 Task: Look for space in Wayne, United States from 10th July, 2023 to 25th July, 2023 for 3 adults, 1 child in price range Rs.15000 to Rs.25000. Place can be shared room with 2 bedrooms having 3 beds and 2 bathrooms. Property type can be house, flat, guest house. Amenities needed are: wifi, TV, free parkinig on premises, gym, breakfast. Booking option can be shelf check-in. Required host language is English.
Action: Mouse moved to (410, 82)
Screenshot: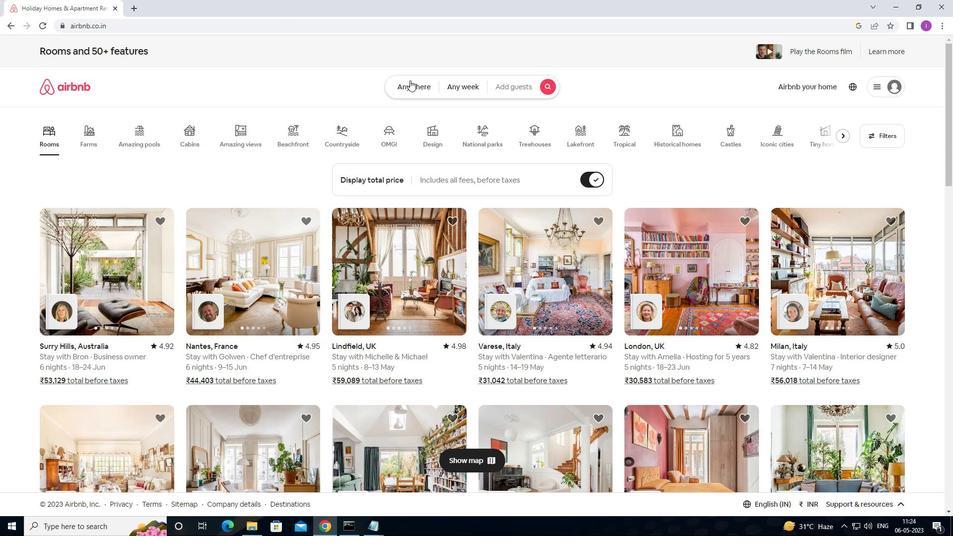 
Action: Mouse pressed left at (410, 82)
Screenshot: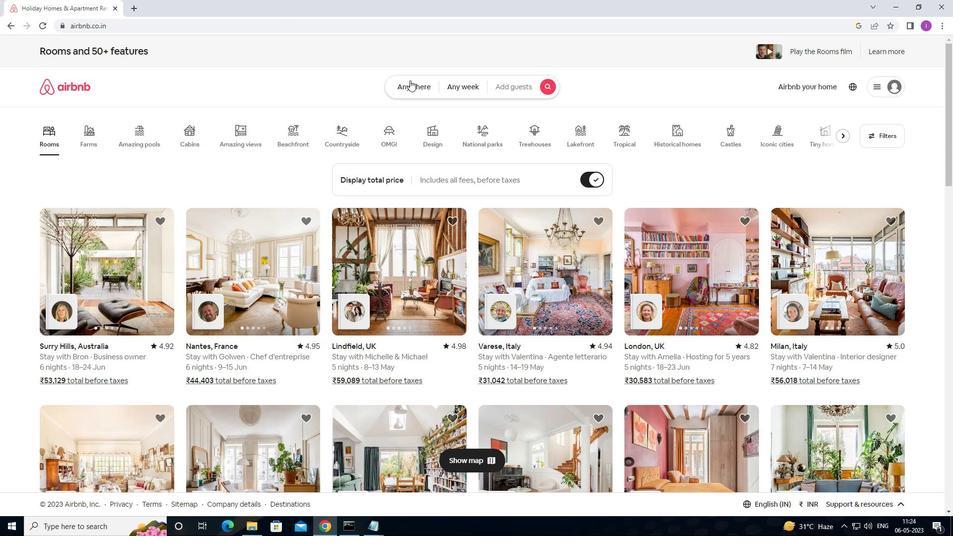 
Action: Mouse moved to (285, 124)
Screenshot: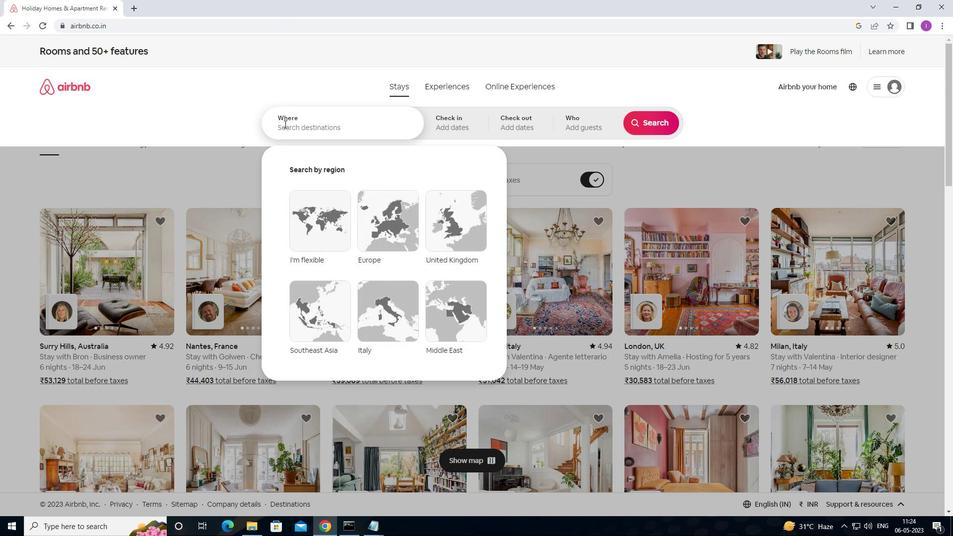 
Action: Mouse pressed left at (285, 124)
Screenshot: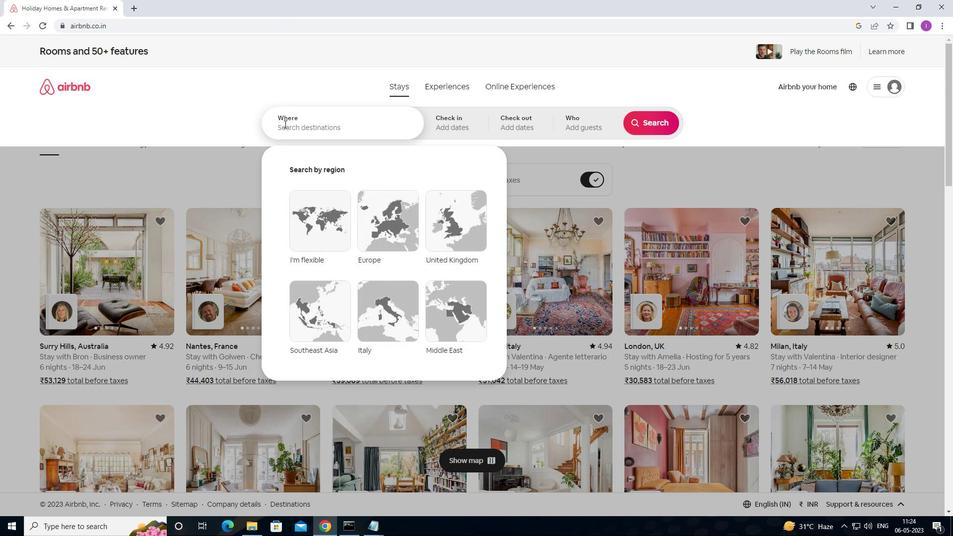 
Action: Mouse moved to (298, 119)
Screenshot: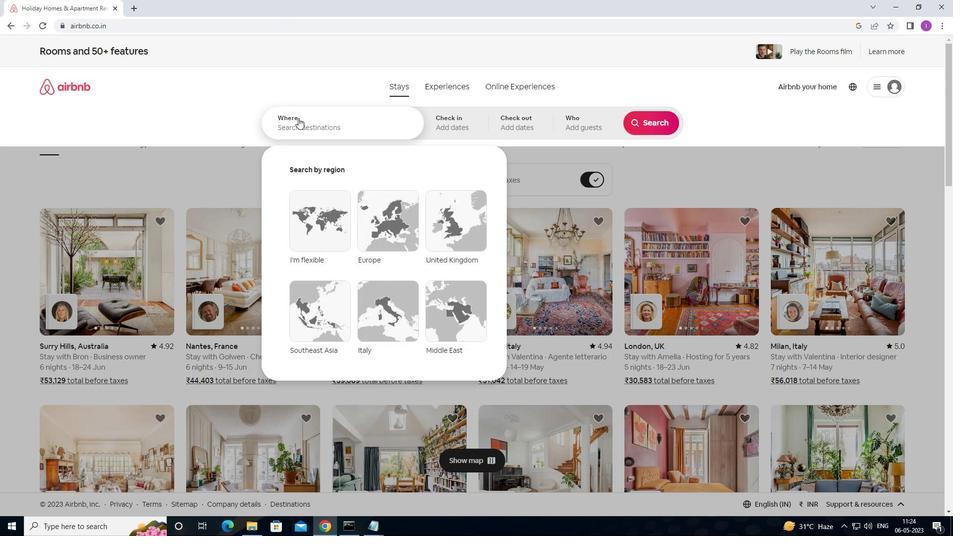 
Action: Key pressed <Key.shift><Key.shift><Key.shift><Key.shift><Key.shift><Key.shift><Key.shift><Key.shift>WAYNE,<Key.shift>UNITERD<Key.space>STATES
Screenshot: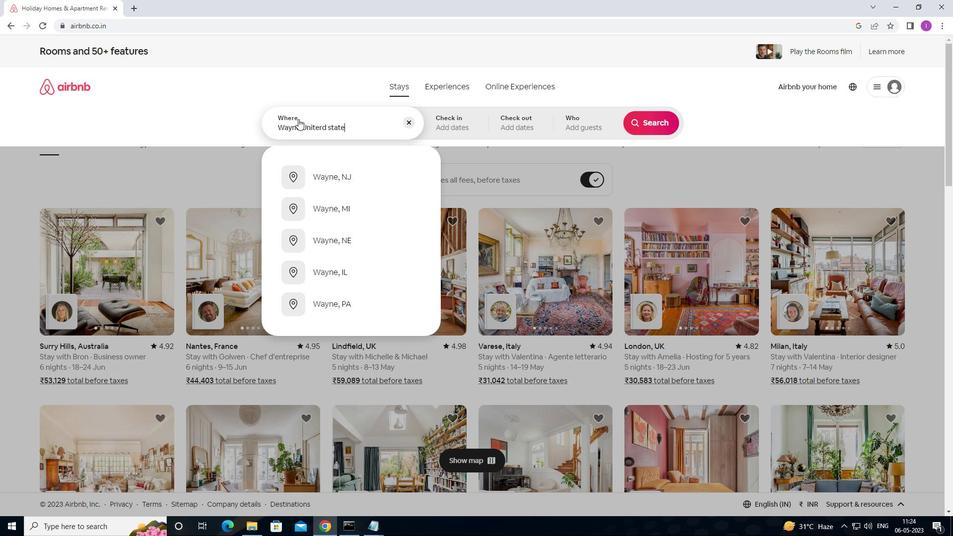 
Action: Mouse moved to (461, 127)
Screenshot: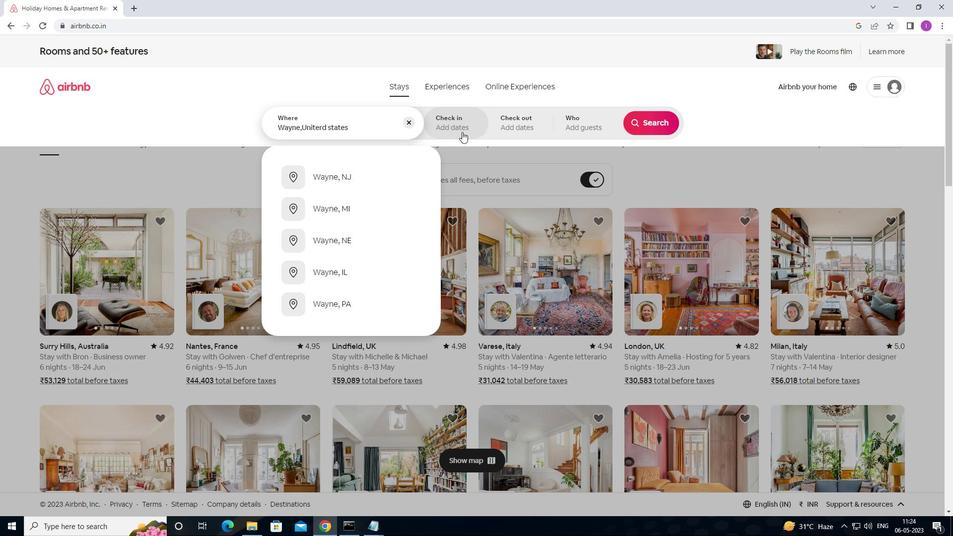 
Action: Mouse pressed left at (461, 127)
Screenshot: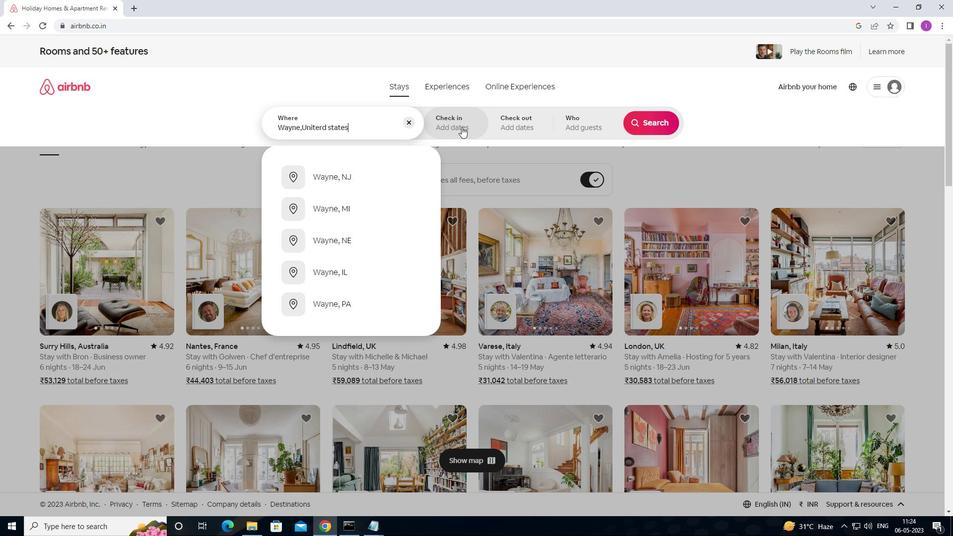 
Action: Mouse moved to (647, 202)
Screenshot: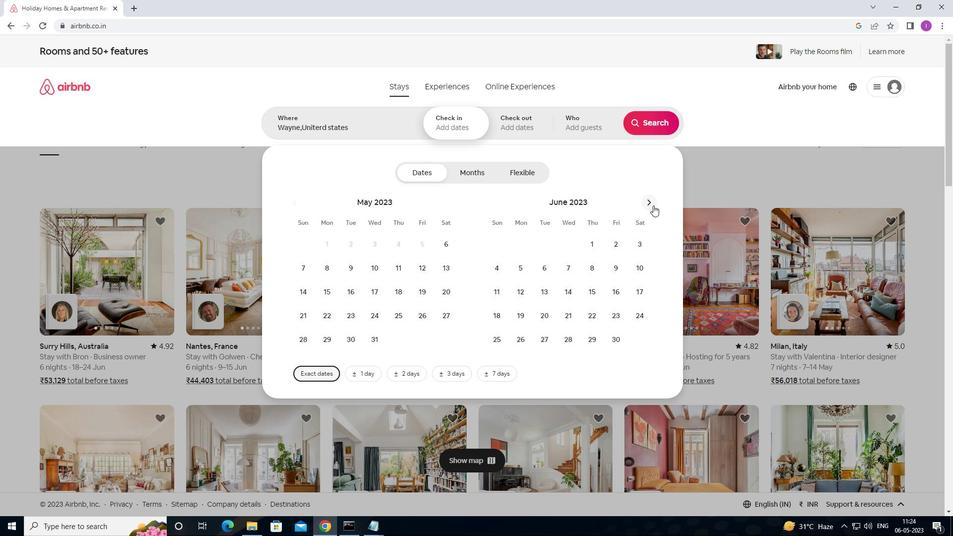 
Action: Mouse pressed left at (647, 202)
Screenshot: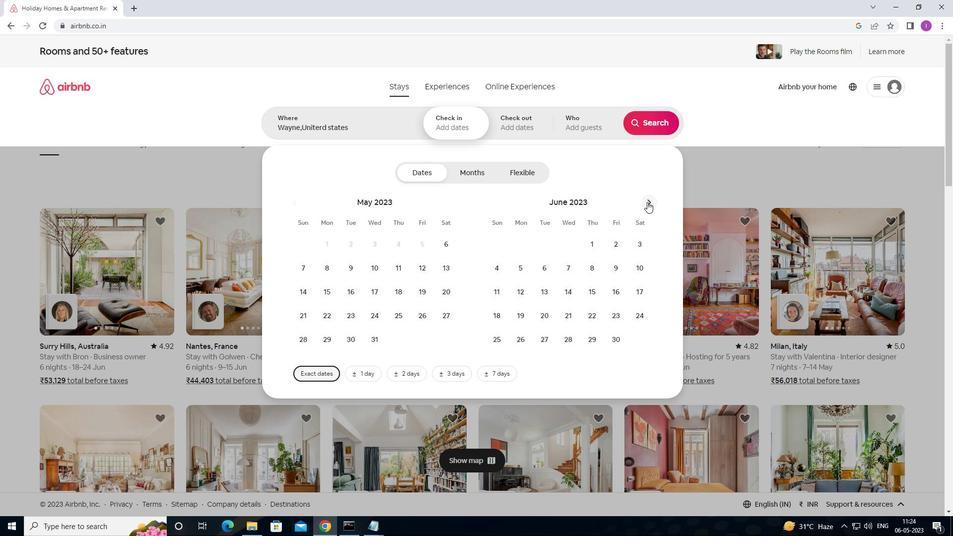 
Action: Mouse moved to (522, 289)
Screenshot: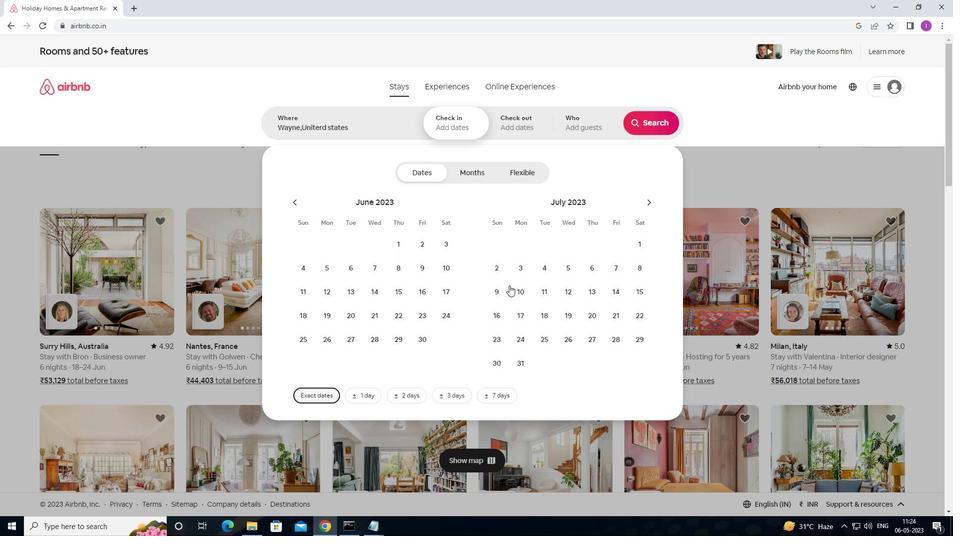 
Action: Mouse pressed left at (522, 289)
Screenshot: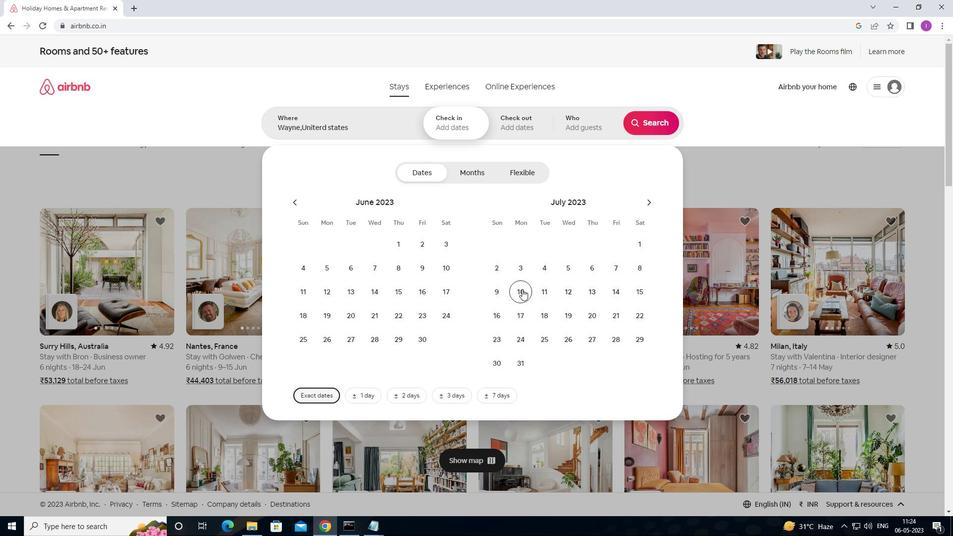
Action: Mouse moved to (548, 341)
Screenshot: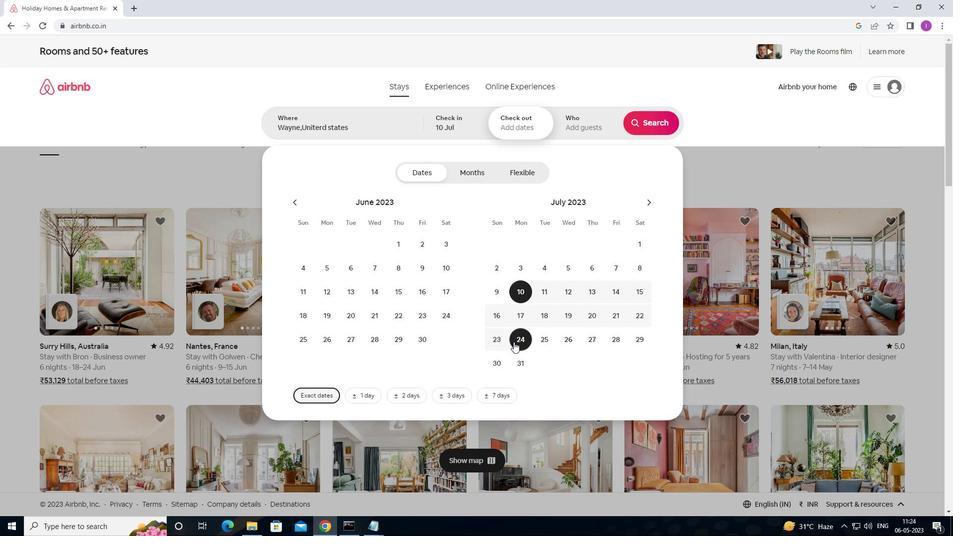 
Action: Mouse pressed left at (548, 341)
Screenshot: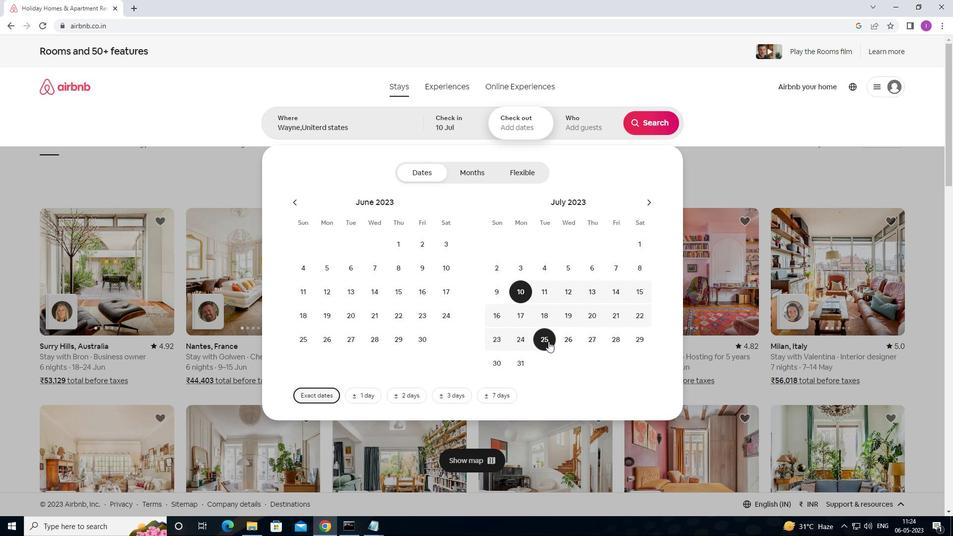 
Action: Mouse moved to (589, 128)
Screenshot: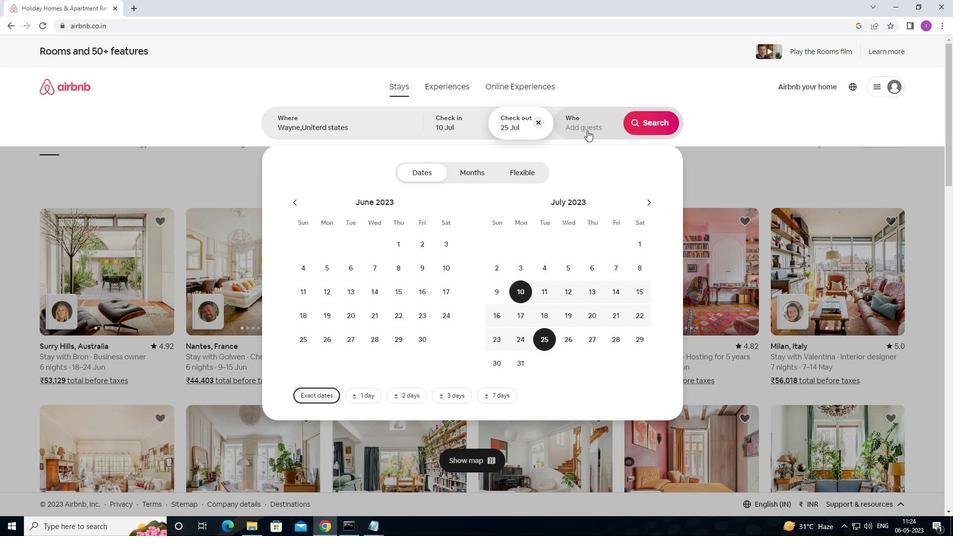 
Action: Mouse pressed left at (589, 128)
Screenshot: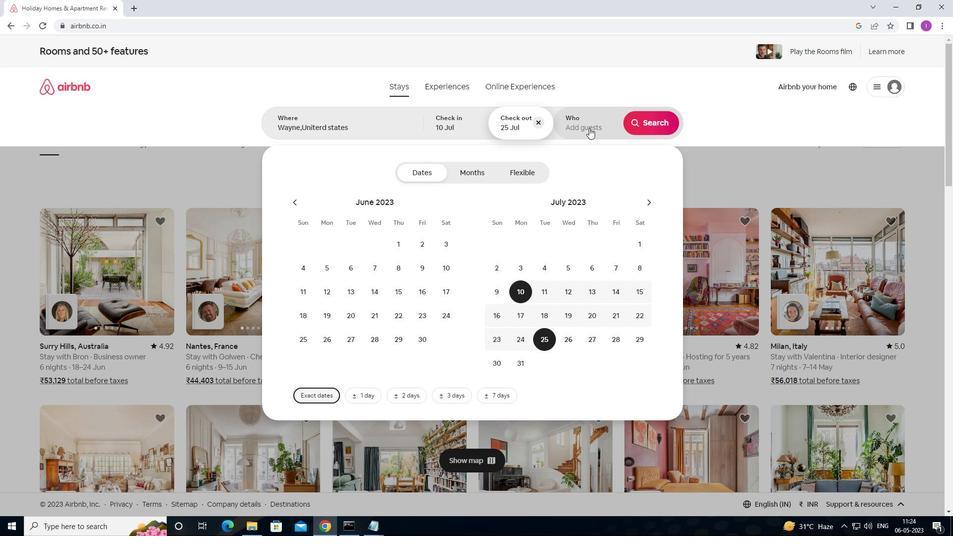 
Action: Mouse moved to (655, 178)
Screenshot: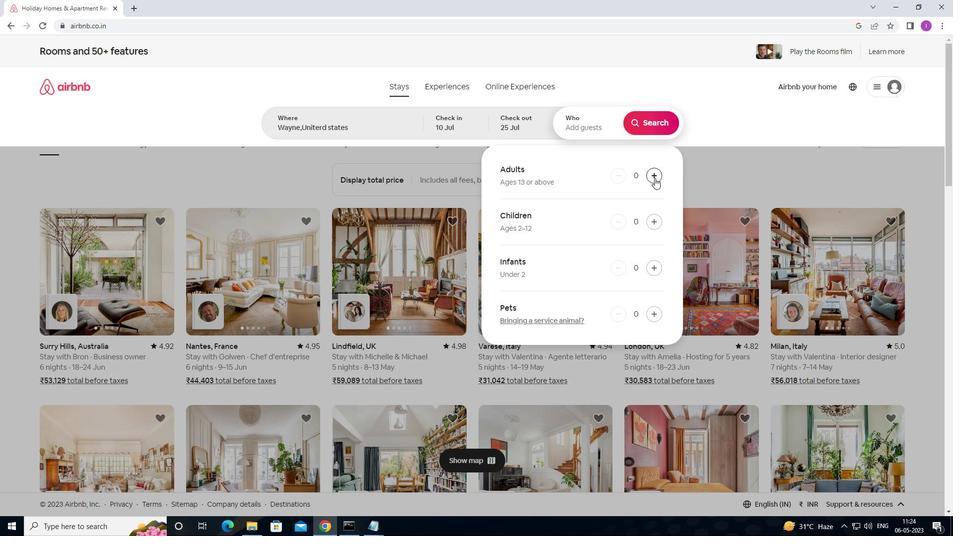 
Action: Mouse pressed left at (655, 178)
Screenshot: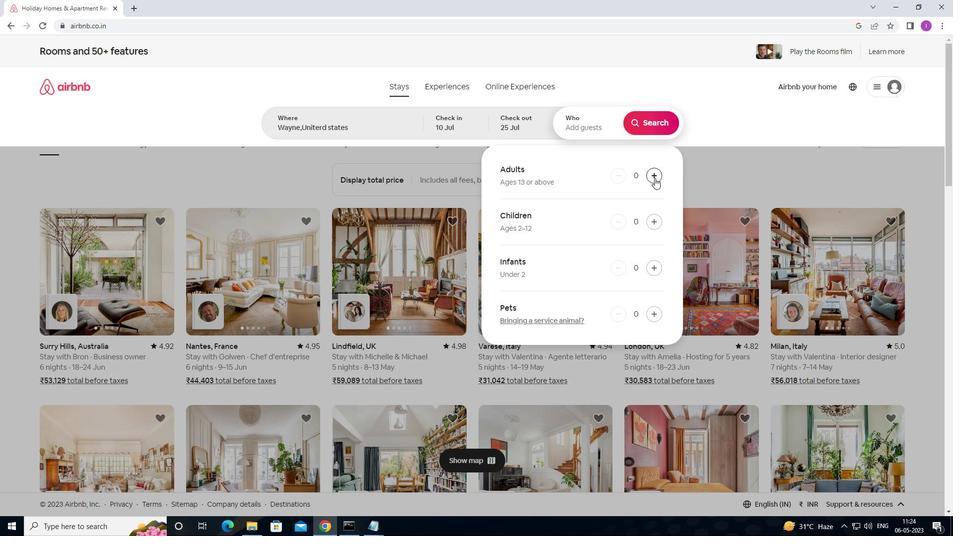 
Action: Mouse pressed left at (655, 178)
Screenshot: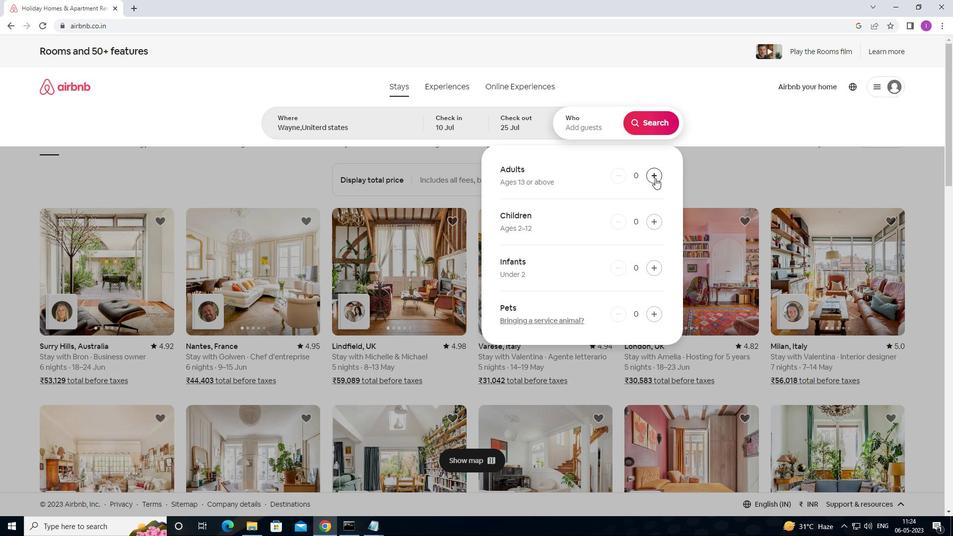 
Action: Mouse moved to (656, 178)
Screenshot: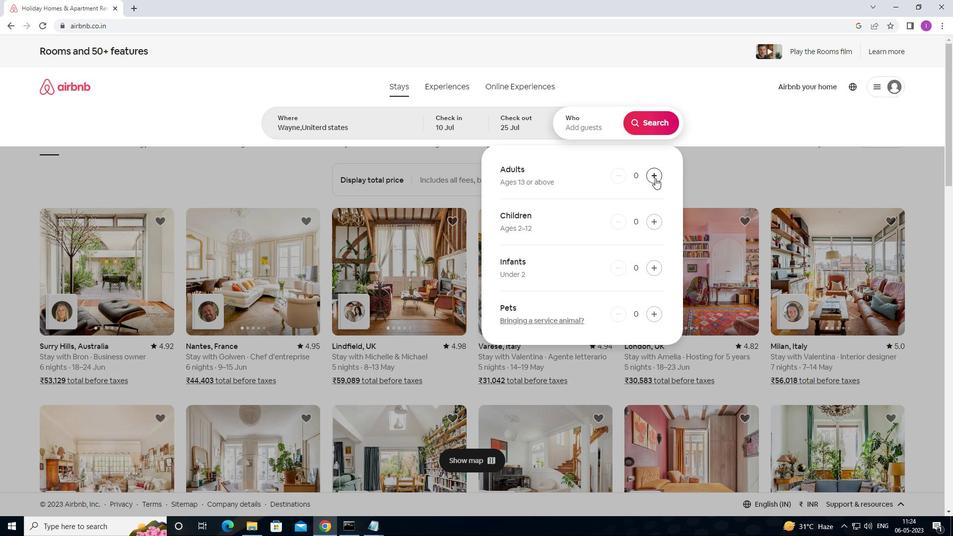 
Action: Mouse pressed left at (656, 178)
Screenshot: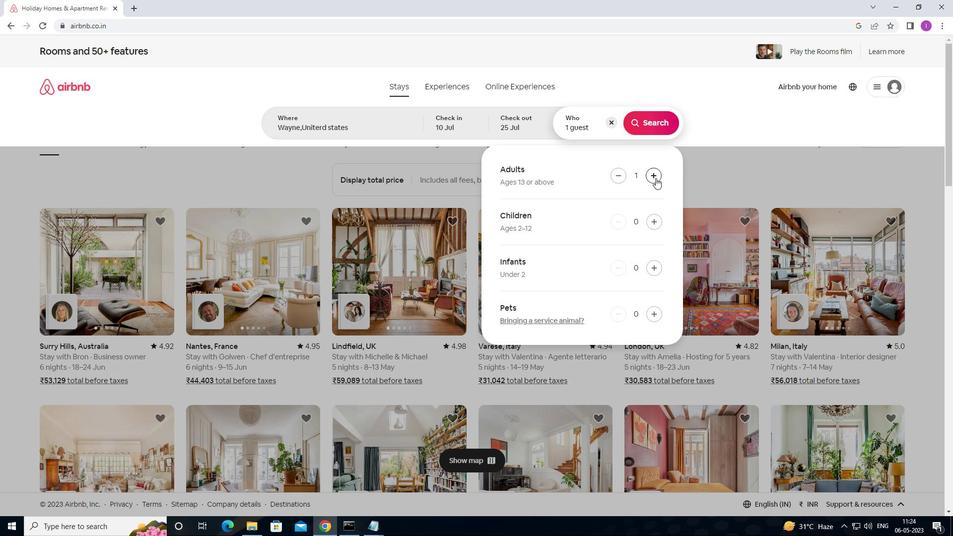
Action: Mouse moved to (656, 178)
Screenshot: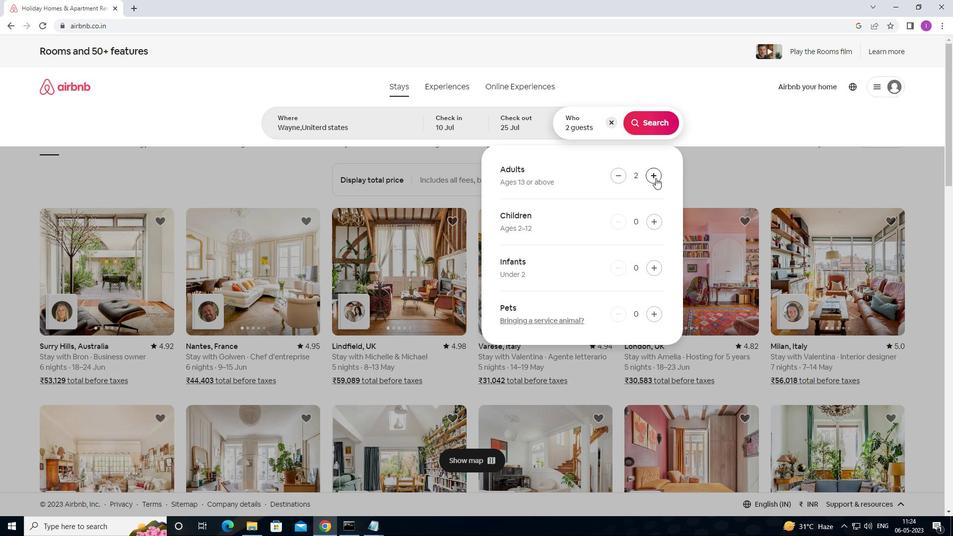 
Action: Mouse pressed left at (656, 178)
Screenshot: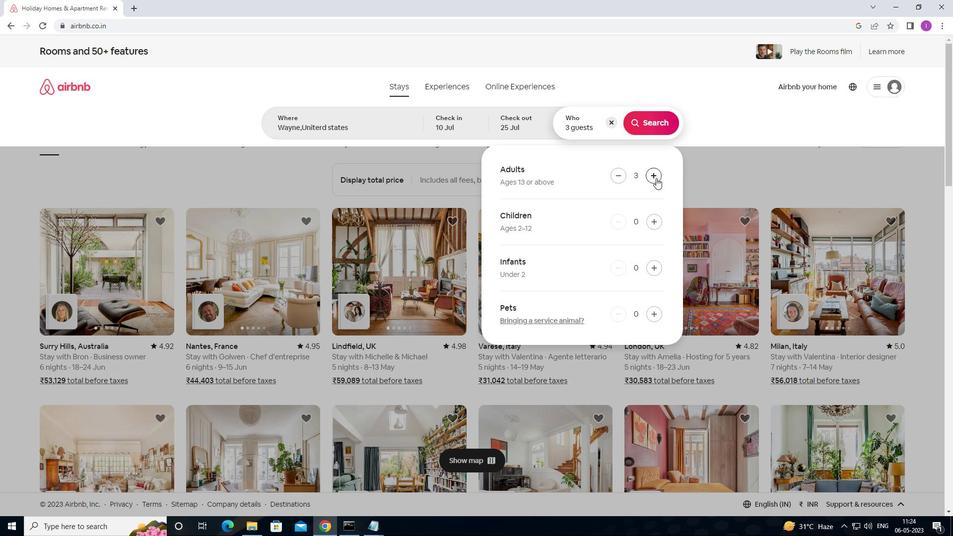 
Action: Mouse moved to (611, 176)
Screenshot: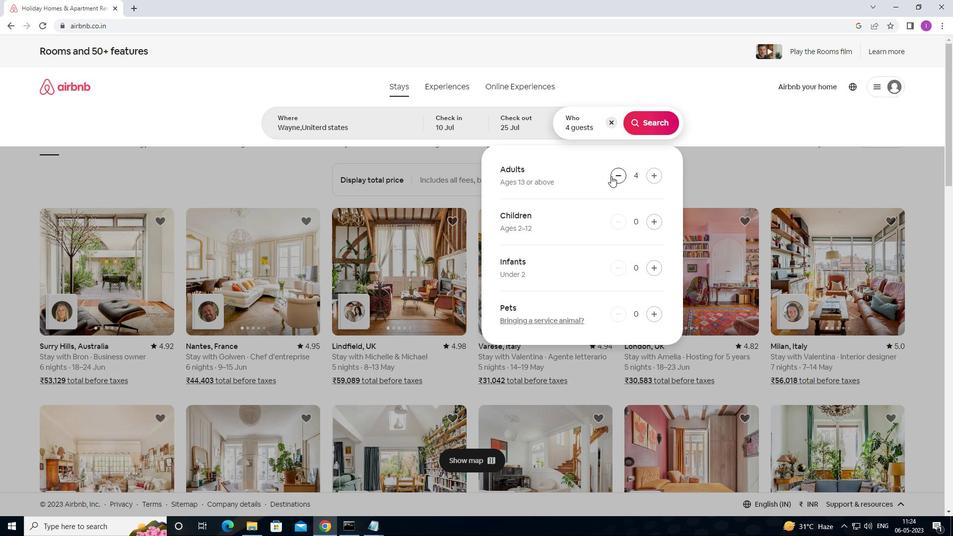 
Action: Mouse pressed left at (611, 176)
Screenshot: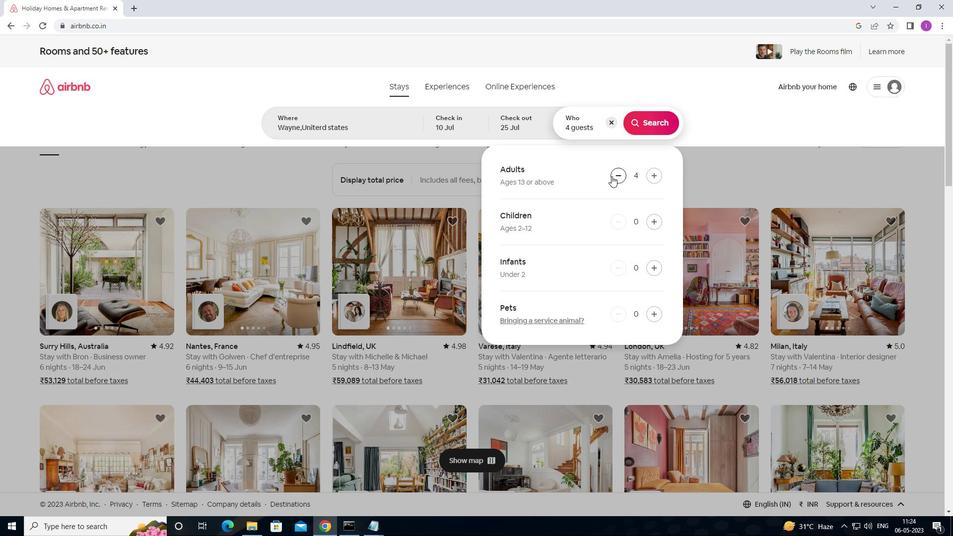 
Action: Mouse moved to (657, 222)
Screenshot: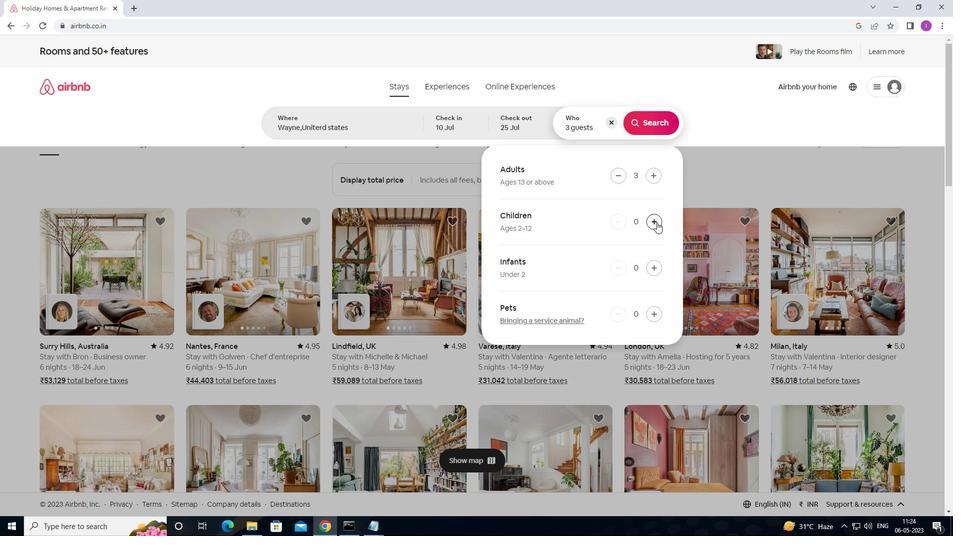 
Action: Mouse pressed left at (657, 222)
Screenshot: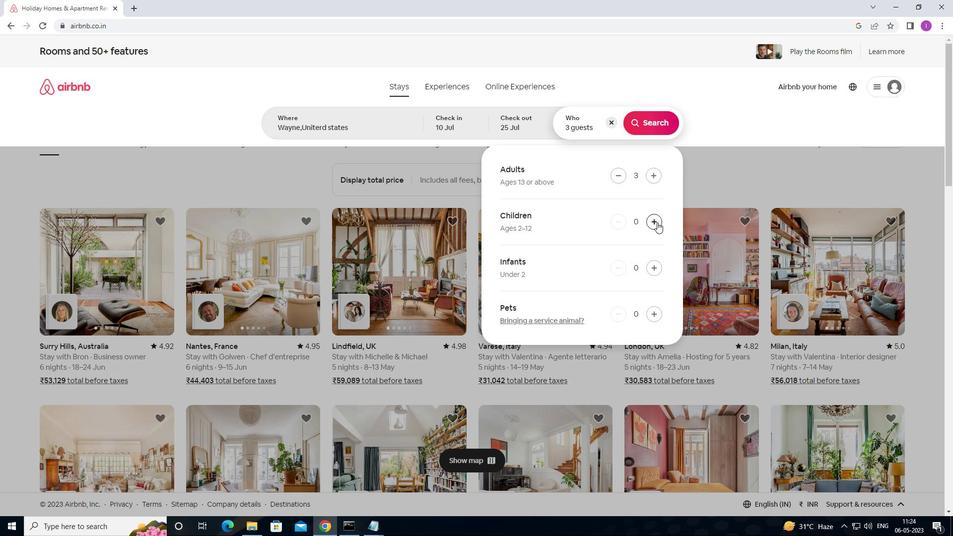 
Action: Mouse moved to (641, 123)
Screenshot: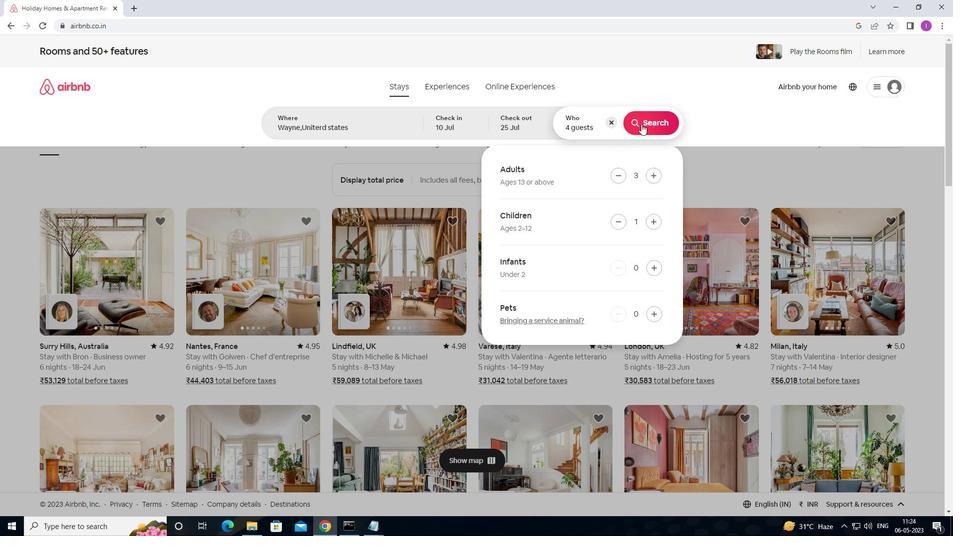 
Action: Mouse pressed left at (641, 123)
Screenshot: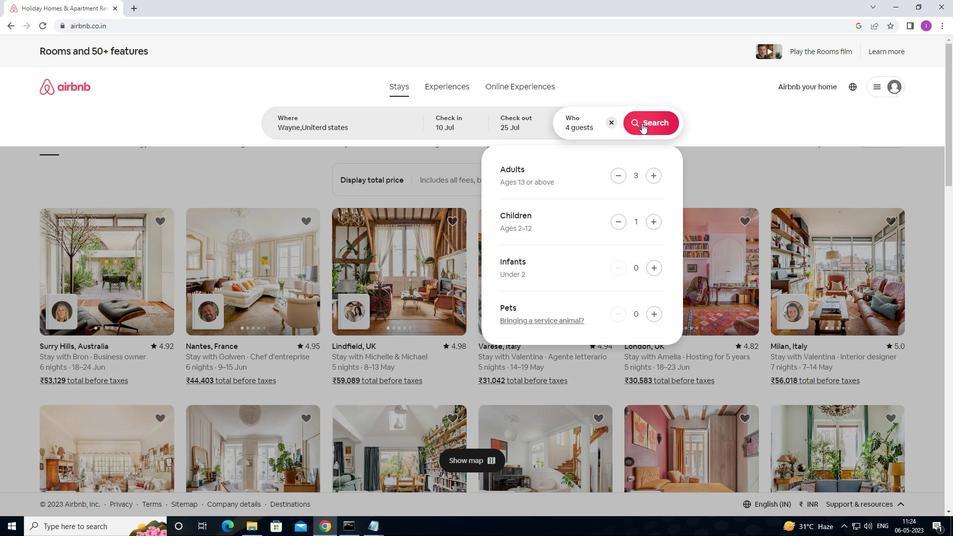 
Action: Mouse moved to (914, 92)
Screenshot: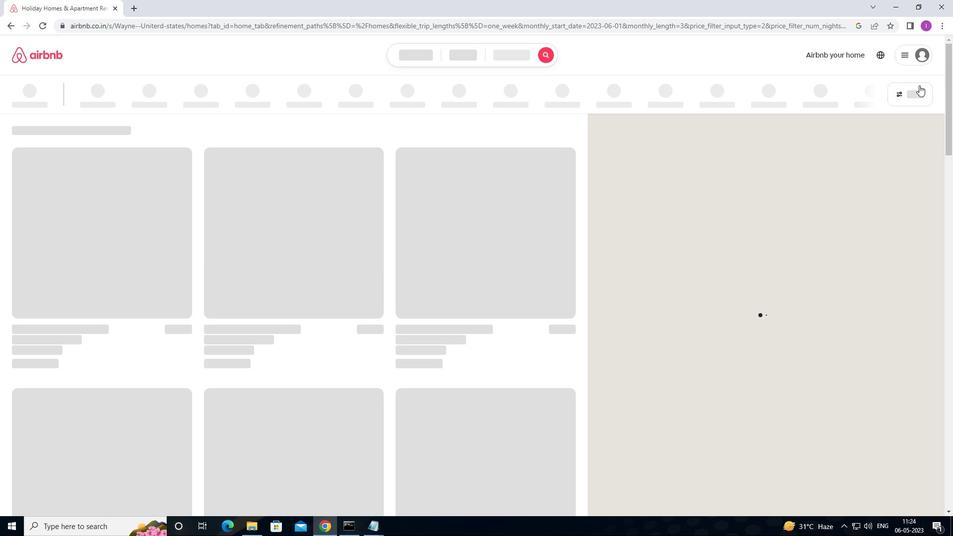 
Action: Mouse pressed left at (914, 92)
Screenshot: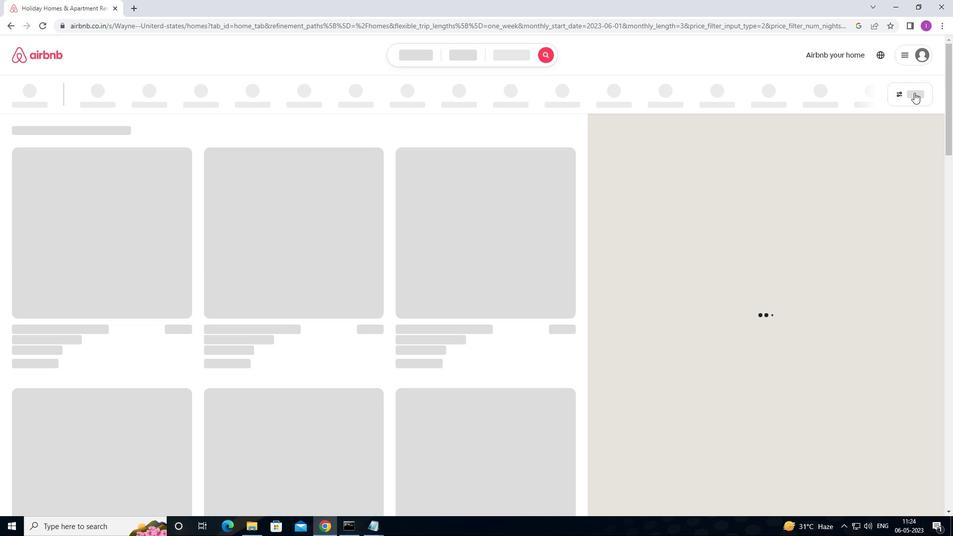 
Action: Mouse moved to (921, 92)
Screenshot: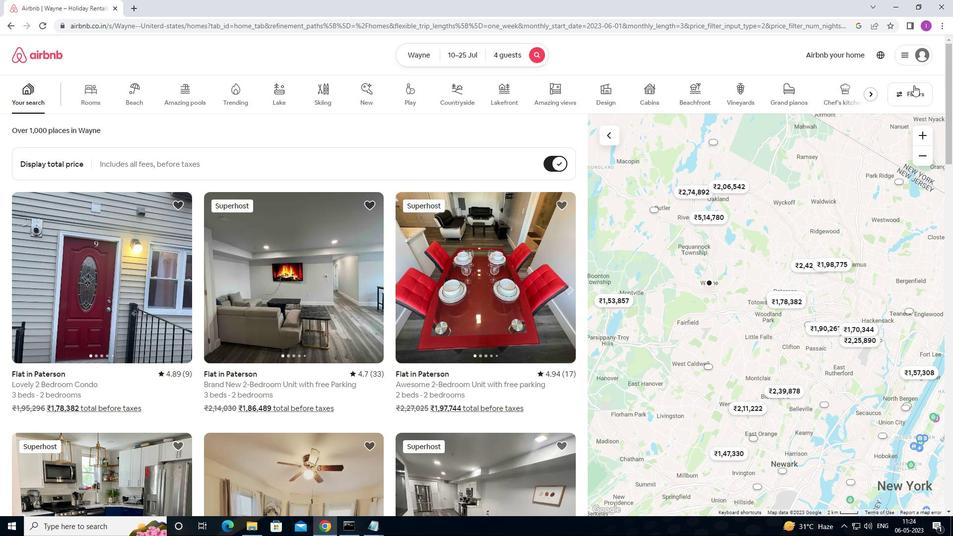 
Action: Mouse pressed left at (921, 92)
Screenshot: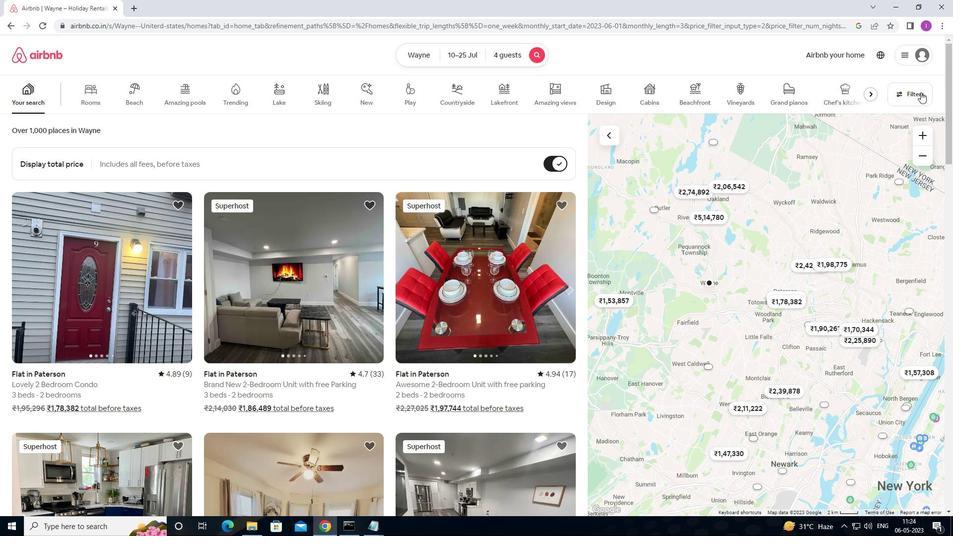 
Action: Mouse moved to (355, 338)
Screenshot: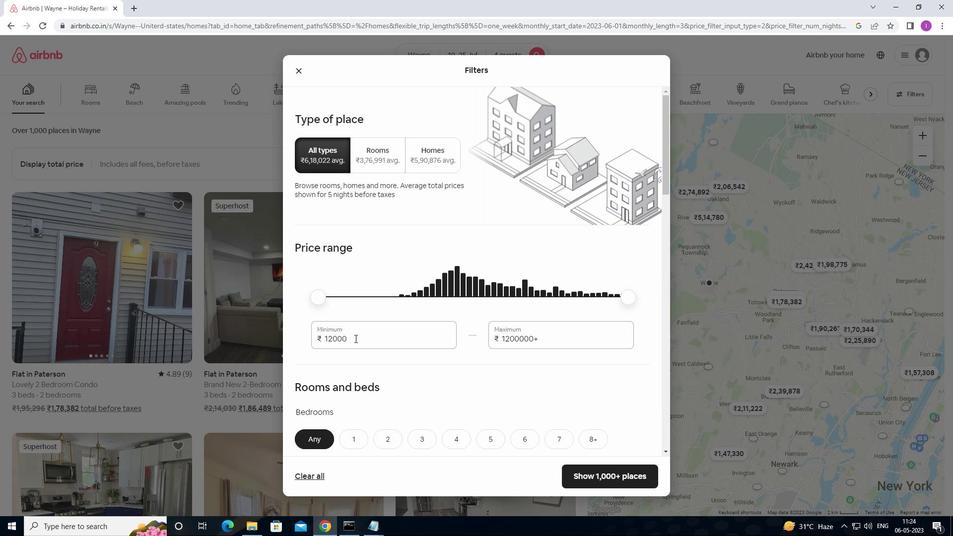 
Action: Mouse pressed left at (355, 338)
Screenshot: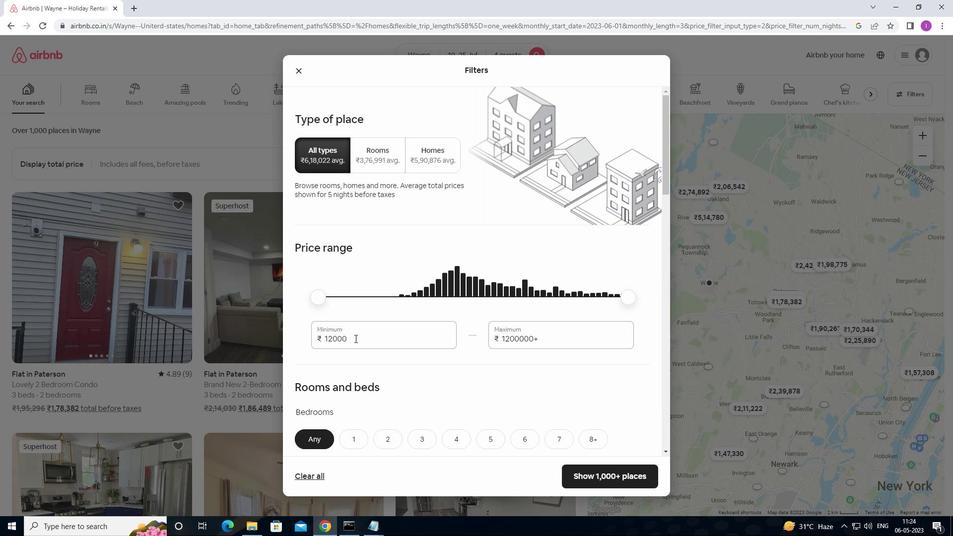 
Action: Mouse moved to (320, 342)
Screenshot: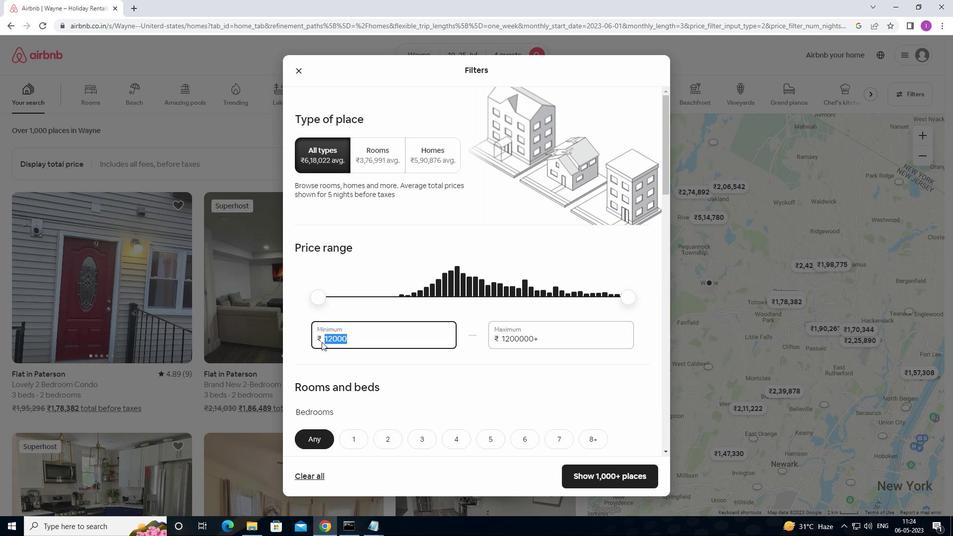 
Action: Key pressed 15000
Screenshot: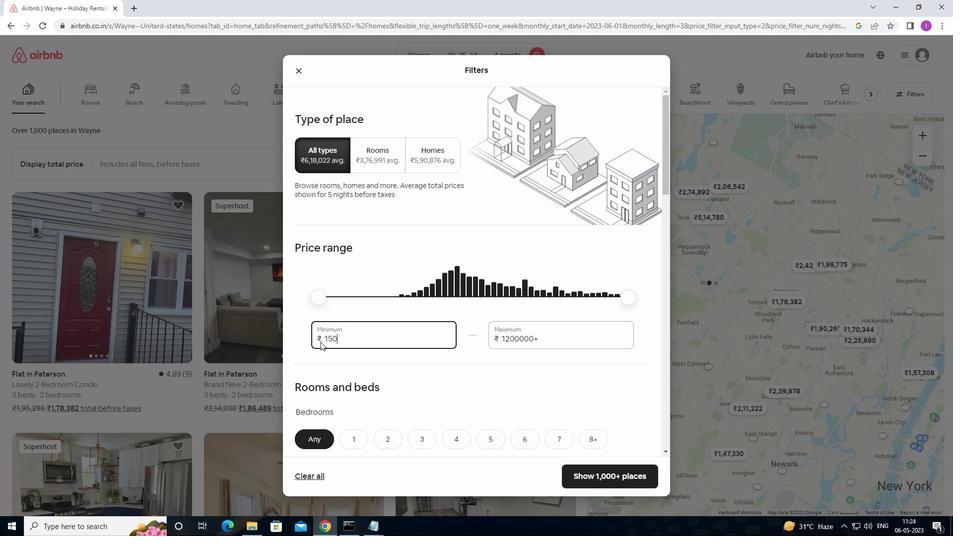
Action: Mouse moved to (538, 339)
Screenshot: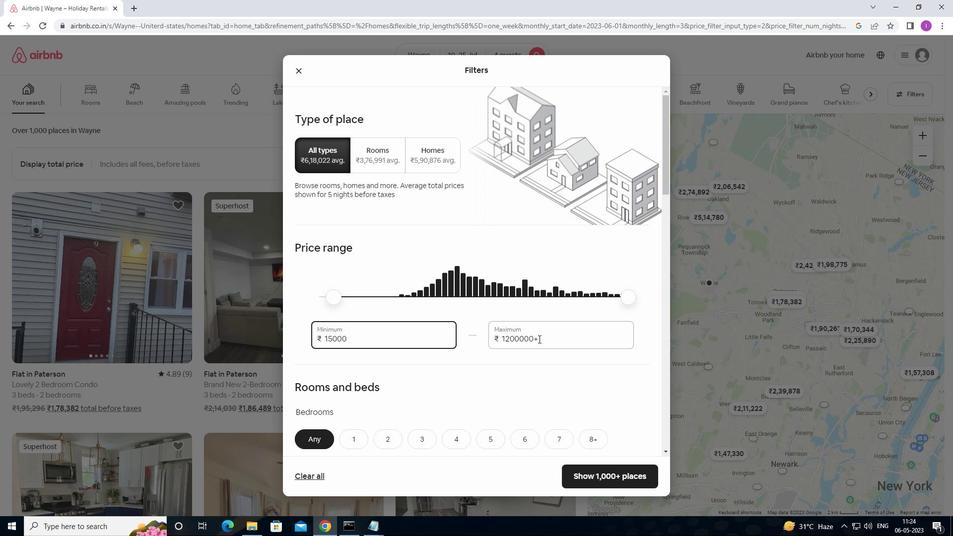 
Action: Mouse pressed left at (538, 339)
Screenshot: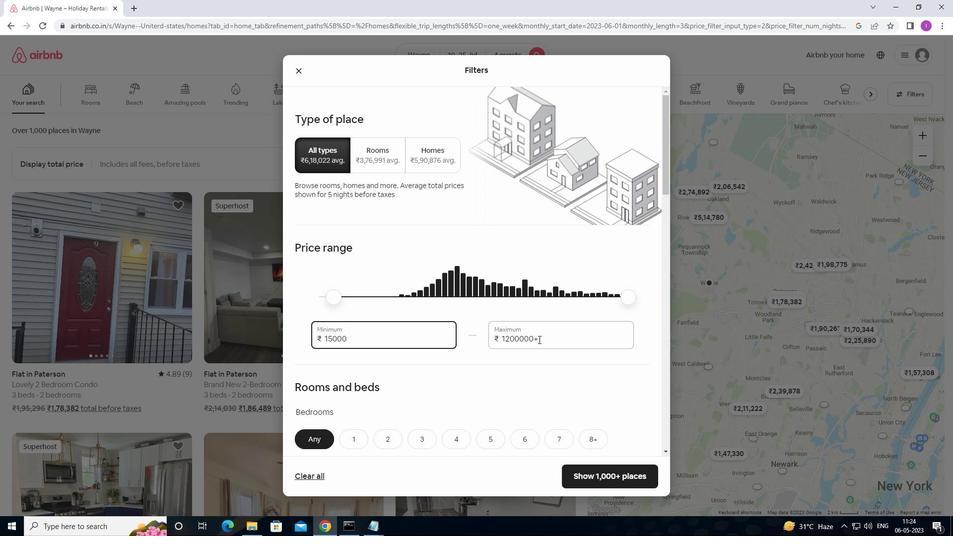 
Action: Mouse moved to (484, 333)
Screenshot: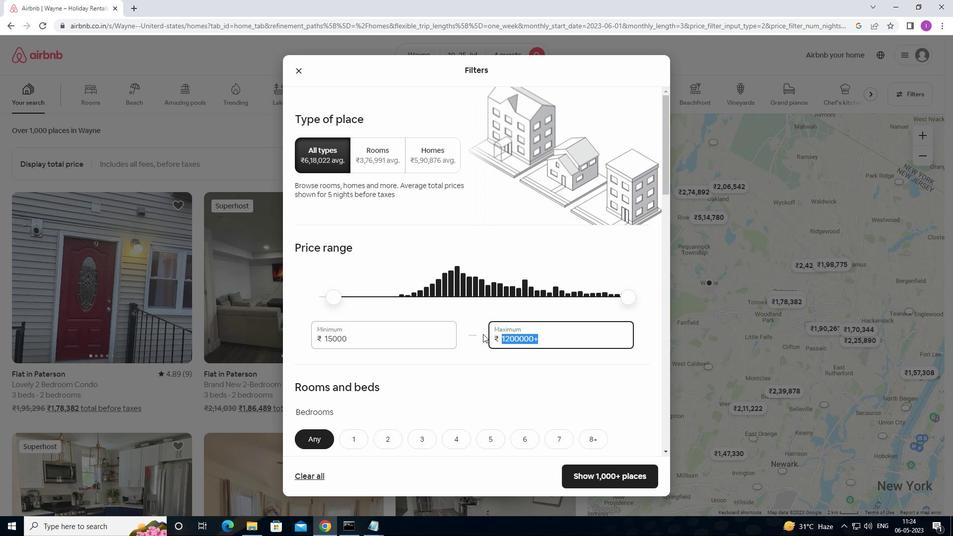 
Action: Key pressed 2500
Screenshot: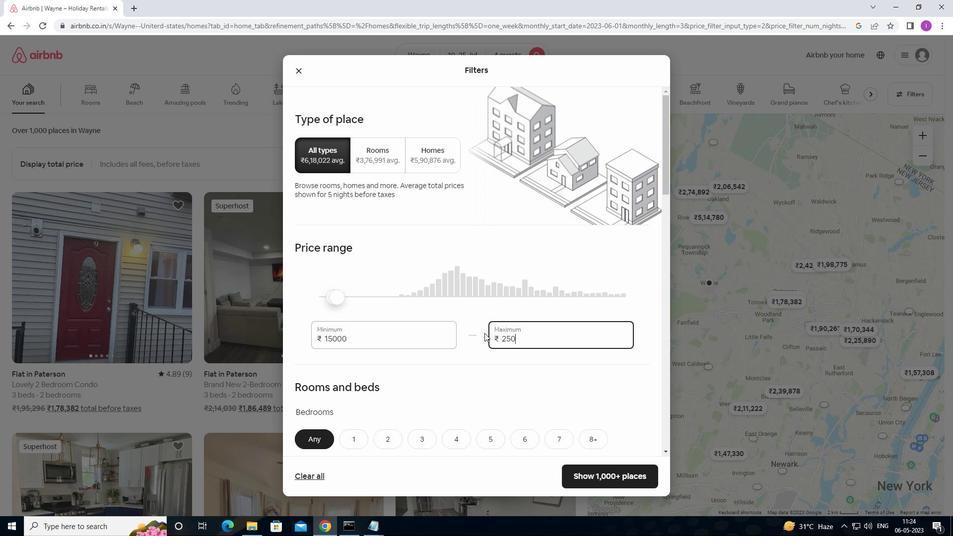 
Action: Mouse moved to (486, 332)
Screenshot: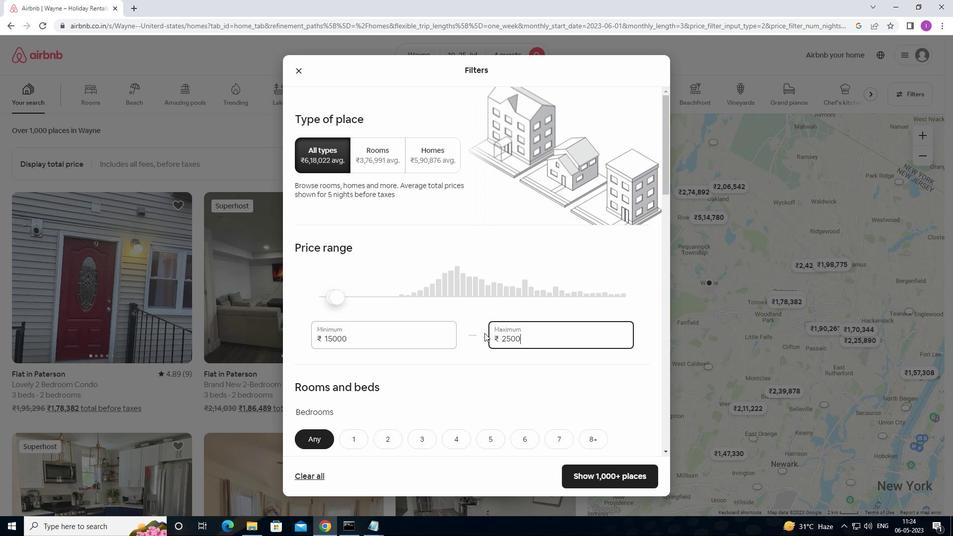 
Action: Key pressed 0
Screenshot: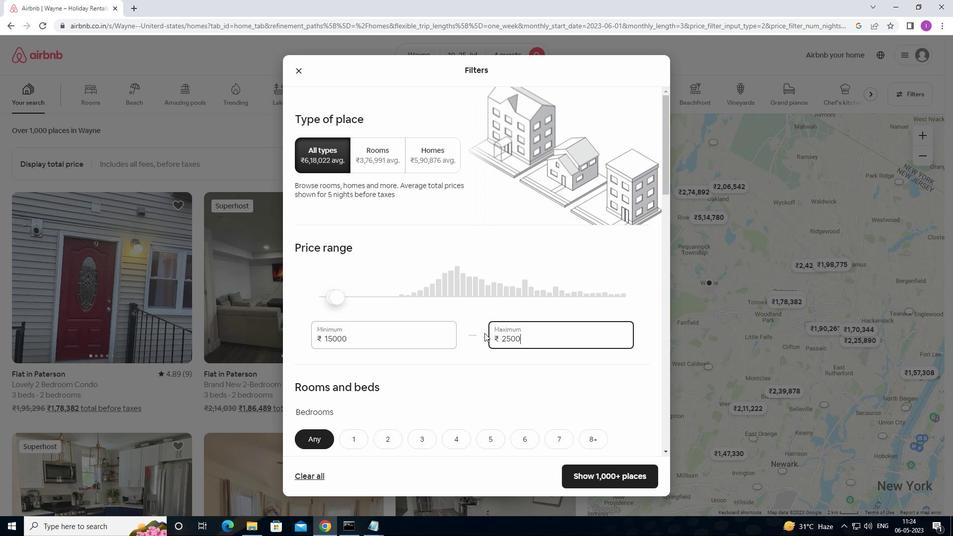 
Action: Mouse moved to (554, 339)
Screenshot: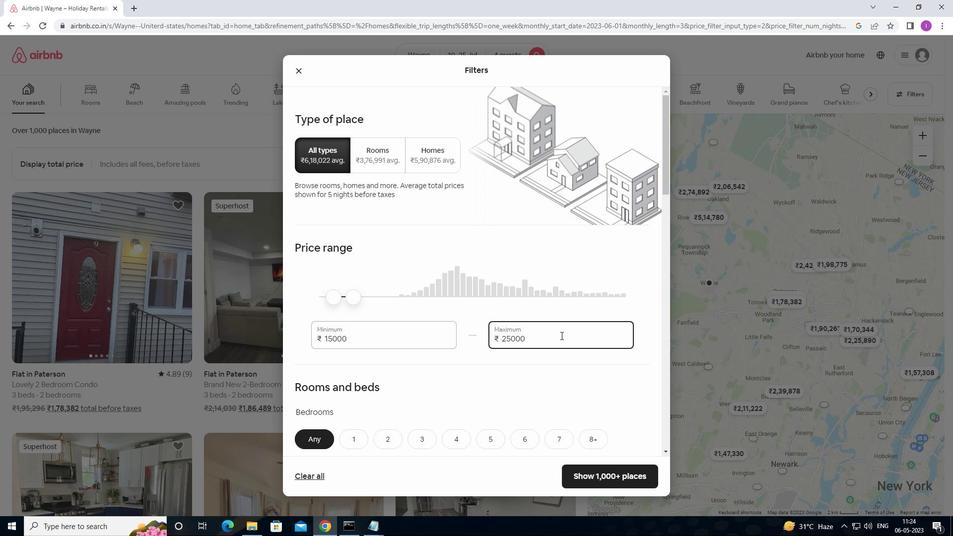 
Action: Mouse scrolled (554, 338) with delta (0, 0)
Screenshot: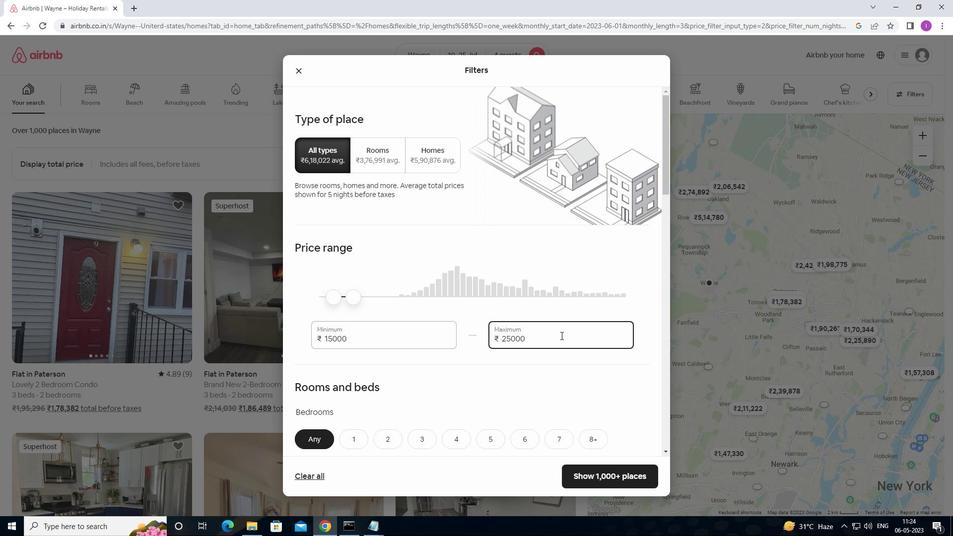 
Action: Mouse scrolled (554, 338) with delta (0, 0)
Screenshot: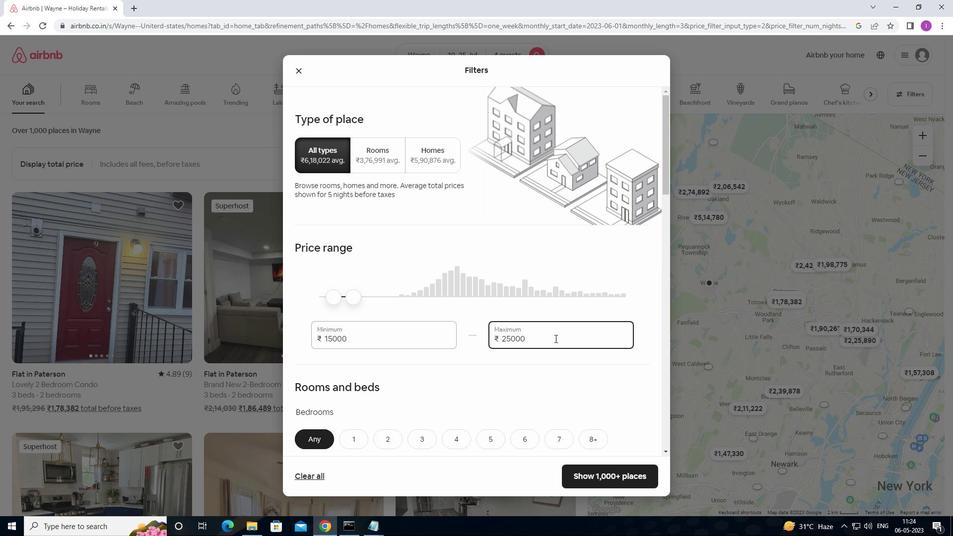
Action: Mouse moved to (553, 337)
Screenshot: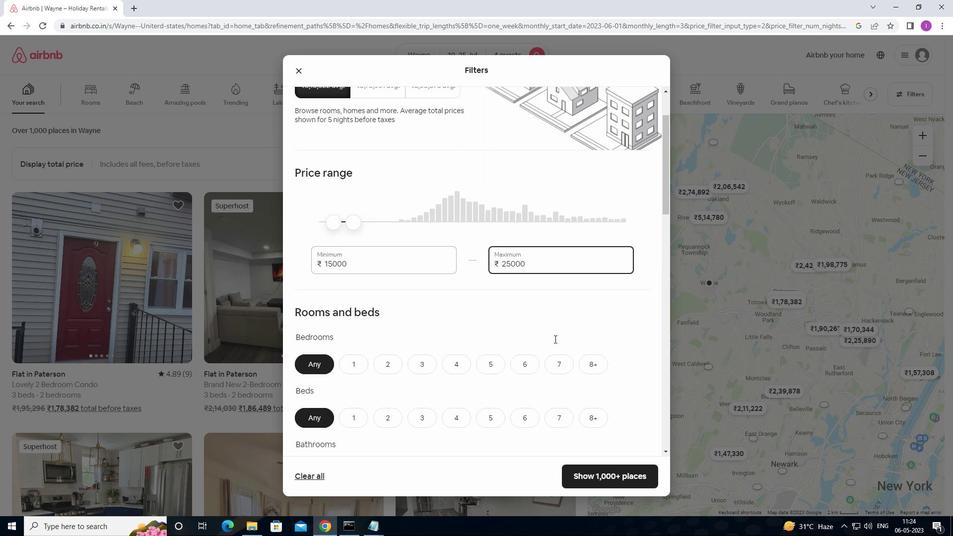 
Action: Mouse scrolled (553, 336) with delta (0, 0)
Screenshot: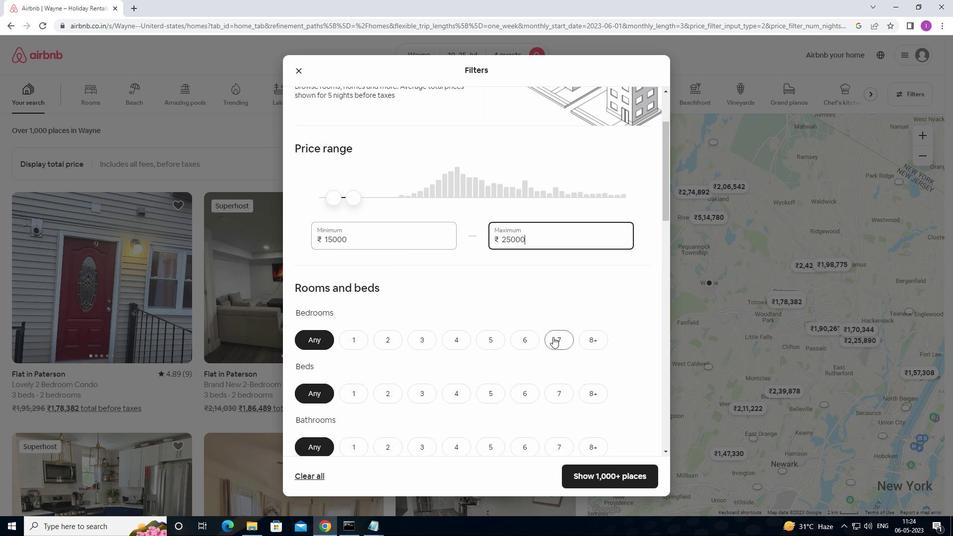 
Action: Mouse moved to (553, 337)
Screenshot: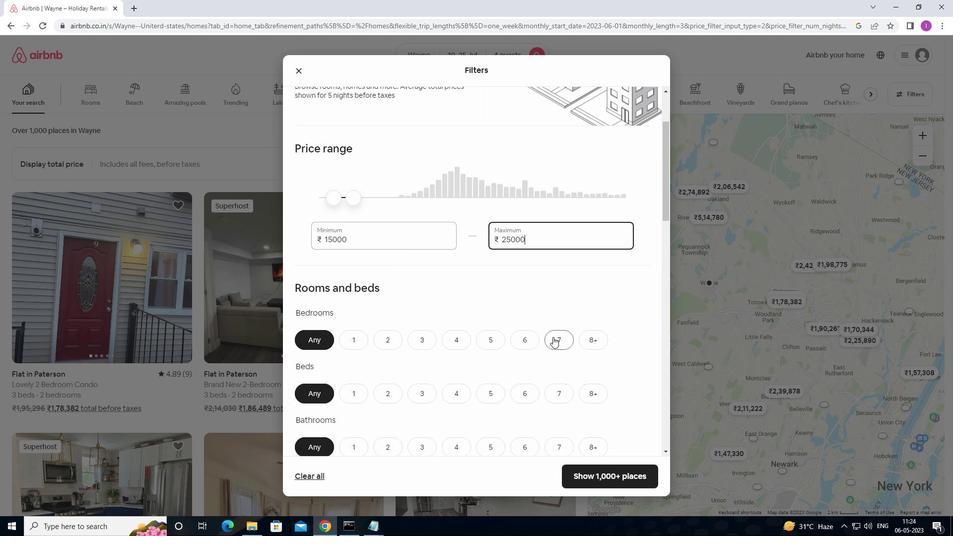 
Action: Mouse scrolled (553, 336) with delta (0, 0)
Screenshot: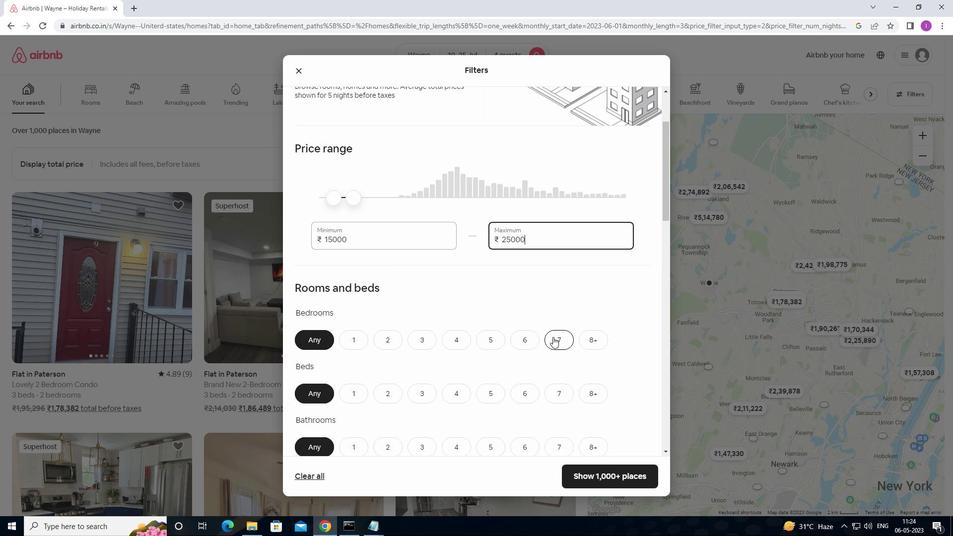 
Action: Mouse moved to (391, 247)
Screenshot: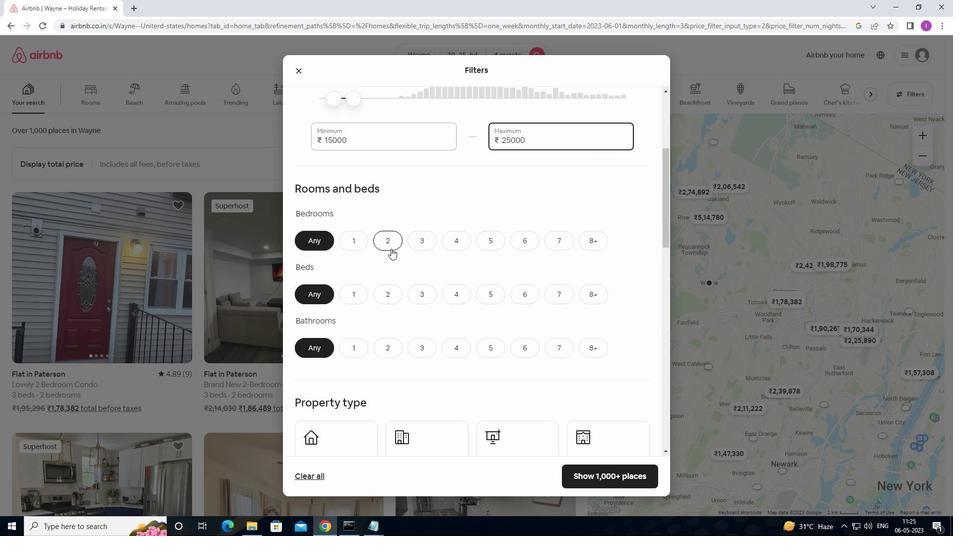 
Action: Mouse pressed left at (391, 247)
Screenshot: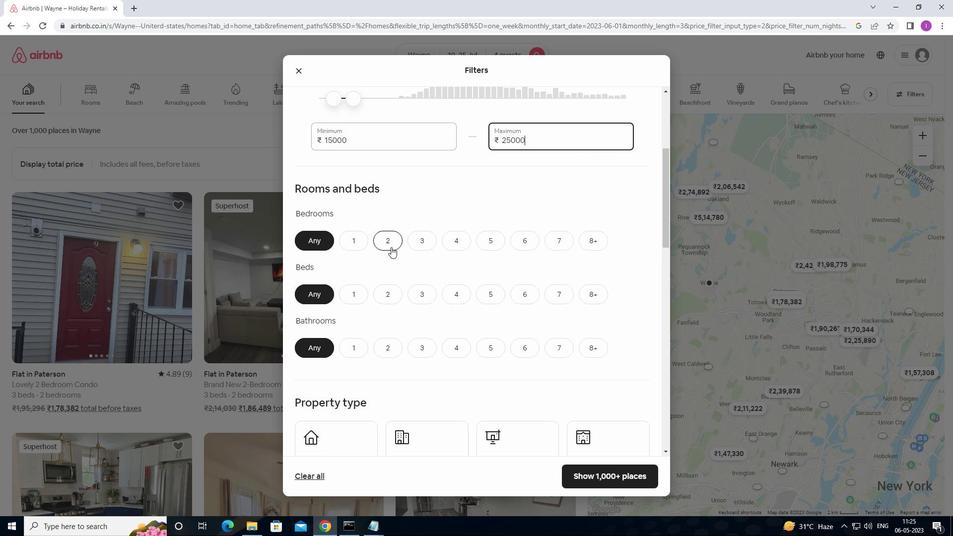 
Action: Mouse moved to (428, 296)
Screenshot: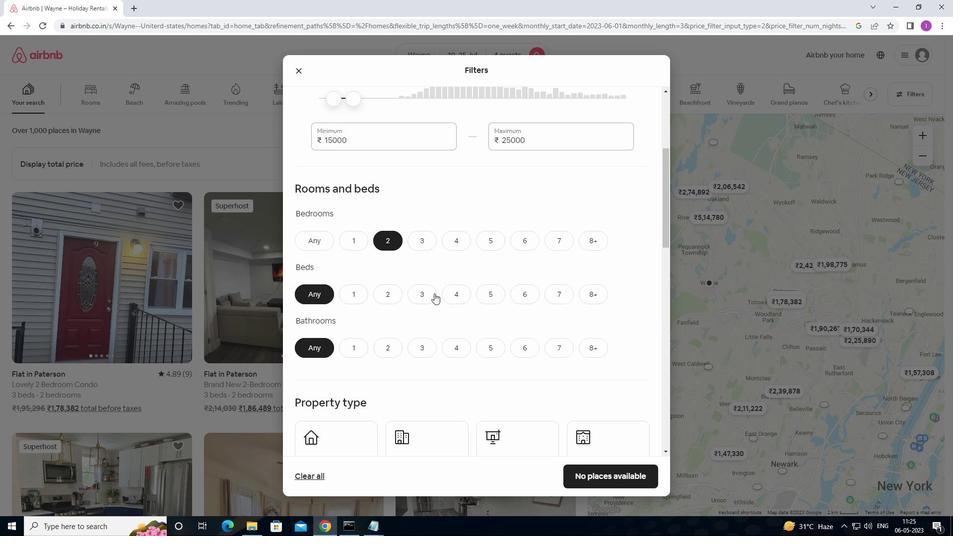 
Action: Mouse pressed left at (428, 296)
Screenshot: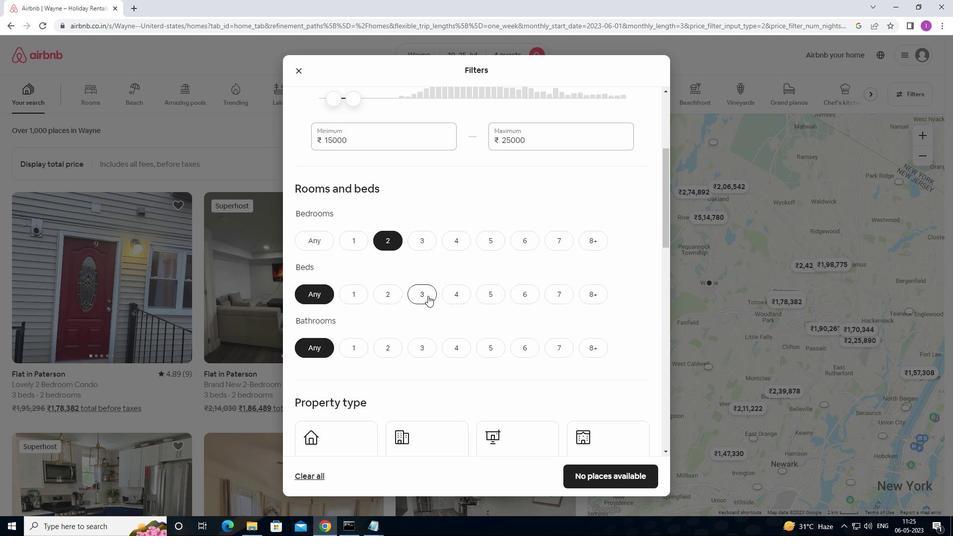 
Action: Mouse moved to (388, 348)
Screenshot: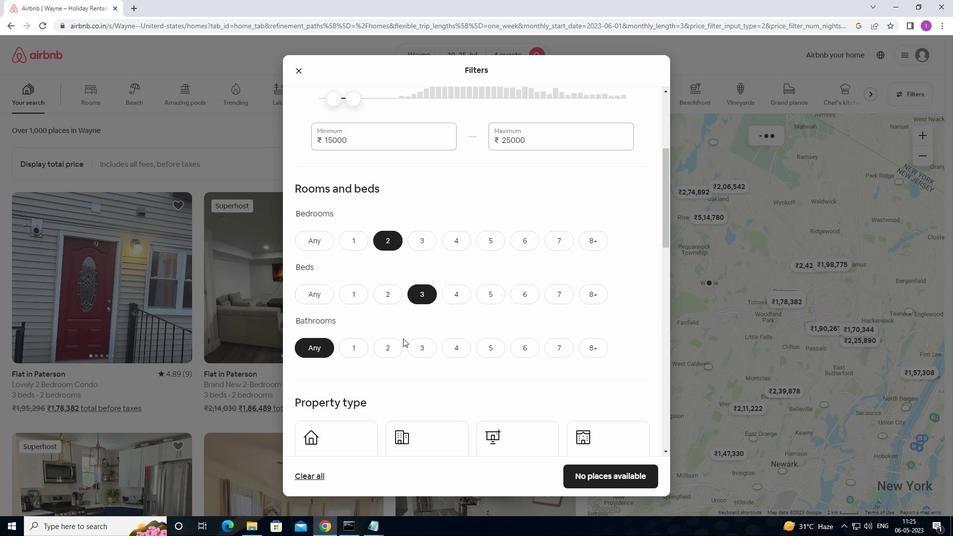 
Action: Mouse pressed left at (388, 348)
Screenshot: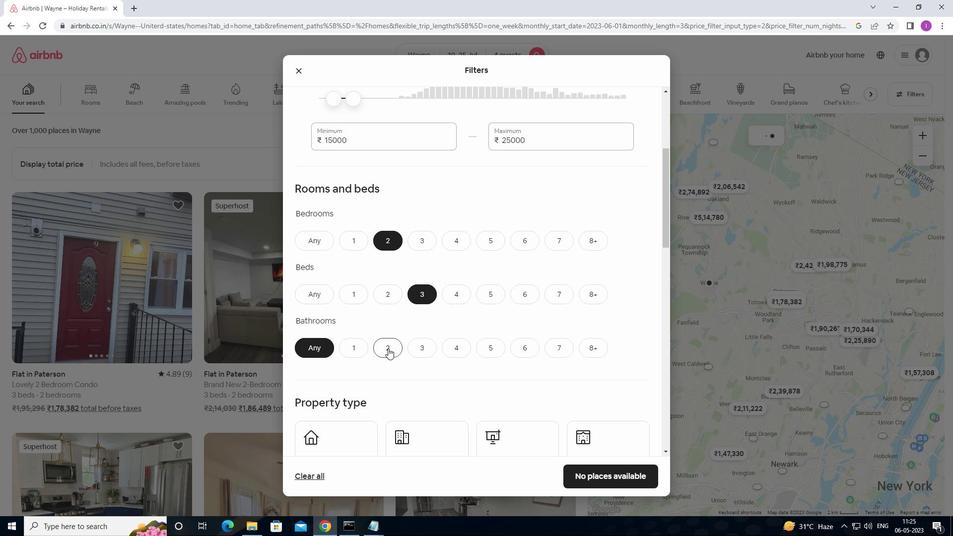 
Action: Mouse moved to (405, 329)
Screenshot: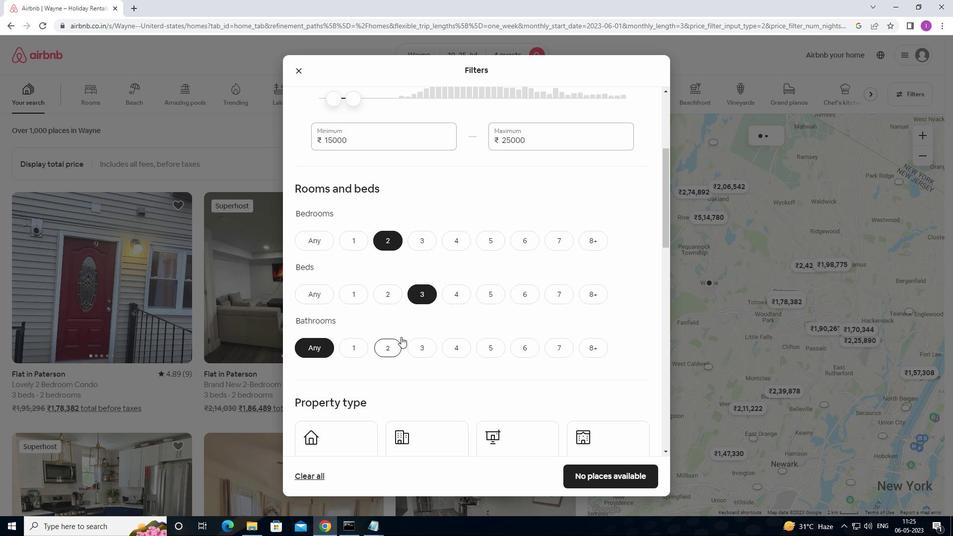
Action: Mouse scrolled (405, 328) with delta (0, 0)
Screenshot: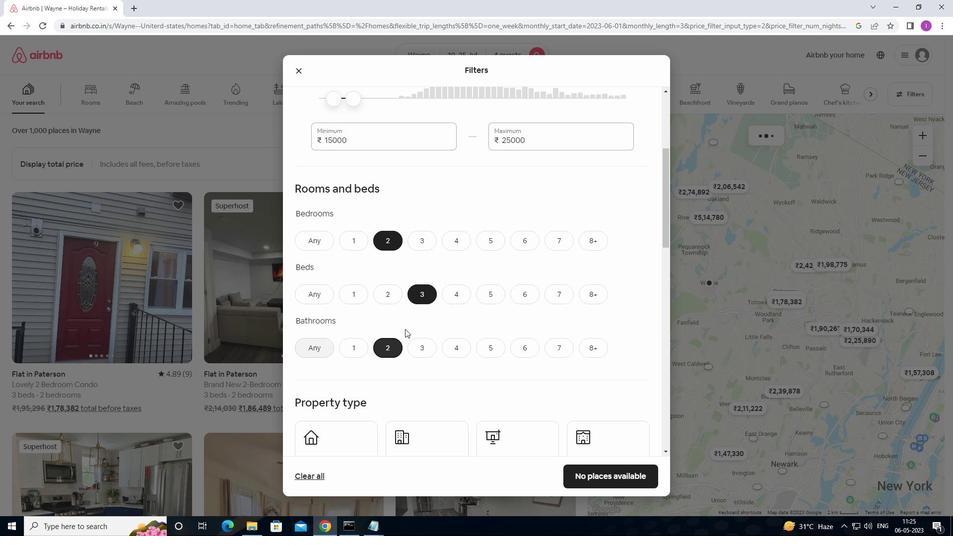 
Action: Mouse moved to (405, 328)
Screenshot: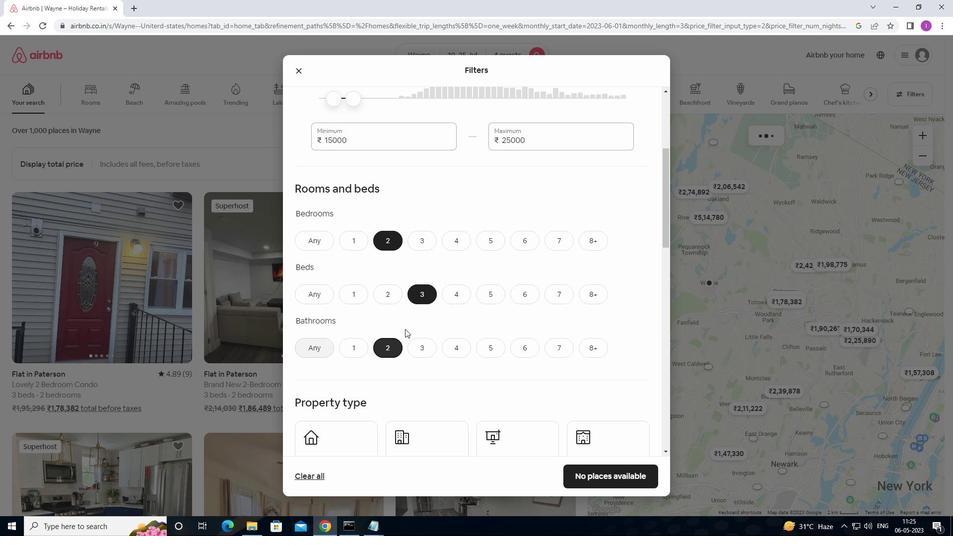 
Action: Mouse scrolled (405, 328) with delta (0, 0)
Screenshot: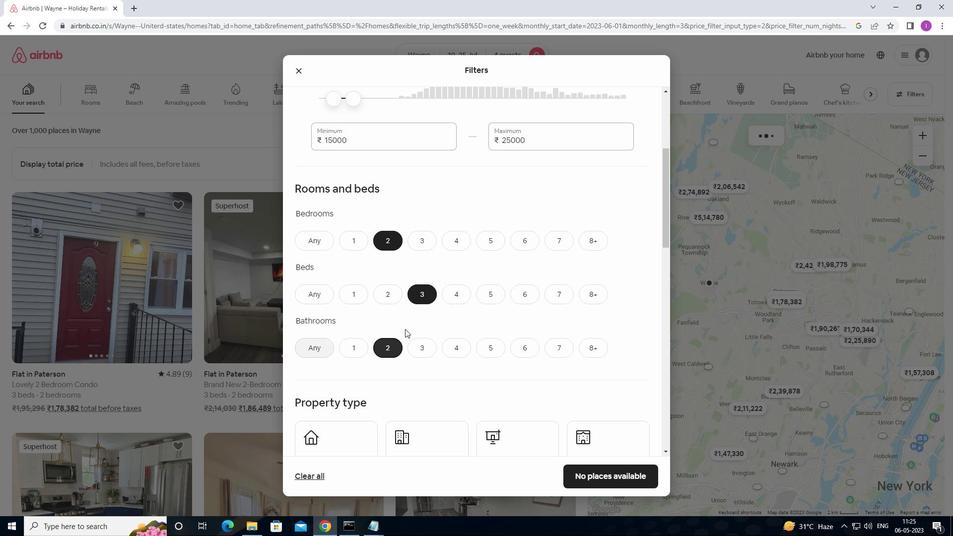 
Action: Mouse scrolled (405, 328) with delta (0, 0)
Screenshot: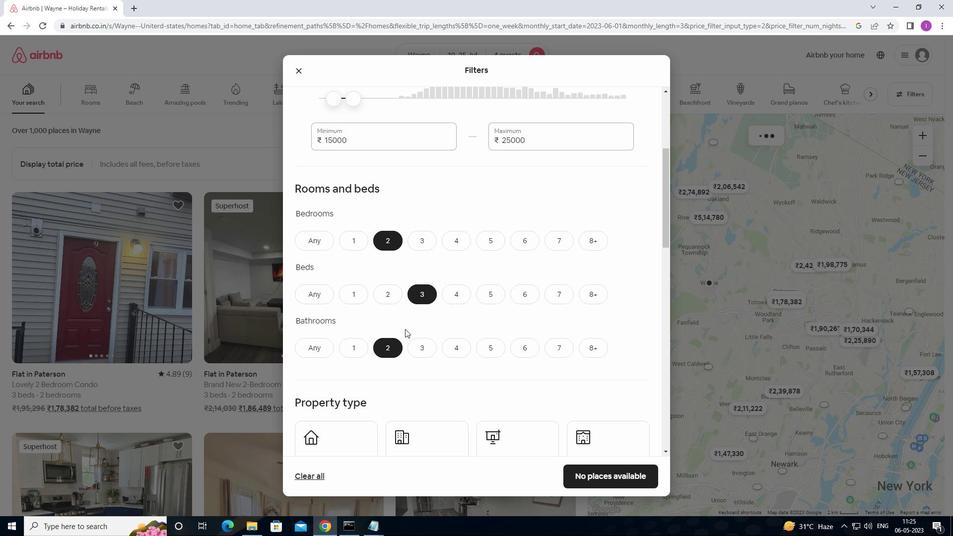 
Action: Mouse moved to (348, 324)
Screenshot: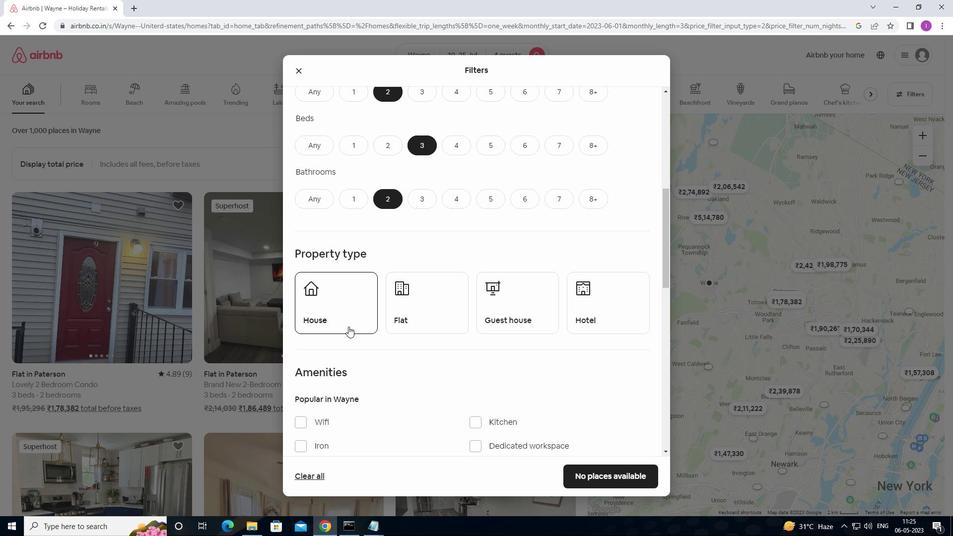 
Action: Mouse pressed left at (348, 324)
Screenshot: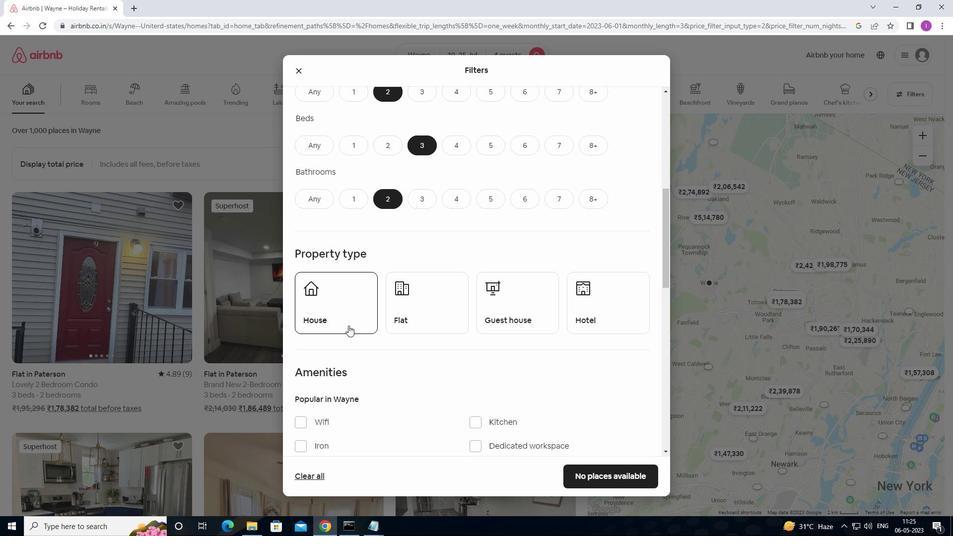 
Action: Mouse moved to (427, 323)
Screenshot: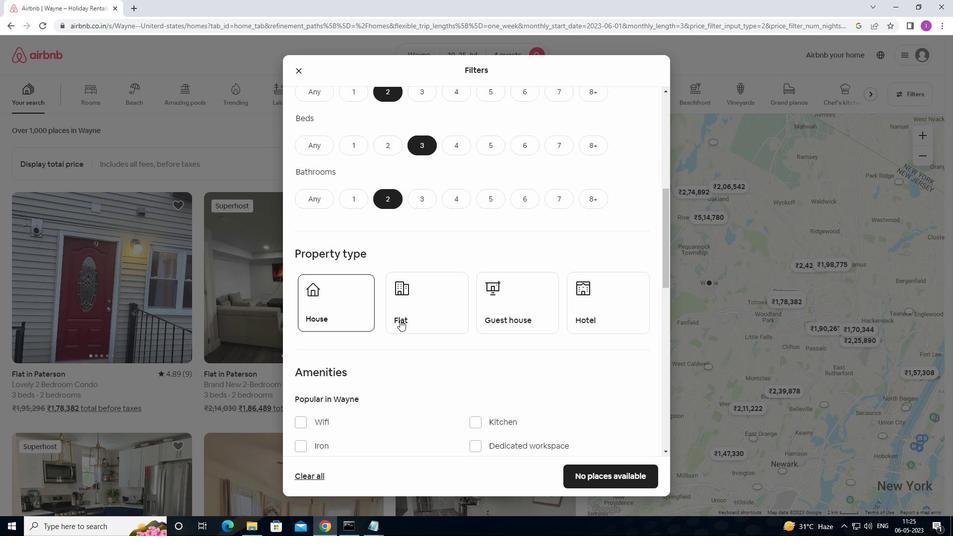
Action: Mouse pressed left at (427, 323)
Screenshot: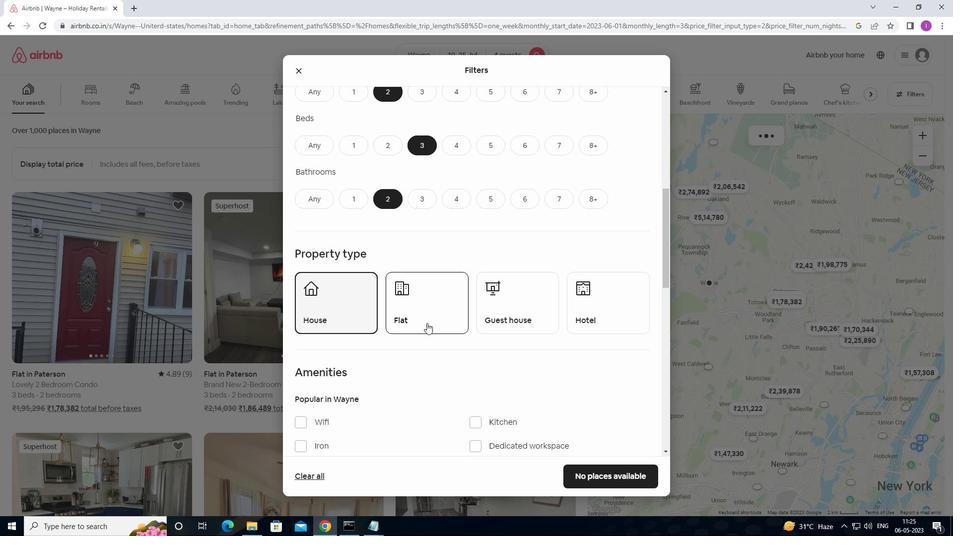 
Action: Mouse moved to (511, 318)
Screenshot: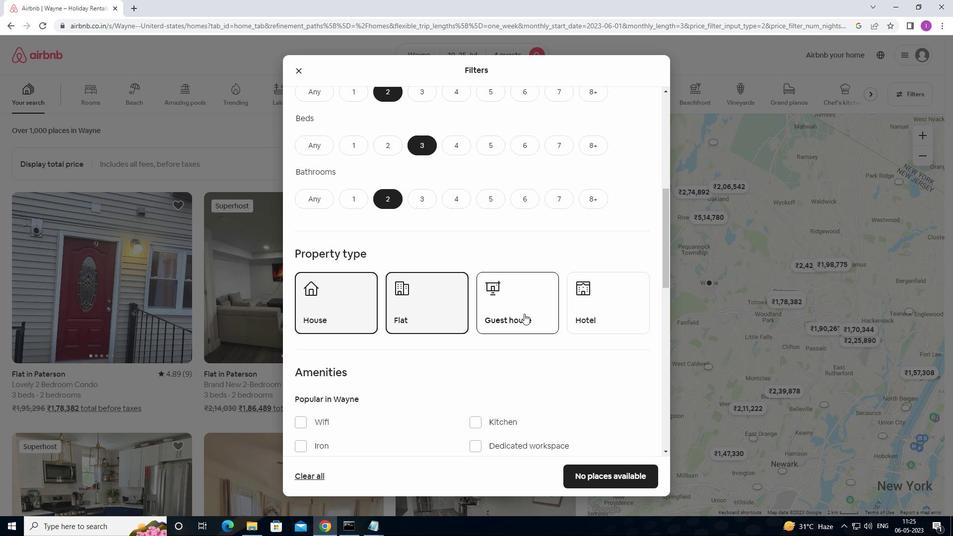 
Action: Mouse pressed left at (511, 318)
Screenshot: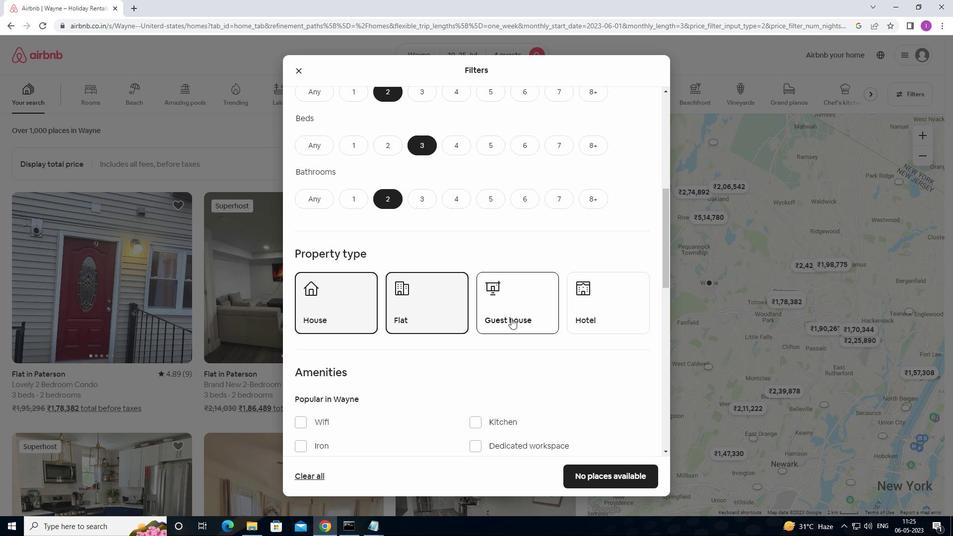
Action: Mouse moved to (521, 313)
Screenshot: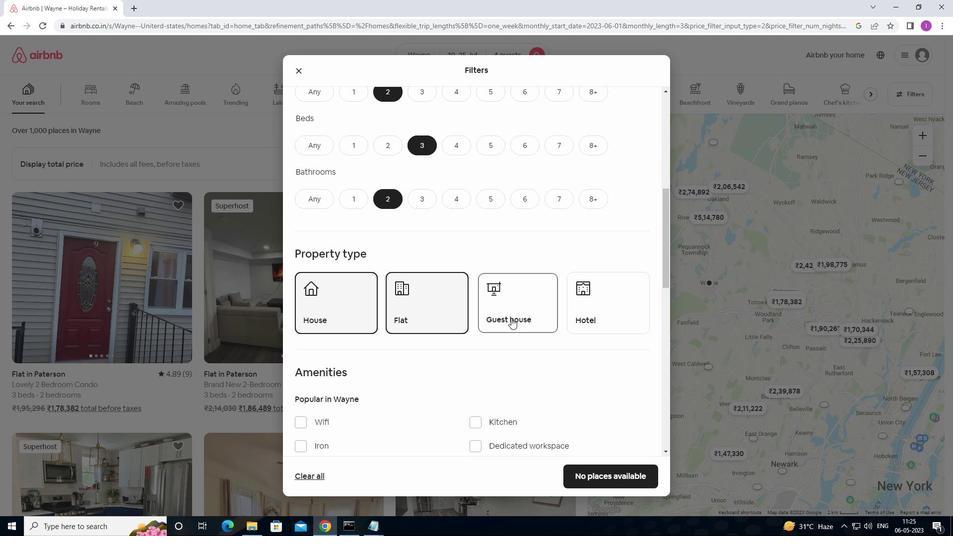 
Action: Mouse scrolled (521, 312) with delta (0, 0)
Screenshot: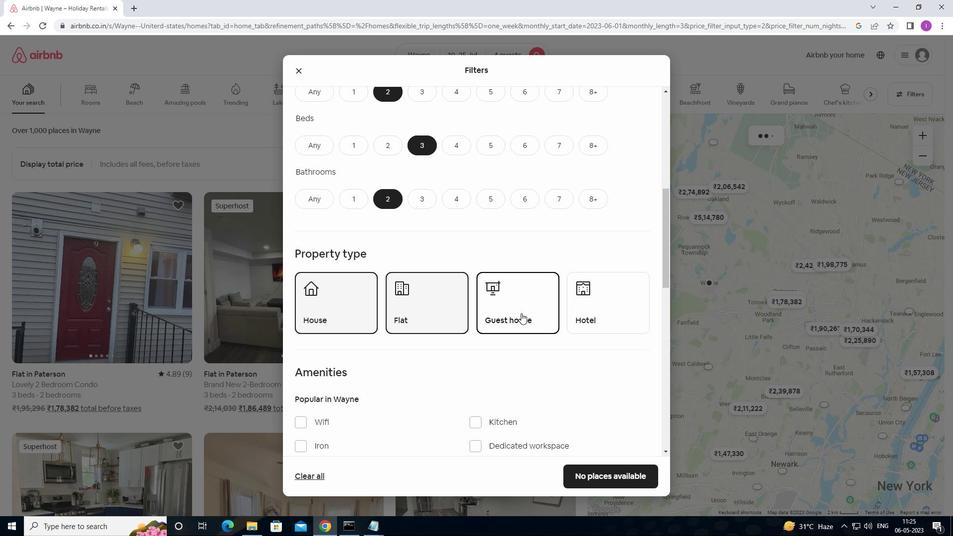 
Action: Mouse scrolled (521, 312) with delta (0, 0)
Screenshot: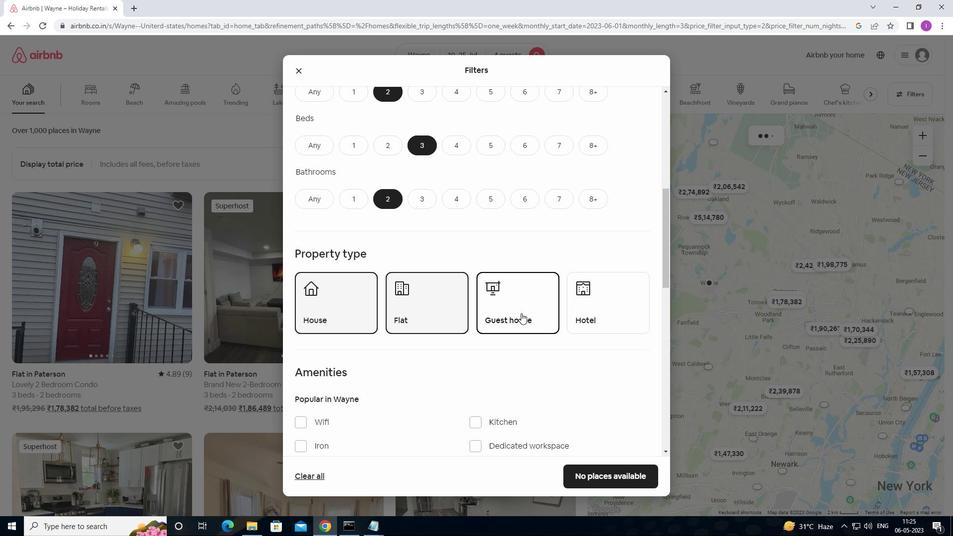
Action: Mouse moved to (522, 313)
Screenshot: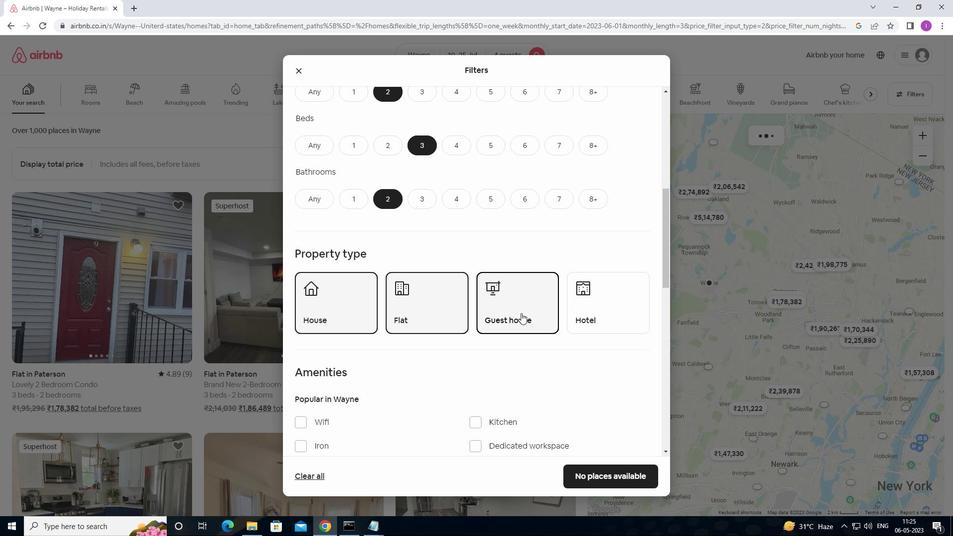 
Action: Mouse scrolled (522, 313) with delta (0, 0)
Screenshot: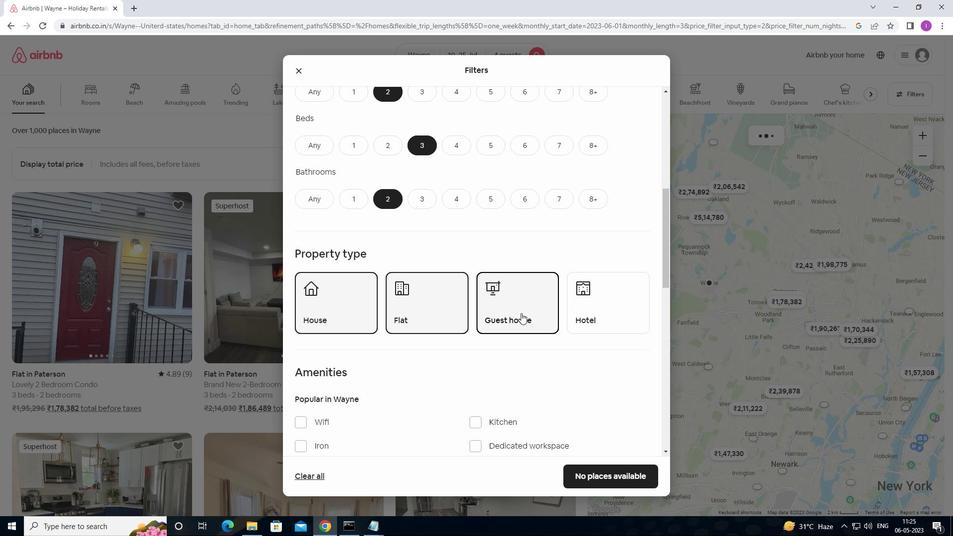 
Action: Mouse moved to (301, 272)
Screenshot: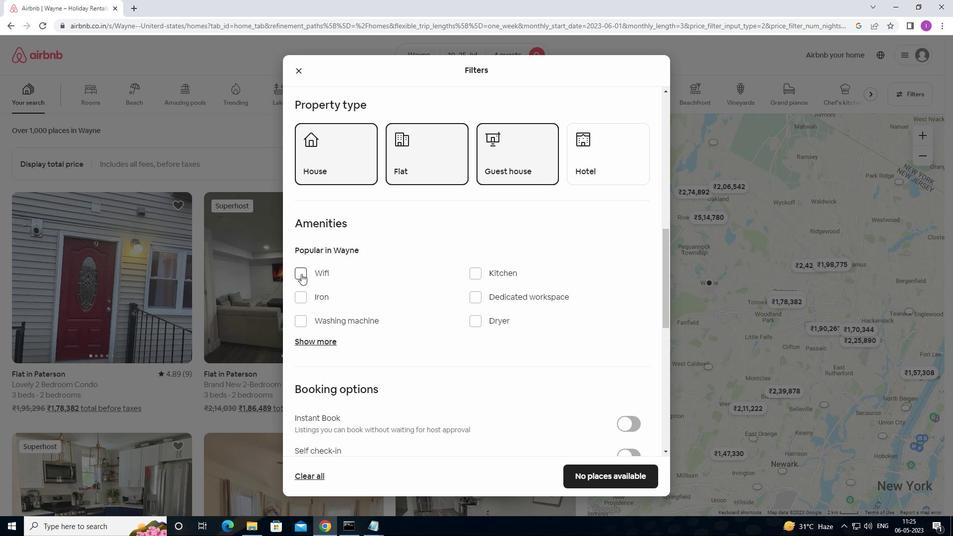 
Action: Mouse pressed left at (301, 272)
Screenshot: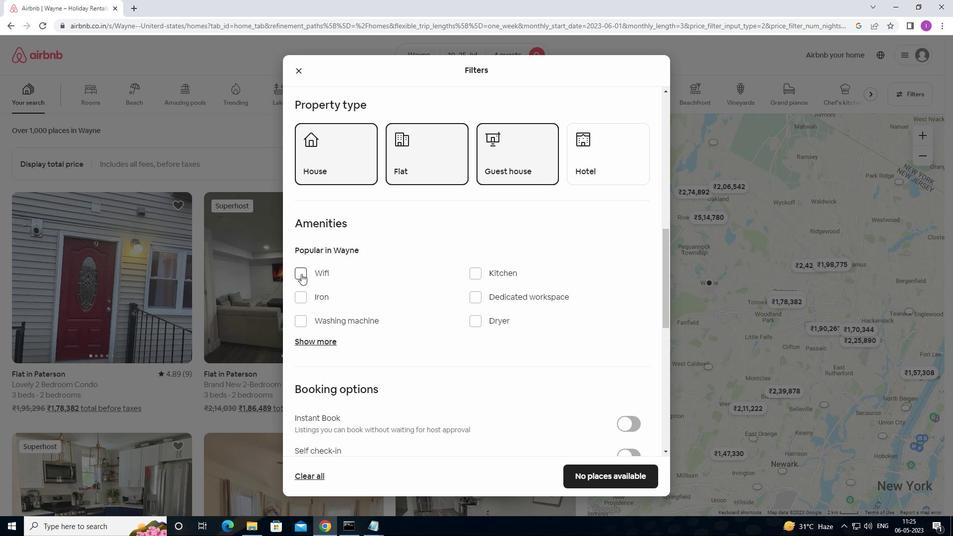 
Action: Mouse moved to (320, 341)
Screenshot: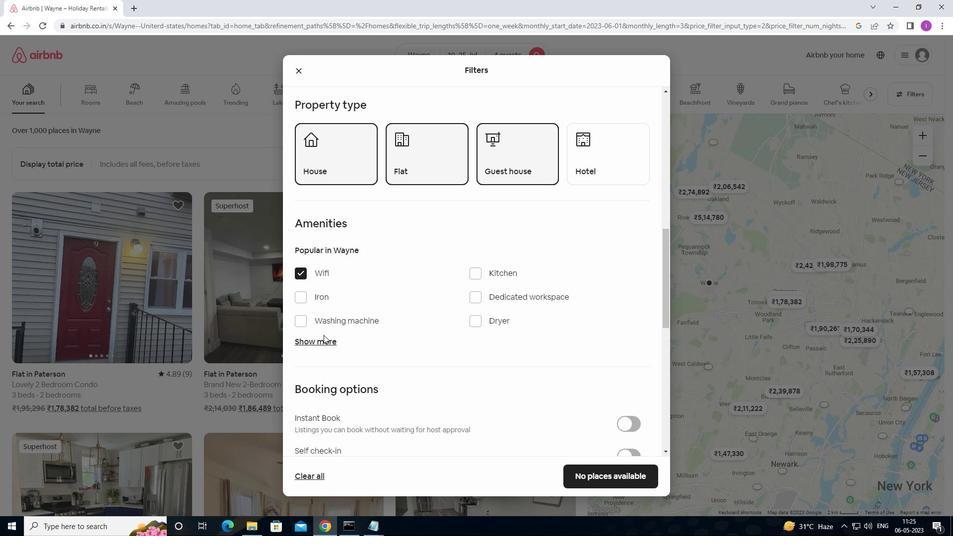 
Action: Mouse pressed left at (320, 341)
Screenshot: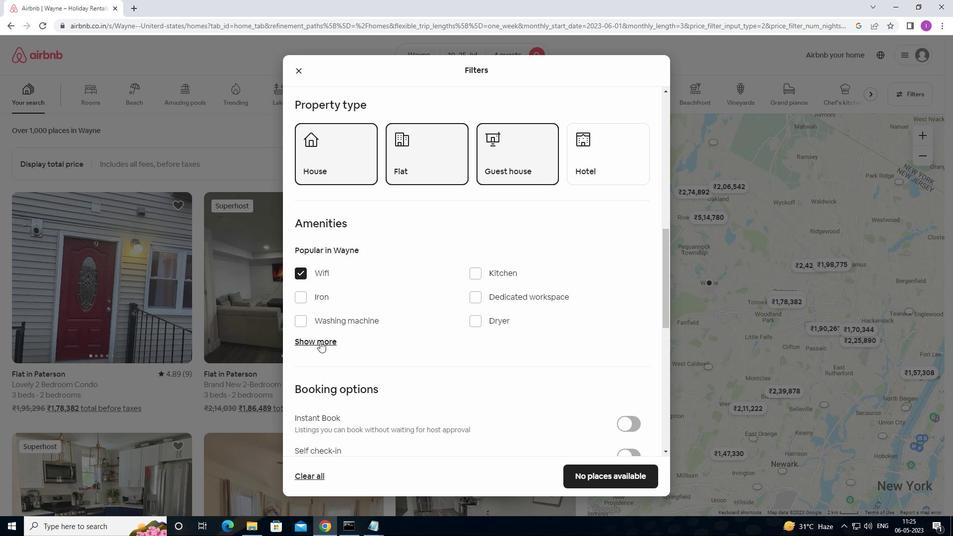 
Action: Mouse moved to (418, 331)
Screenshot: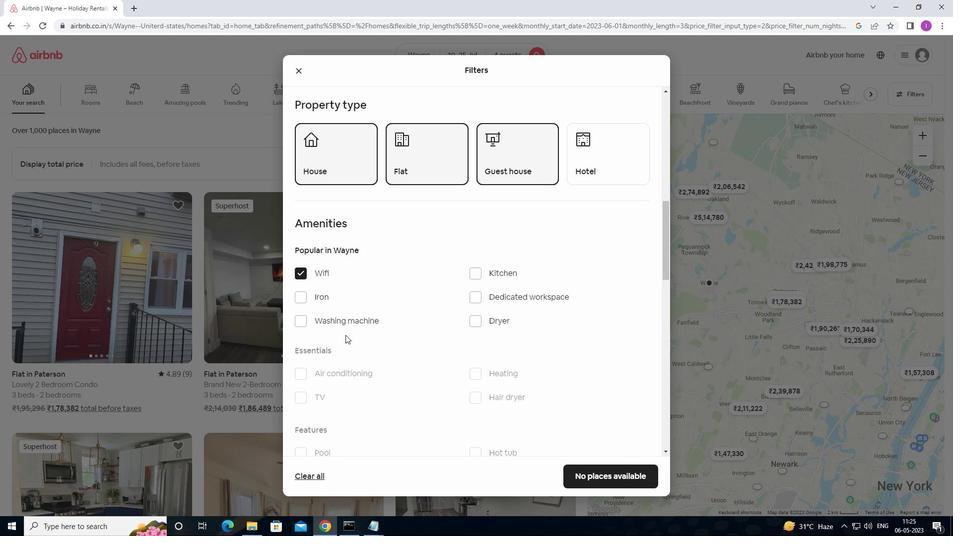 
Action: Mouse scrolled (418, 330) with delta (0, 0)
Screenshot: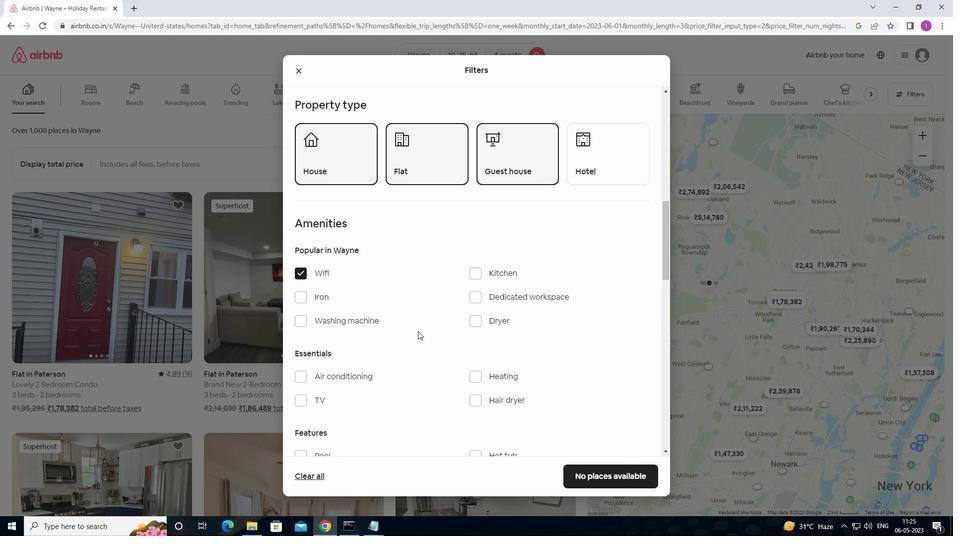 
Action: Mouse scrolled (418, 330) with delta (0, 0)
Screenshot: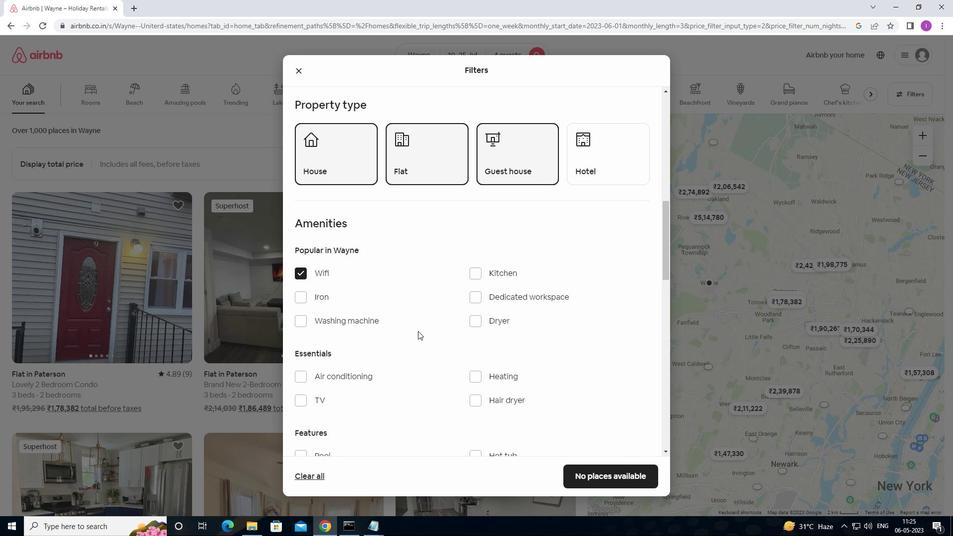 
Action: Mouse moved to (426, 319)
Screenshot: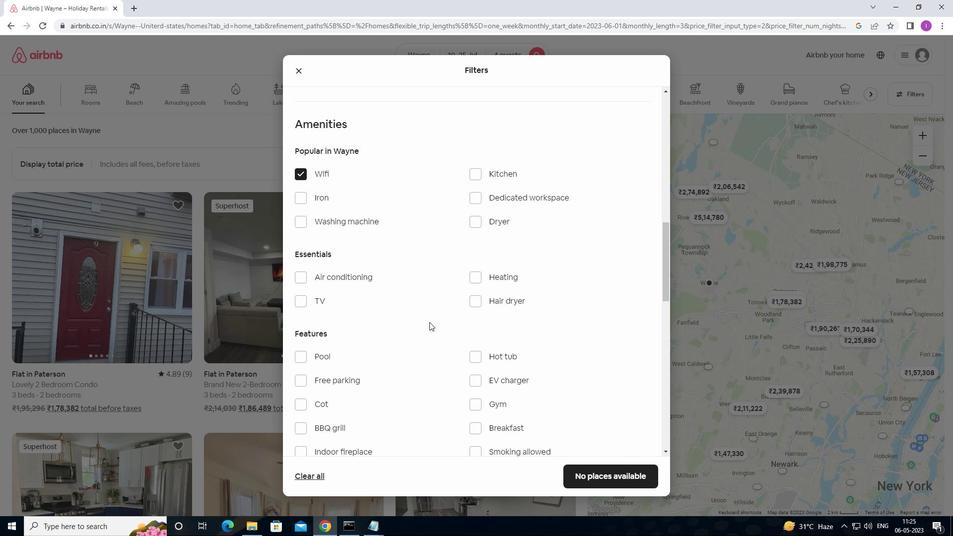 
Action: Mouse scrolled (426, 319) with delta (0, 0)
Screenshot: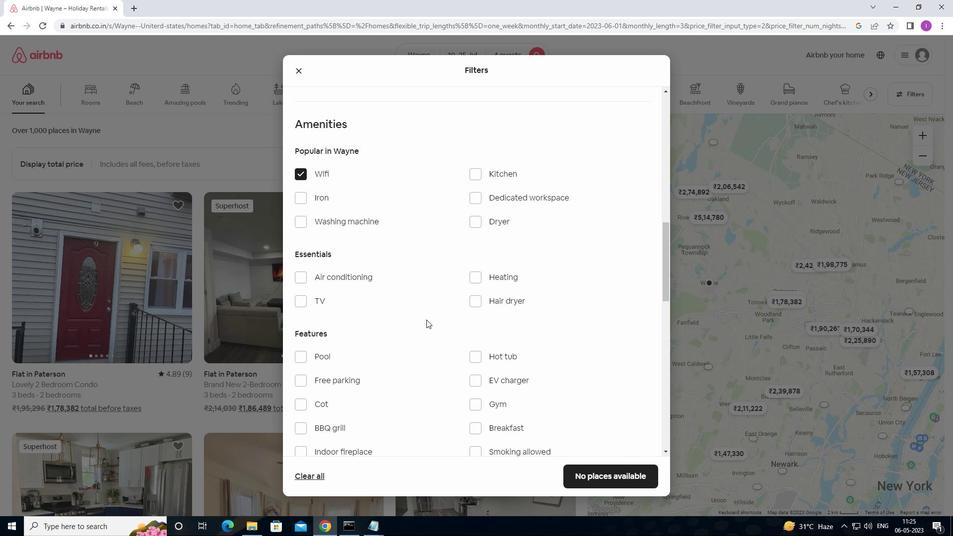 
Action: Mouse scrolled (426, 319) with delta (0, 0)
Screenshot: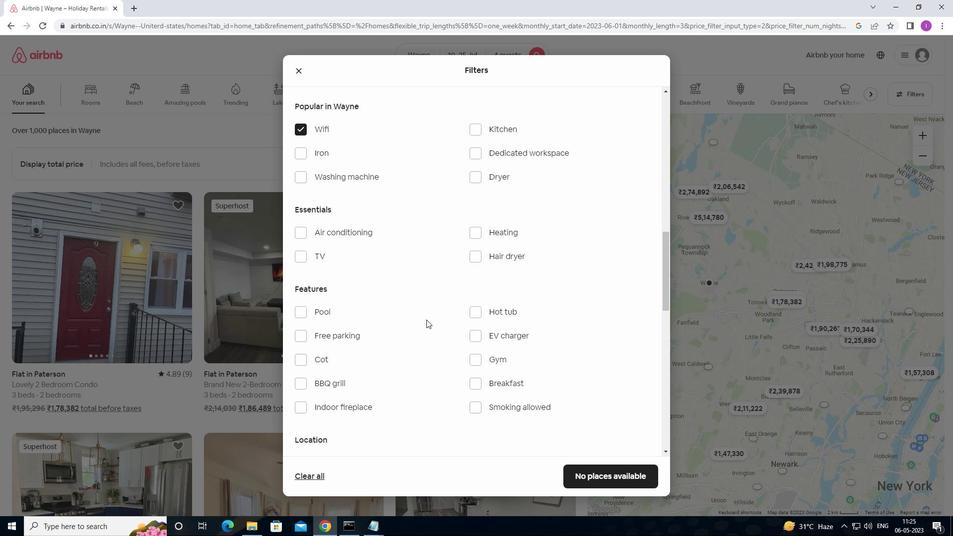 
Action: Mouse moved to (426, 319)
Screenshot: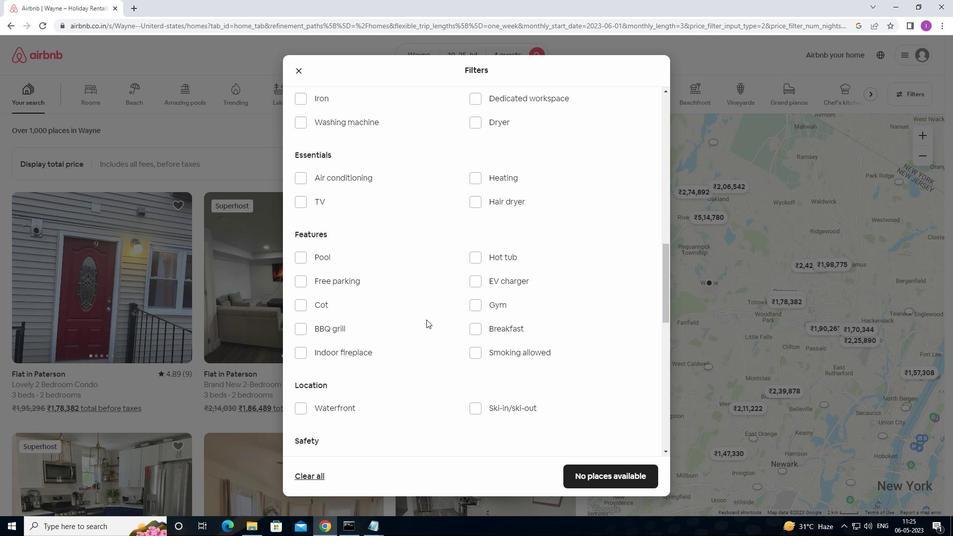 
Action: Mouse scrolled (426, 319) with delta (0, 0)
Screenshot: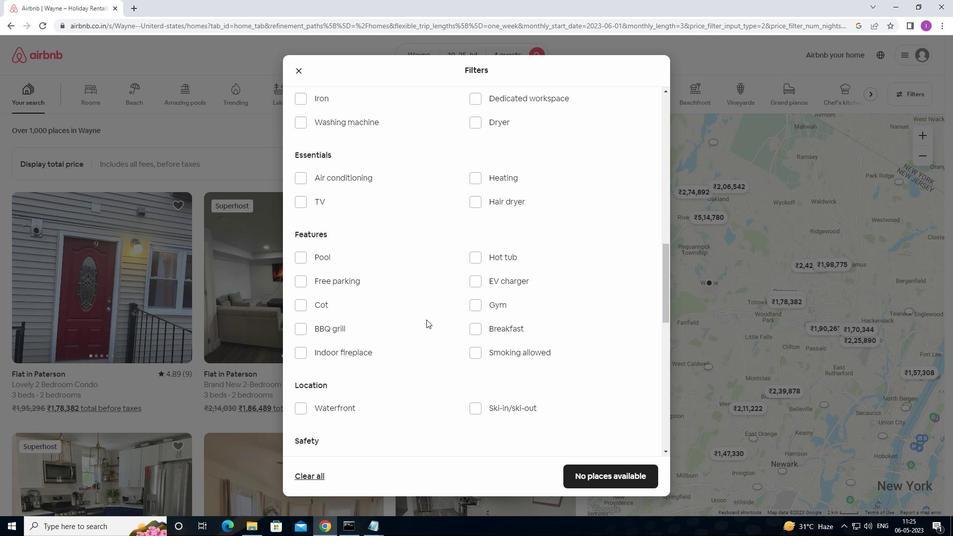
Action: Mouse scrolled (426, 319) with delta (0, 0)
Screenshot: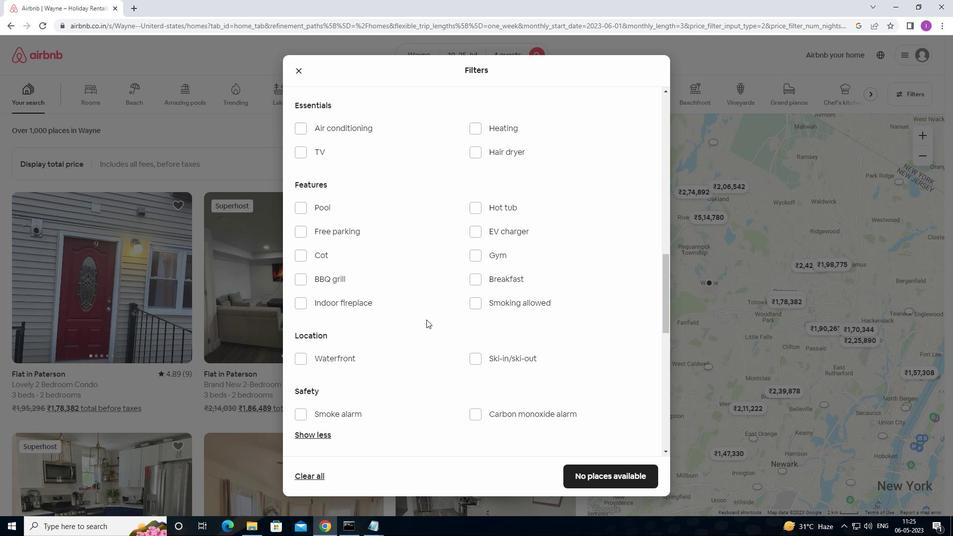
Action: Mouse moved to (427, 319)
Screenshot: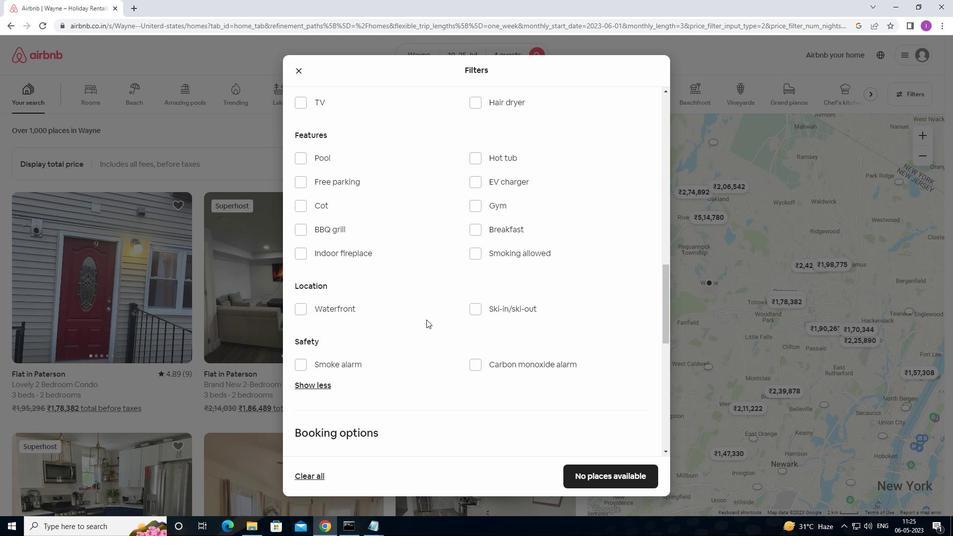 
Action: Mouse scrolled (427, 320) with delta (0, 0)
Screenshot: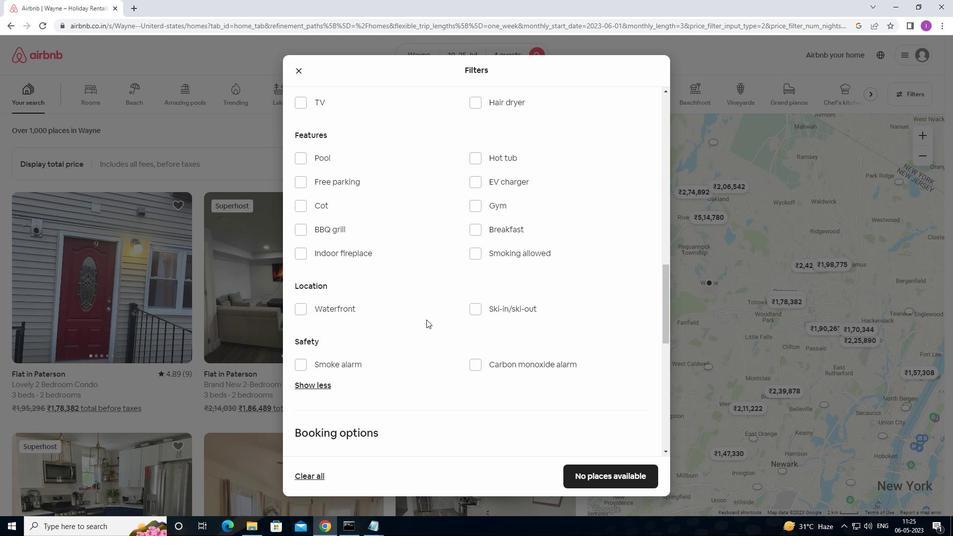 
Action: Mouse moved to (479, 256)
Screenshot: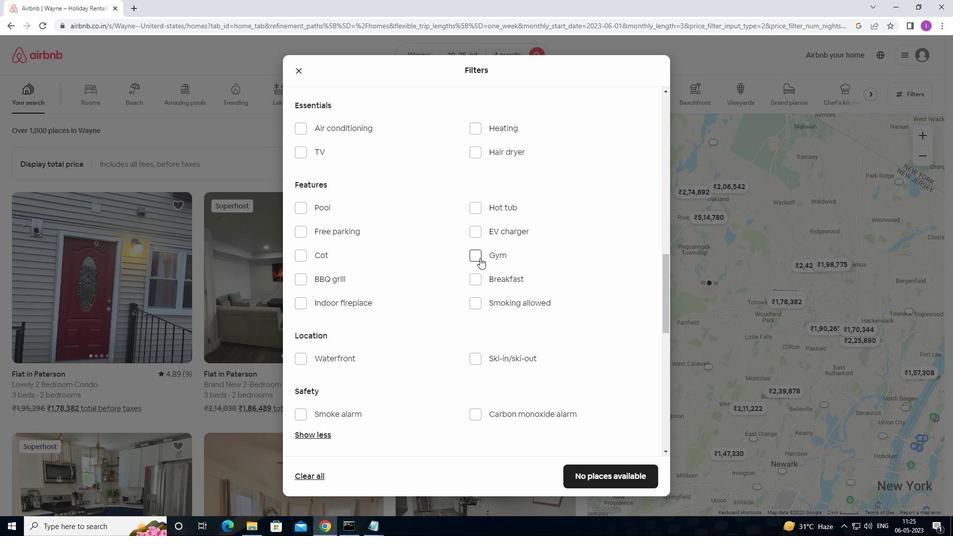 
Action: Mouse pressed left at (479, 256)
Screenshot: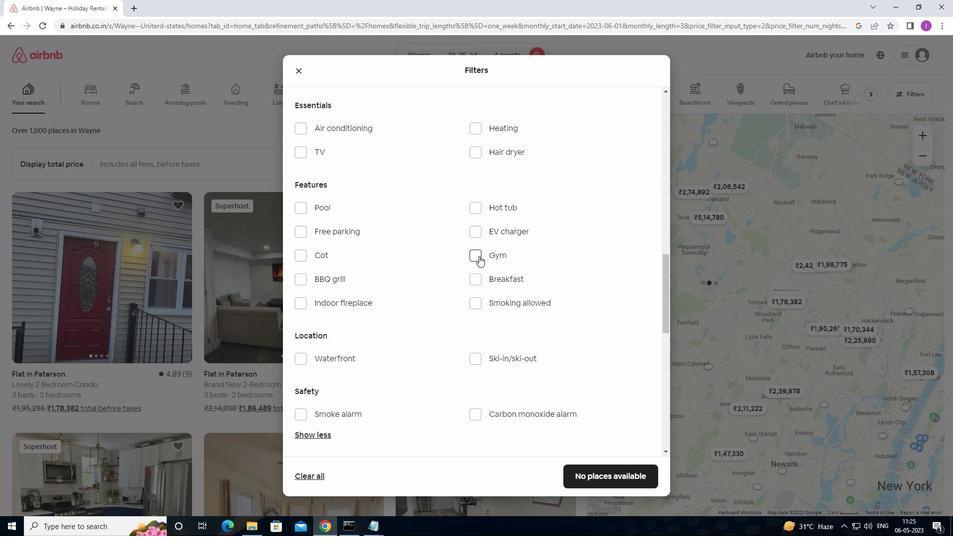 
Action: Mouse moved to (478, 280)
Screenshot: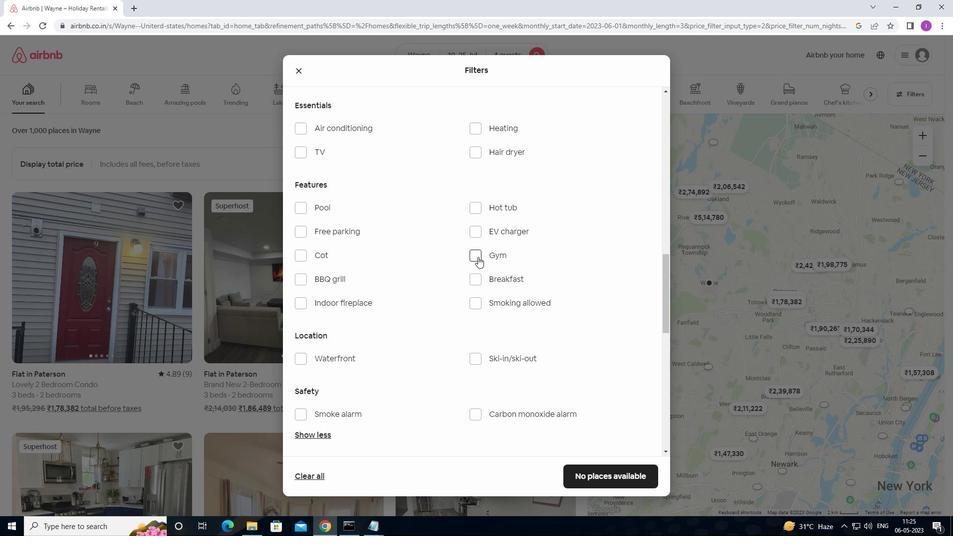 
Action: Mouse pressed left at (478, 280)
Screenshot: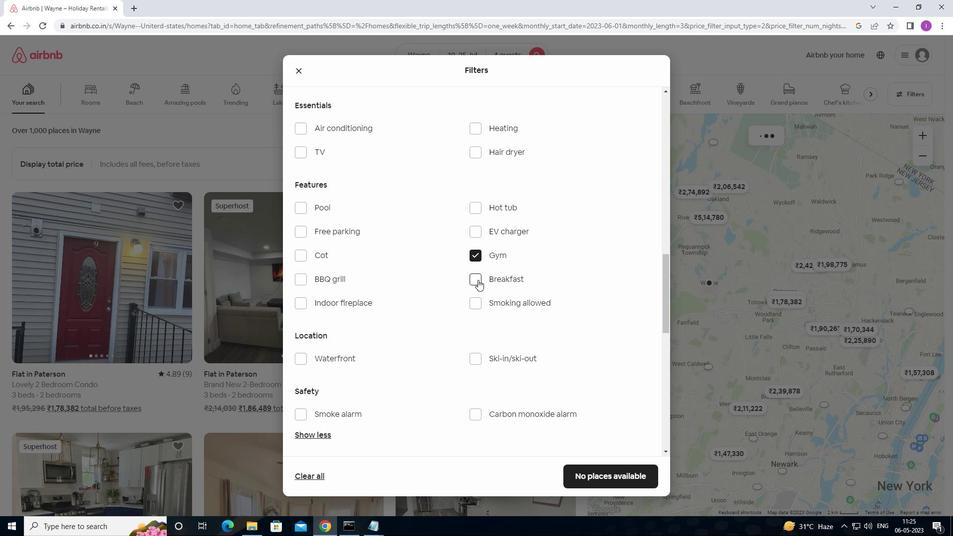 
Action: Mouse moved to (436, 248)
Screenshot: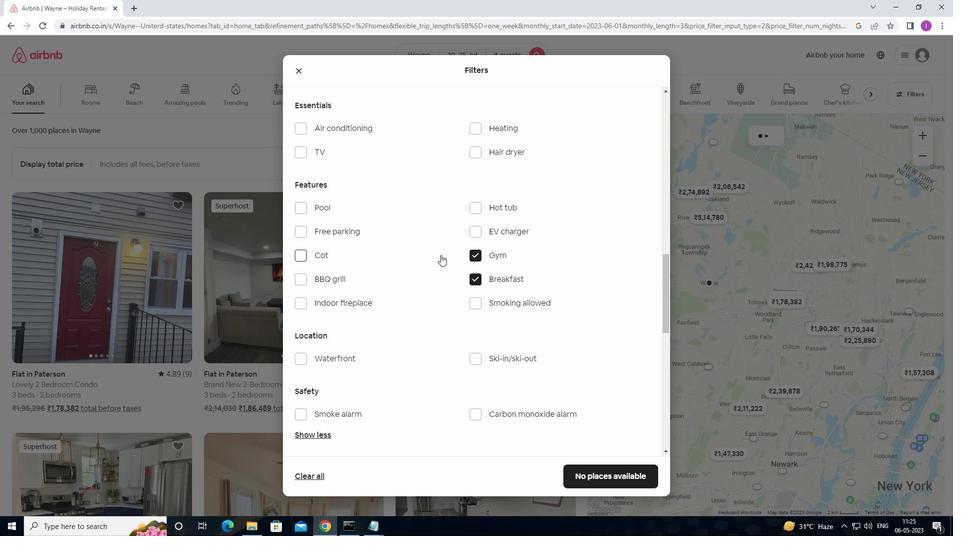 
Action: Mouse scrolled (436, 248) with delta (0, 0)
Screenshot: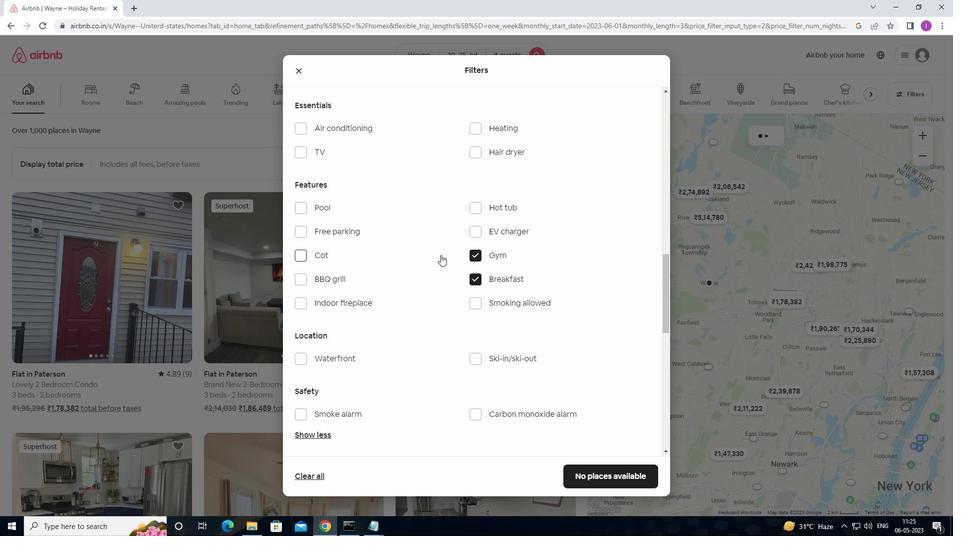 
Action: Mouse moved to (426, 234)
Screenshot: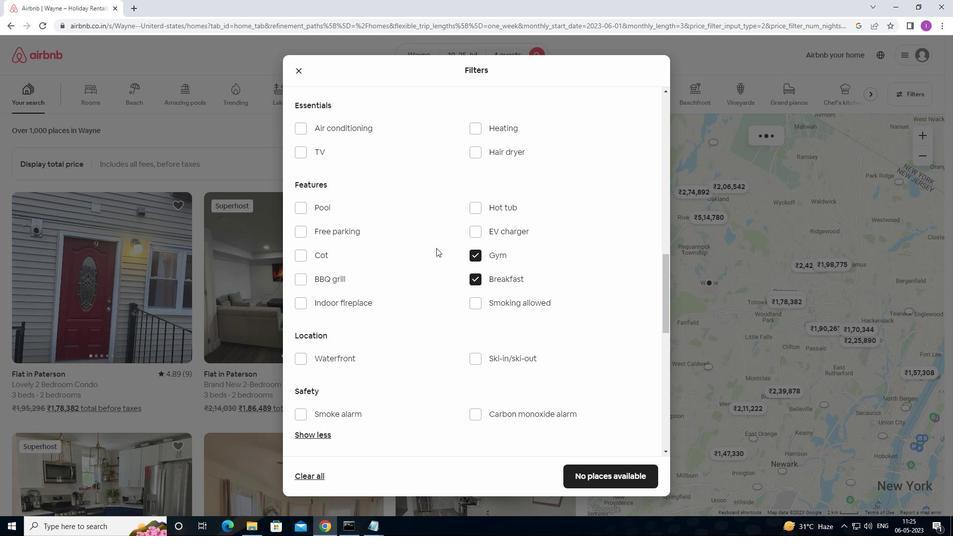 
Action: Mouse scrolled (426, 234) with delta (0, 0)
Screenshot: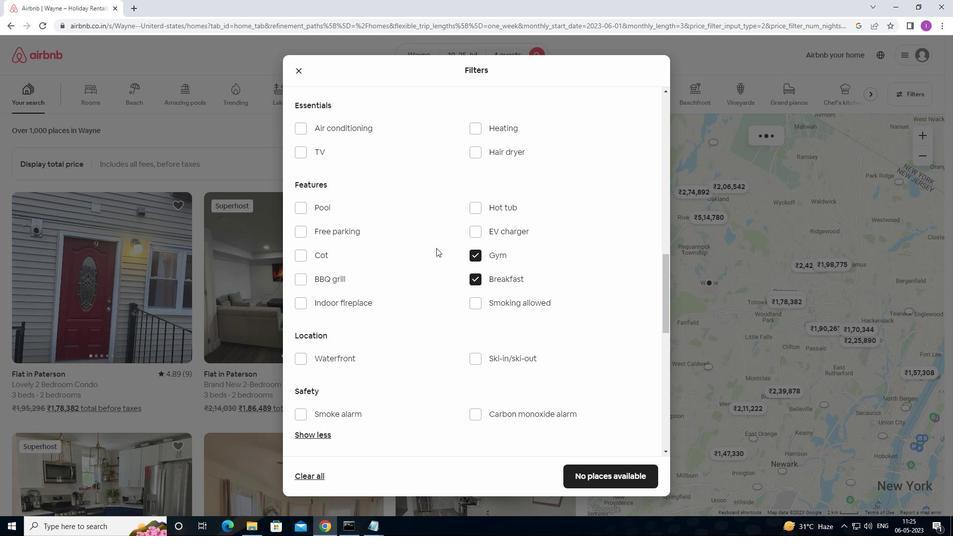 
Action: Mouse moved to (298, 254)
Screenshot: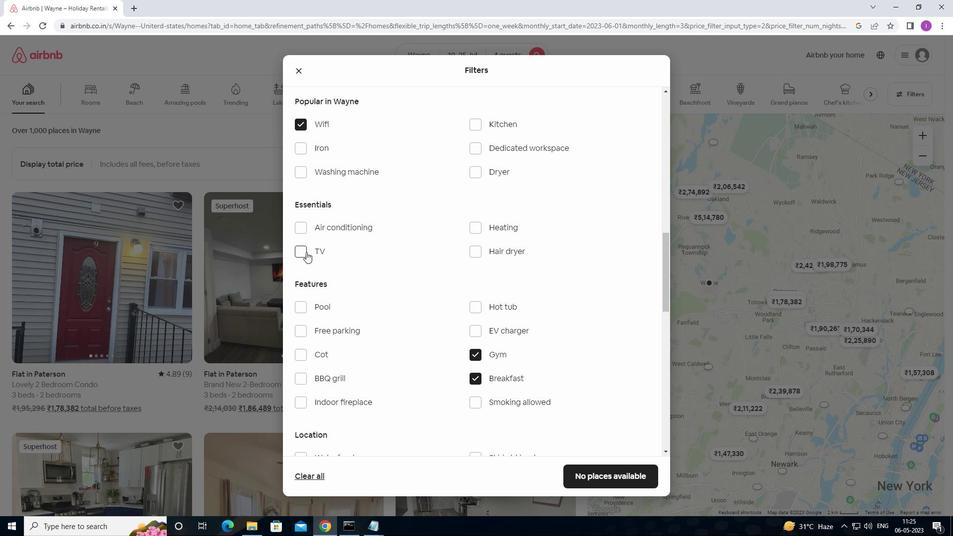 
Action: Mouse pressed left at (298, 254)
Screenshot: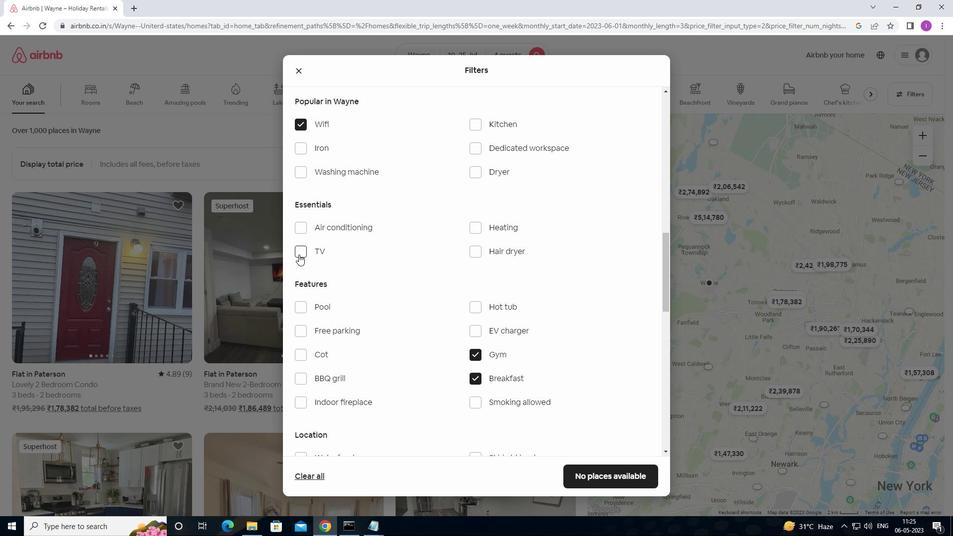 
Action: Mouse moved to (434, 211)
Screenshot: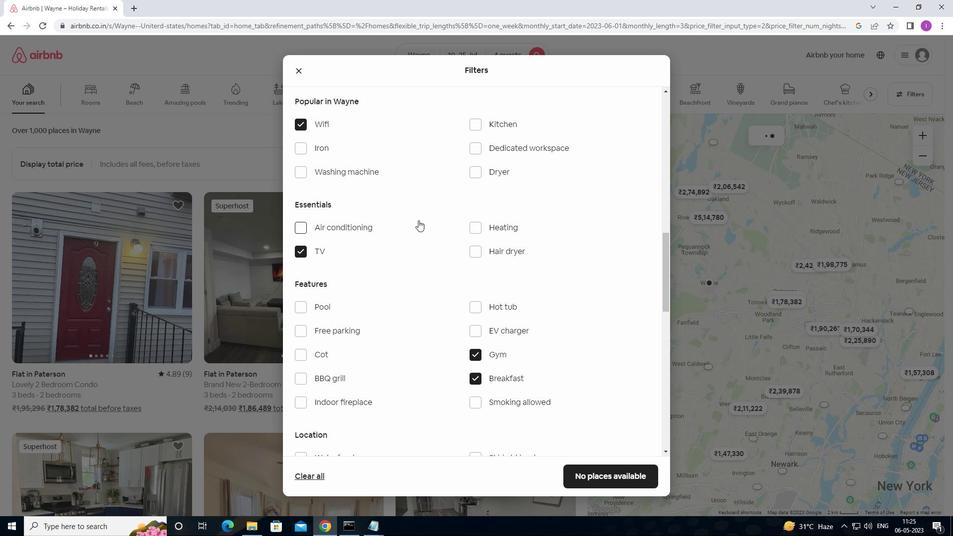 
Action: Mouse scrolled (434, 211) with delta (0, 0)
Screenshot: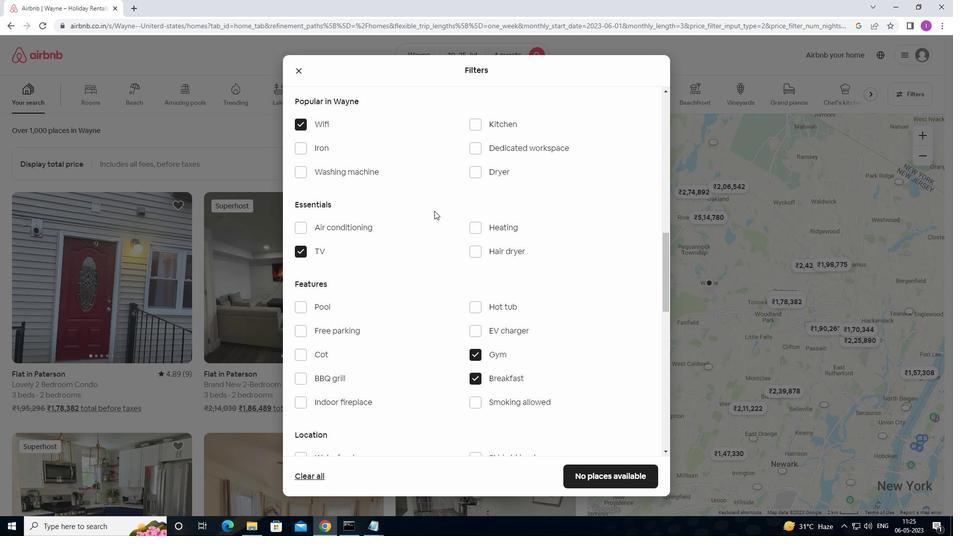 
Action: Mouse scrolled (434, 211) with delta (0, 0)
Screenshot: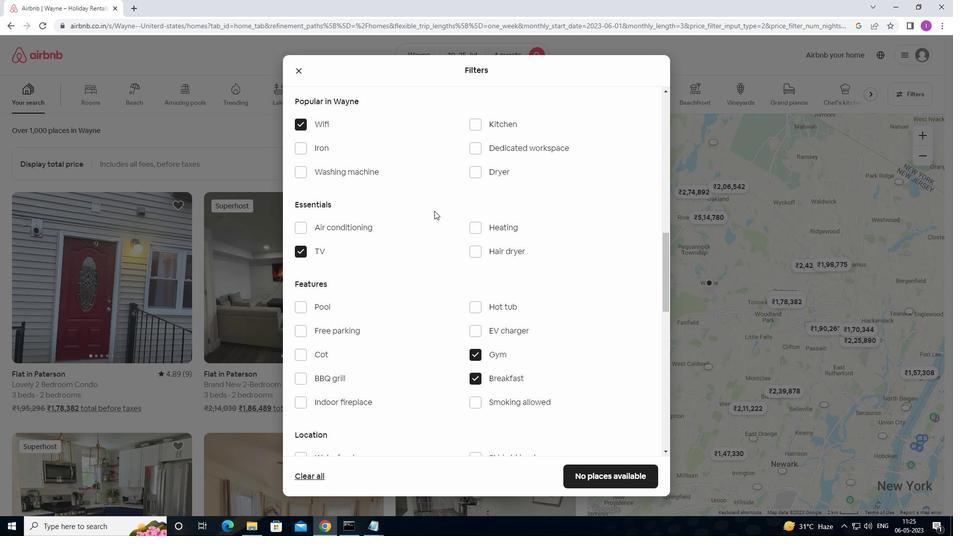 
Action: Mouse scrolled (434, 210) with delta (0, 0)
Screenshot: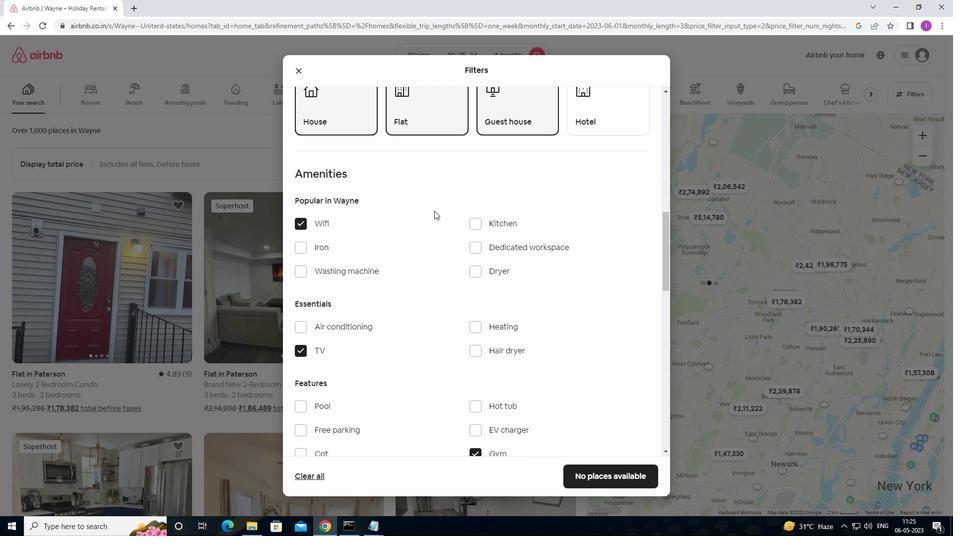 
Action: Mouse scrolled (434, 210) with delta (0, 0)
Screenshot: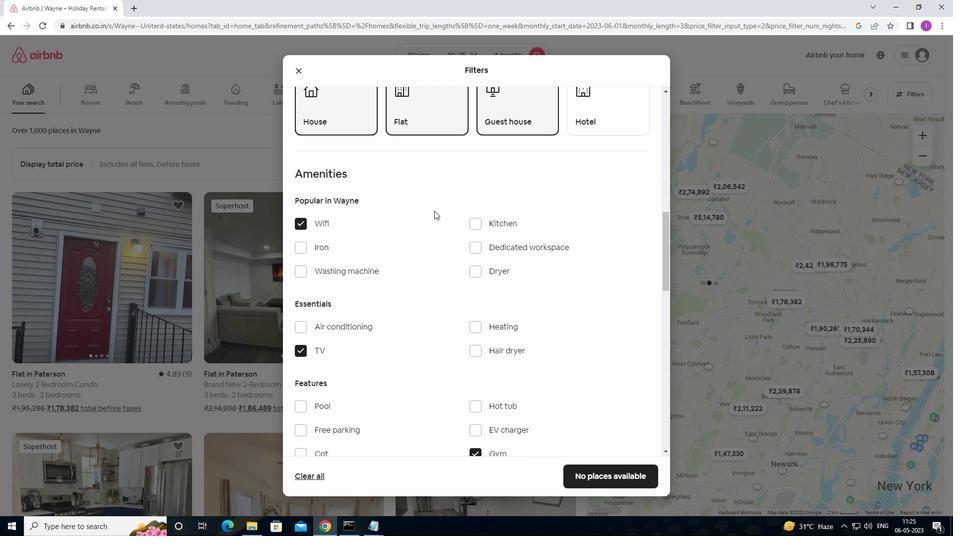 
Action: Mouse scrolled (434, 210) with delta (0, 0)
Screenshot: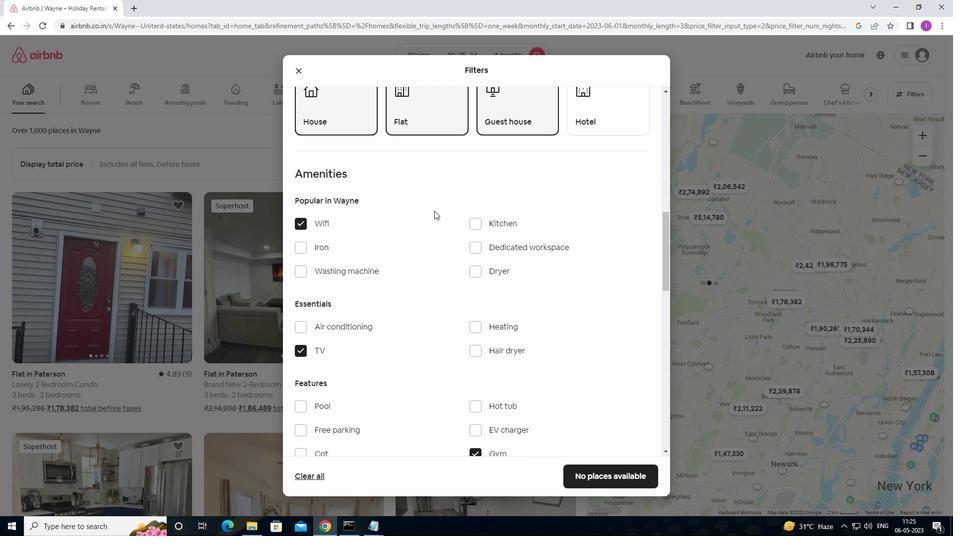 
Action: Mouse moved to (435, 211)
Screenshot: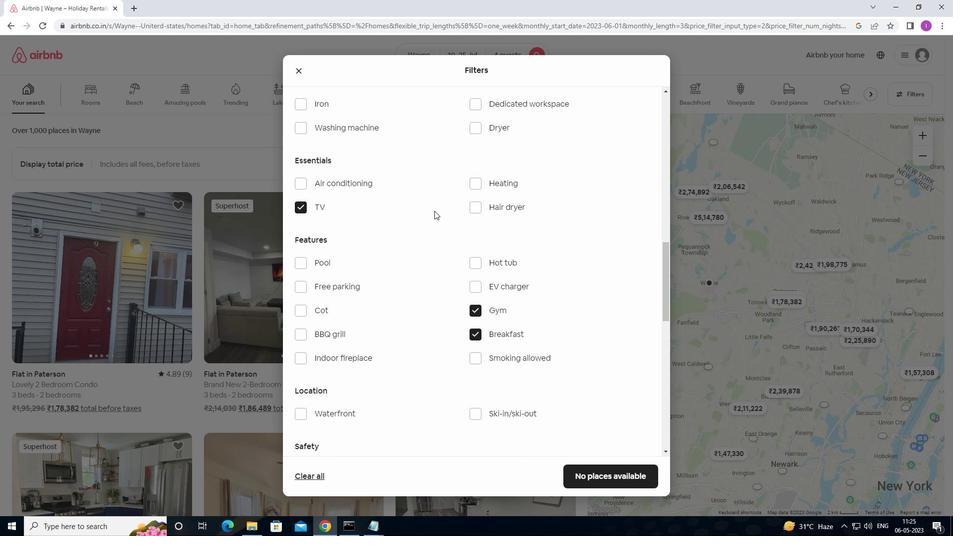 
Action: Mouse scrolled (435, 210) with delta (0, 0)
Screenshot: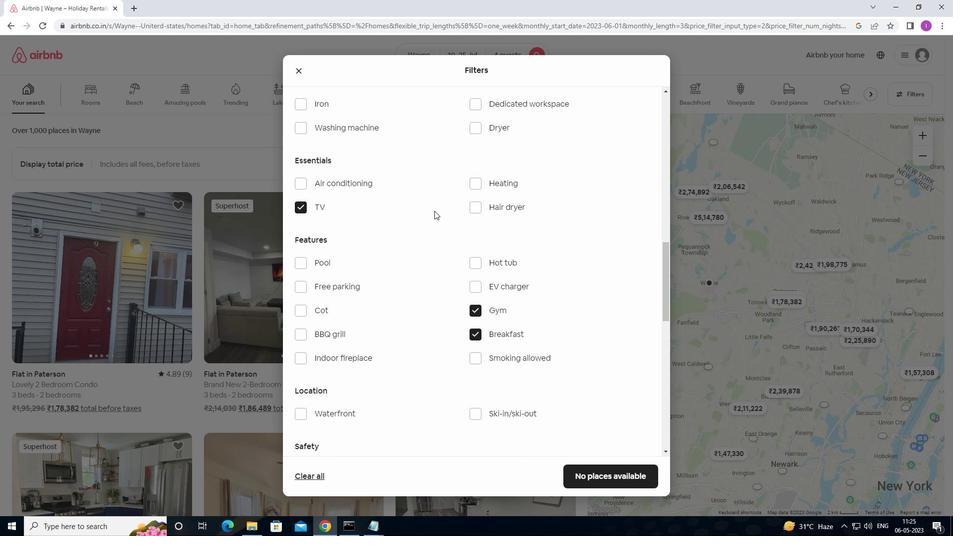 
Action: Mouse moved to (435, 211)
Screenshot: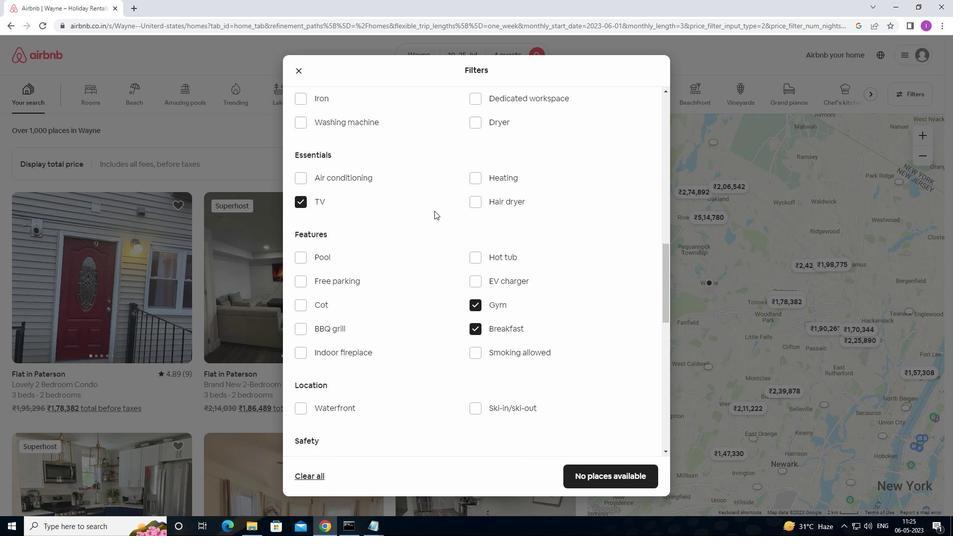
Action: Mouse scrolled (435, 210) with delta (0, 0)
Screenshot: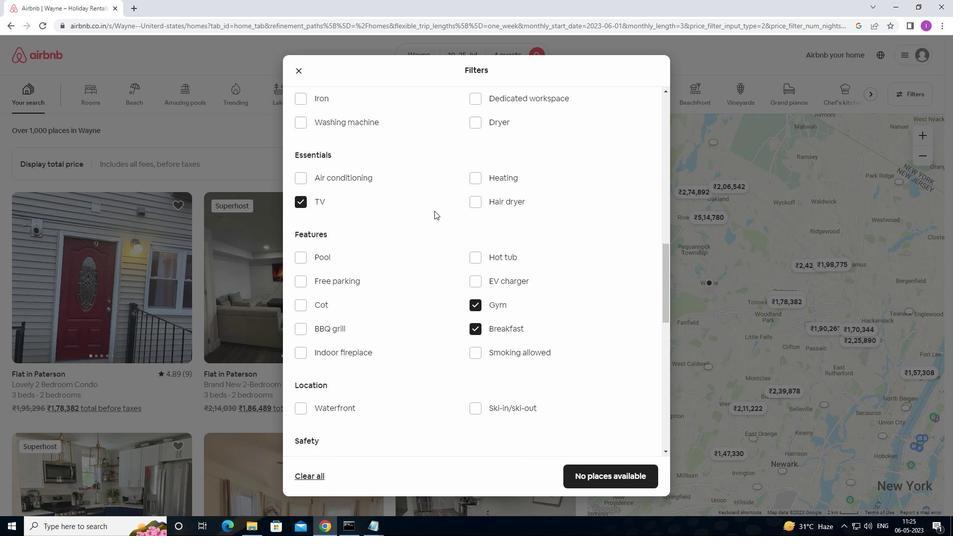 
Action: Mouse scrolled (435, 210) with delta (0, 0)
Screenshot: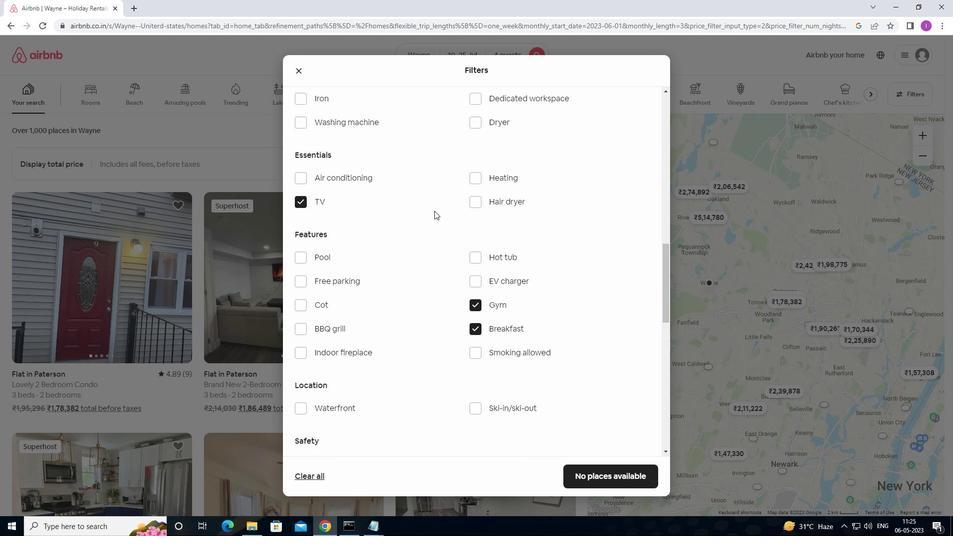 
Action: Mouse scrolled (435, 210) with delta (0, 0)
Screenshot: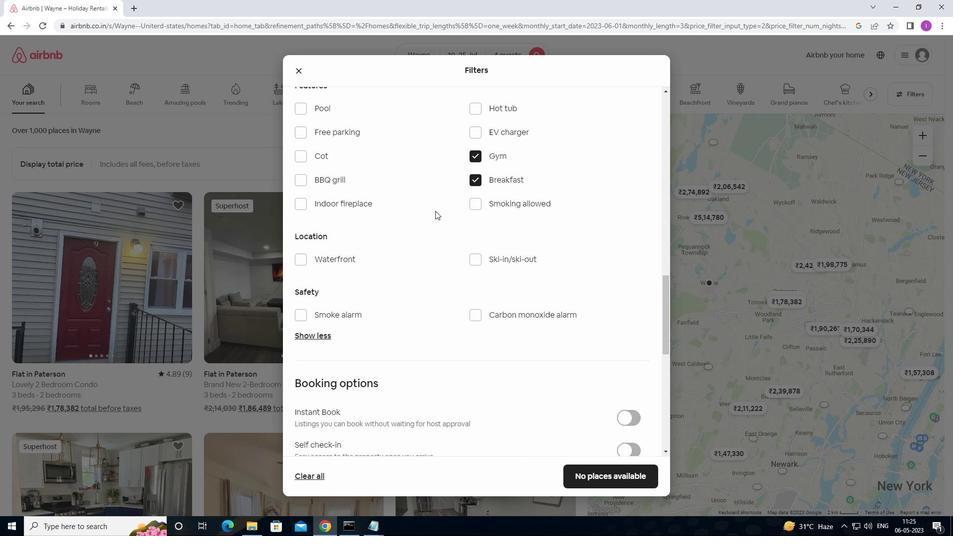 
Action: Mouse scrolled (435, 210) with delta (0, 0)
Screenshot: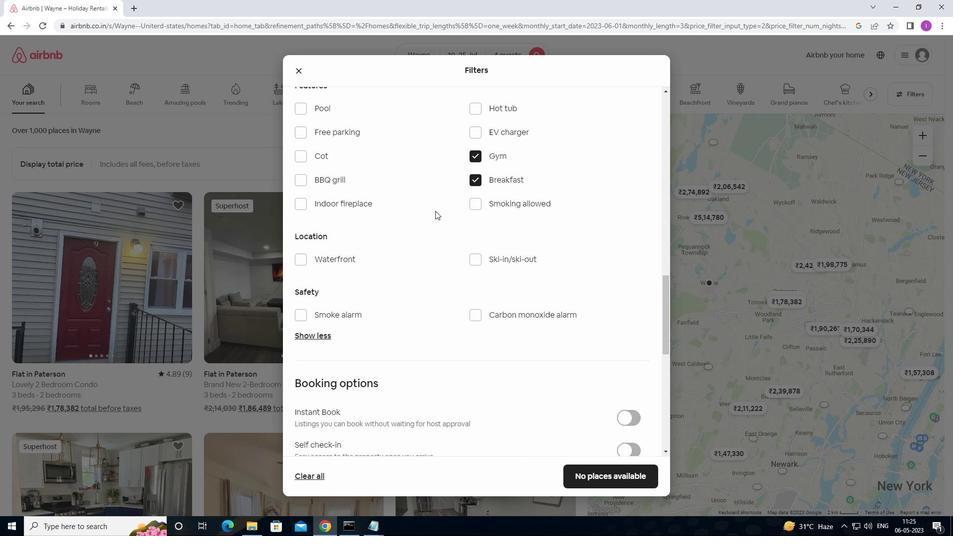
Action: Mouse moved to (624, 354)
Screenshot: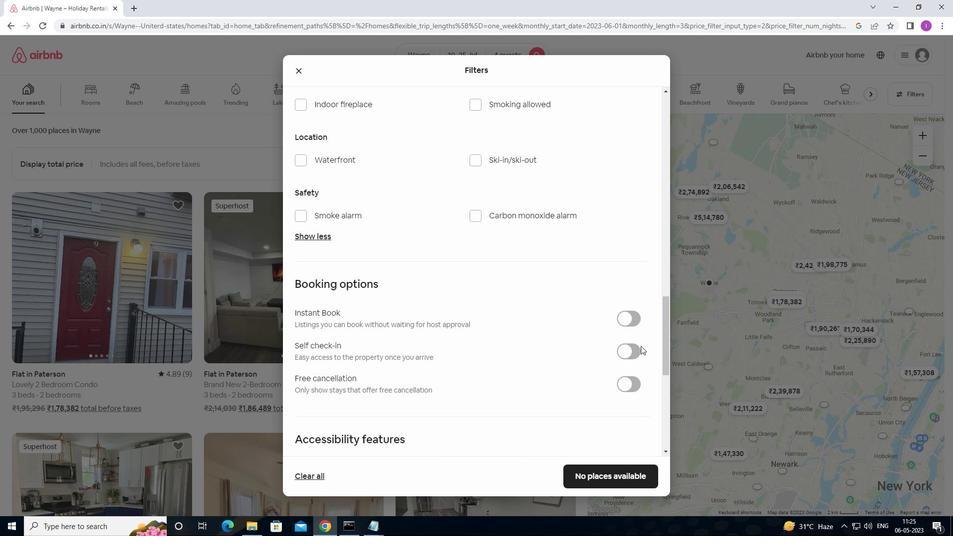 
Action: Mouse pressed left at (624, 354)
Screenshot: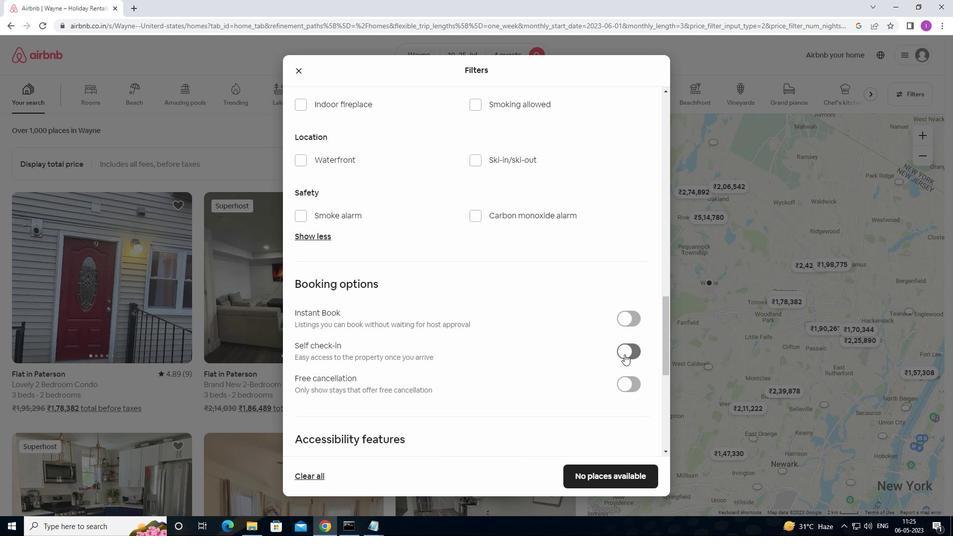 
Action: Mouse moved to (463, 342)
Screenshot: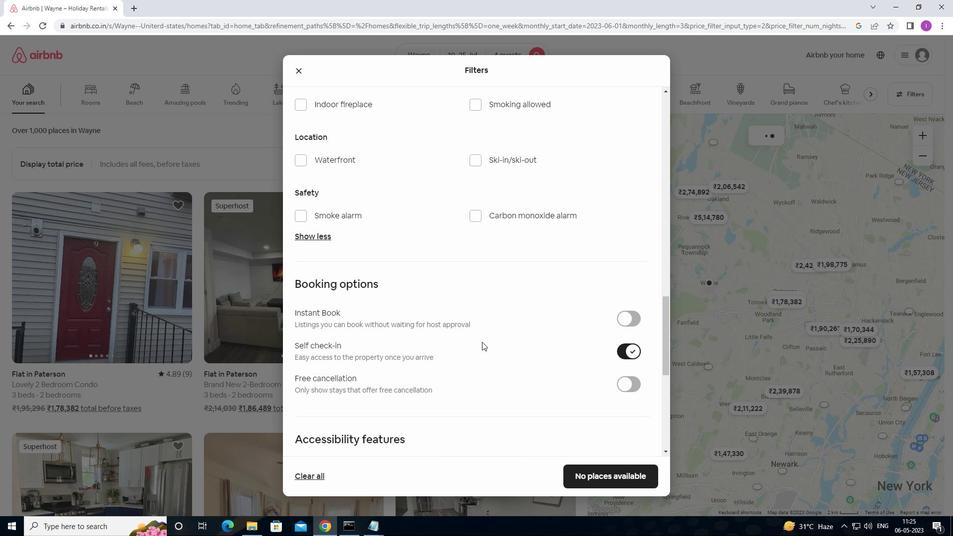 
Action: Mouse scrolled (463, 341) with delta (0, 0)
Screenshot: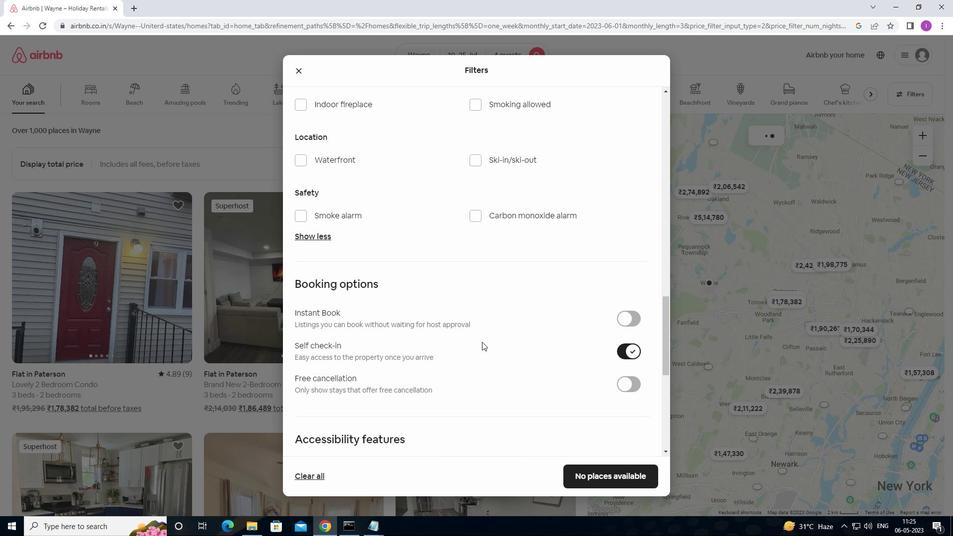 
Action: Mouse scrolled (463, 341) with delta (0, 0)
Screenshot: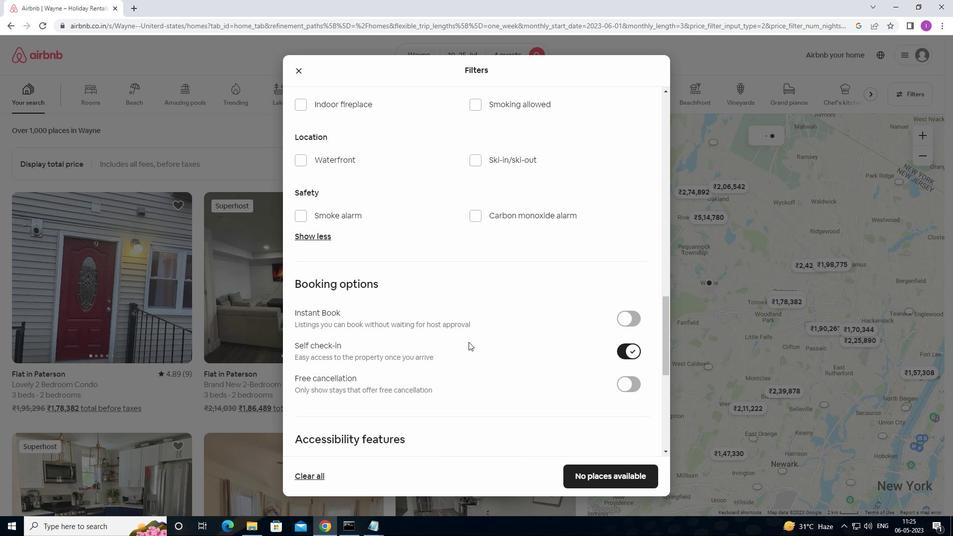
Action: Mouse scrolled (463, 341) with delta (0, 0)
Screenshot: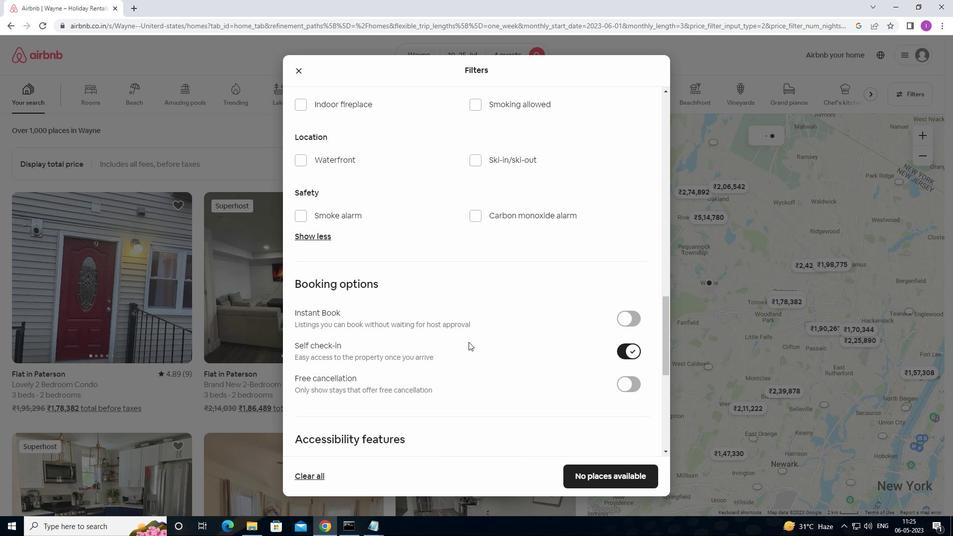
Action: Mouse scrolled (463, 341) with delta (0, 0)
Screenshot: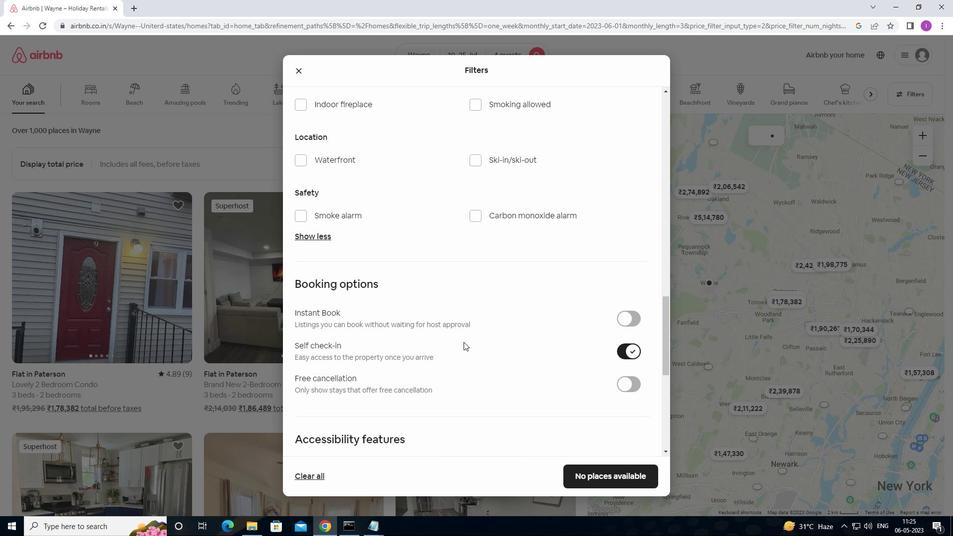 
Action: Mouse moved to (462, 340)
Screenshot: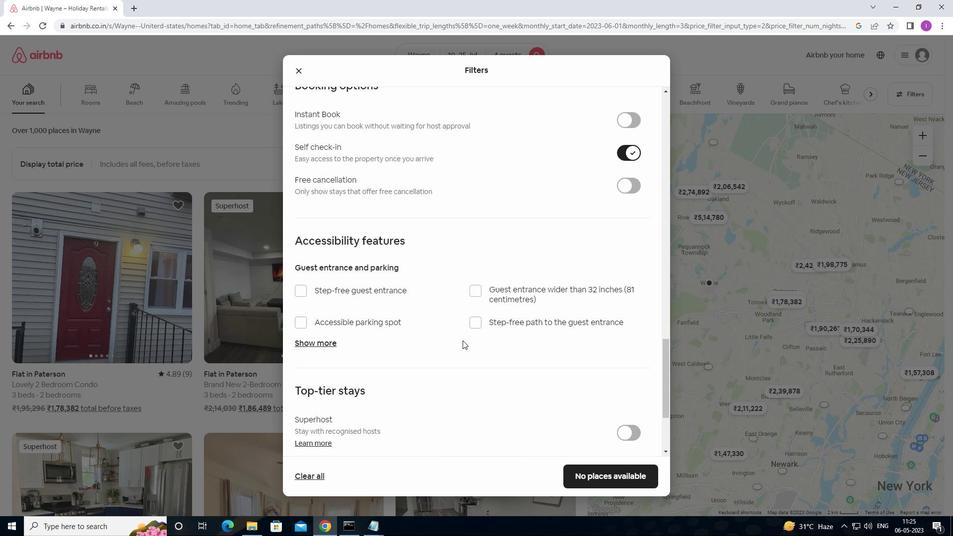 
Action: Mouse scrolled (462, 339) with delta (0, 0)
Screenshot: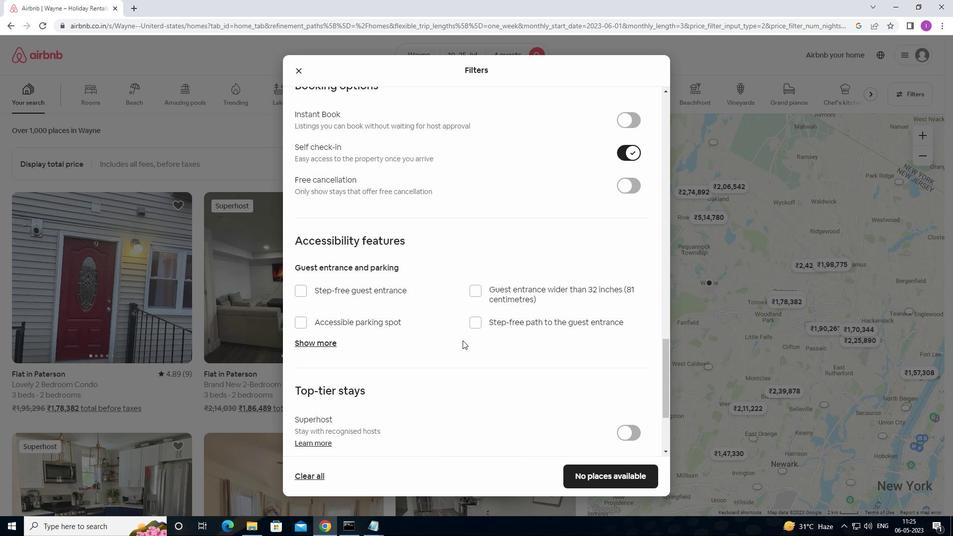 
Action: Mouse scrolled (462, 339) with delta (0, 0)
Screenshot: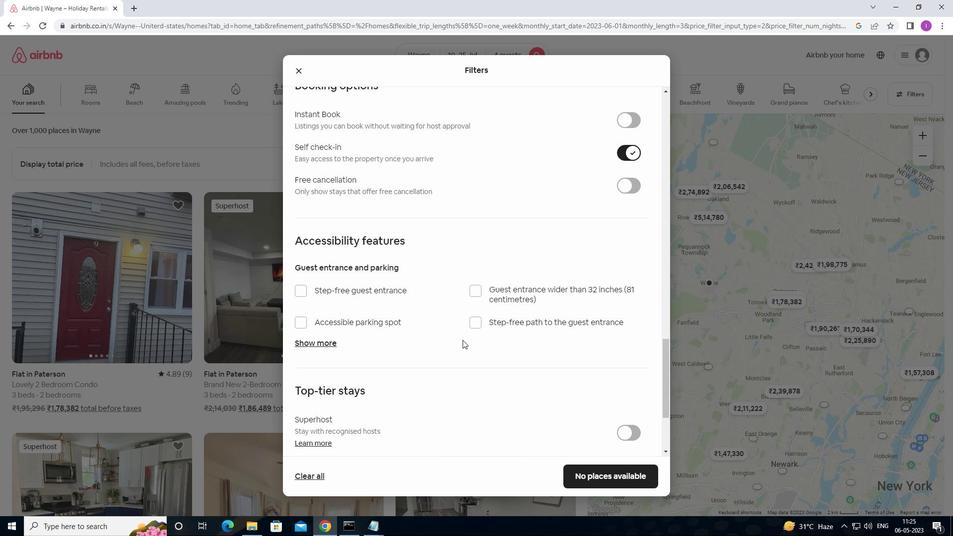 
Action: Mouse scrolled (462, 339) with delta (0, 0)
Screenshot: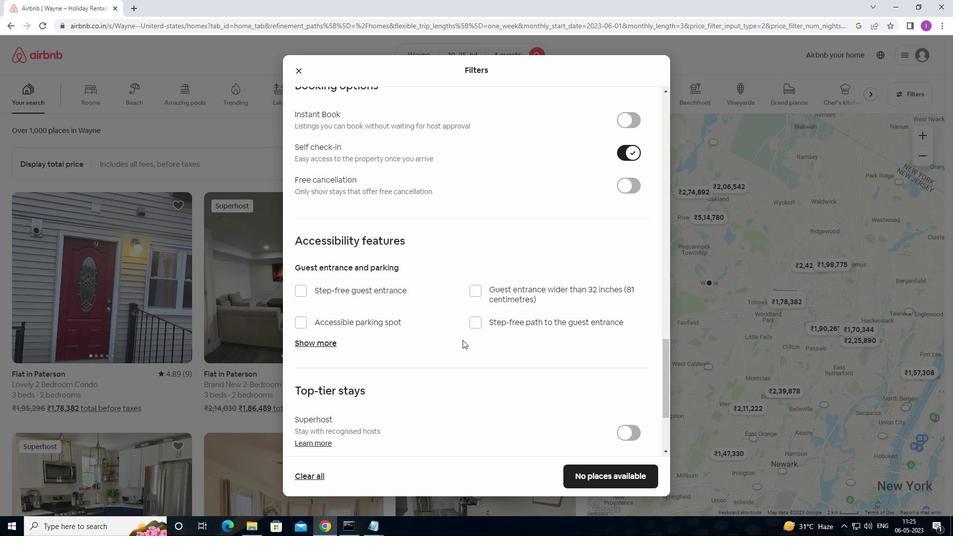 
Action: Mouse moved to (458, 340)
Screenshot: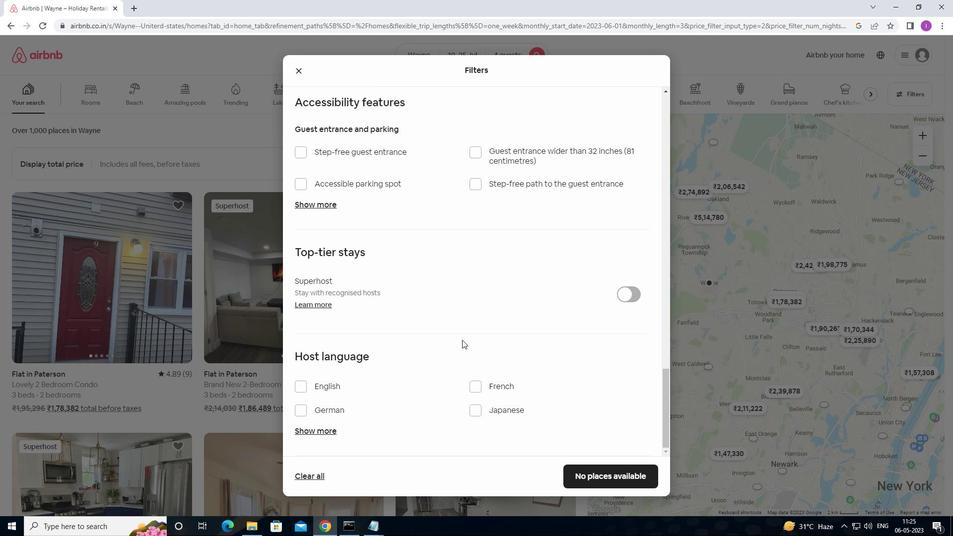 
Action: Mouse scrolled (458, 339) with delta (0, 0)
Screenshot: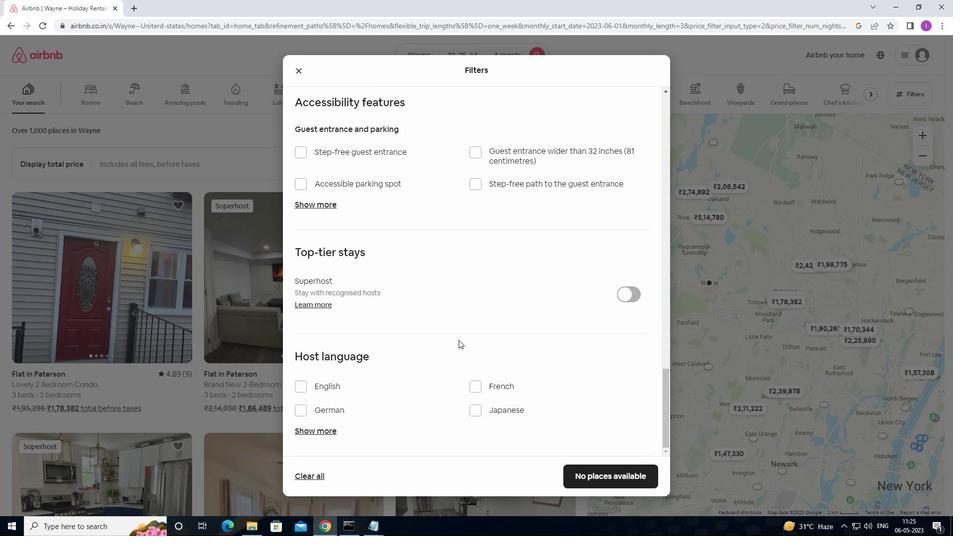 
Action: Mouse moved to (457, 340)
Screenshot: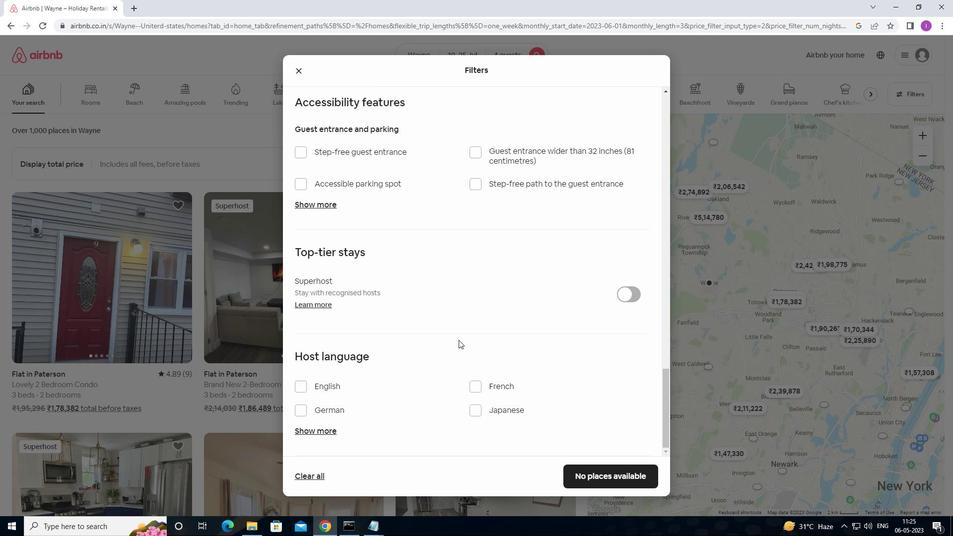 
Action: Mouse scrolled (457, 339) with delta (0, 0)
Screenshot: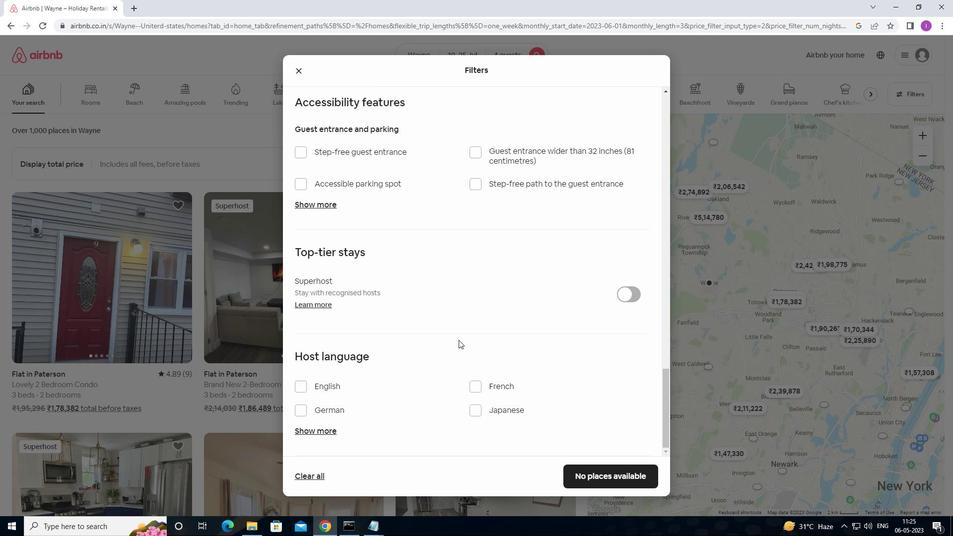 
Action: Mouse moved to (456, 340)
Screenshot: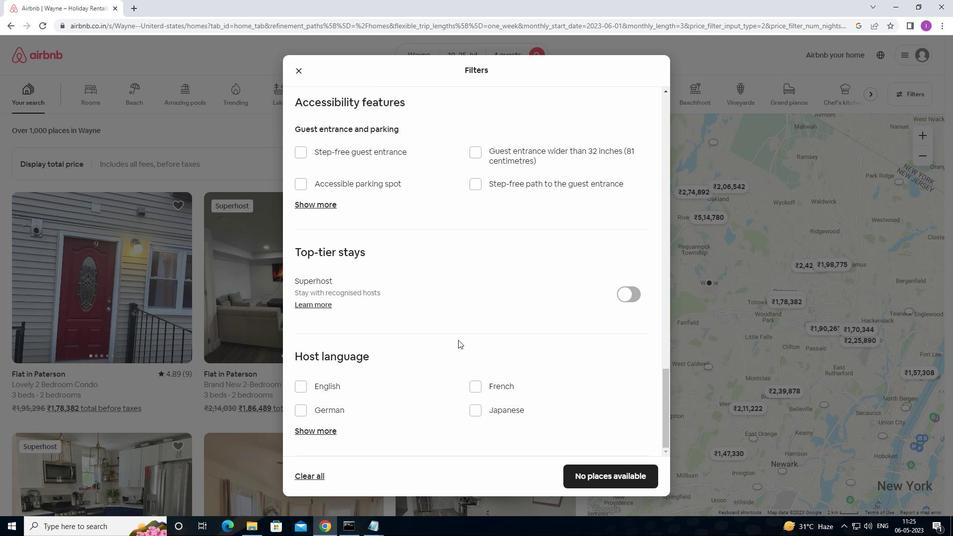 
Action: Mouse scrolled (456, 339) with delta (0, 0)
Screenshot: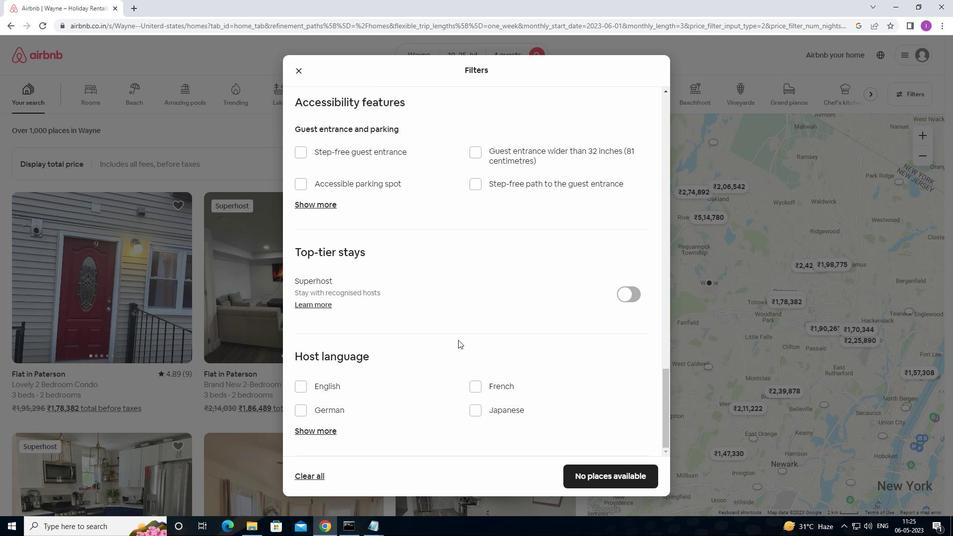 
Action: Mouse moved to (298, 385)
Screenshot: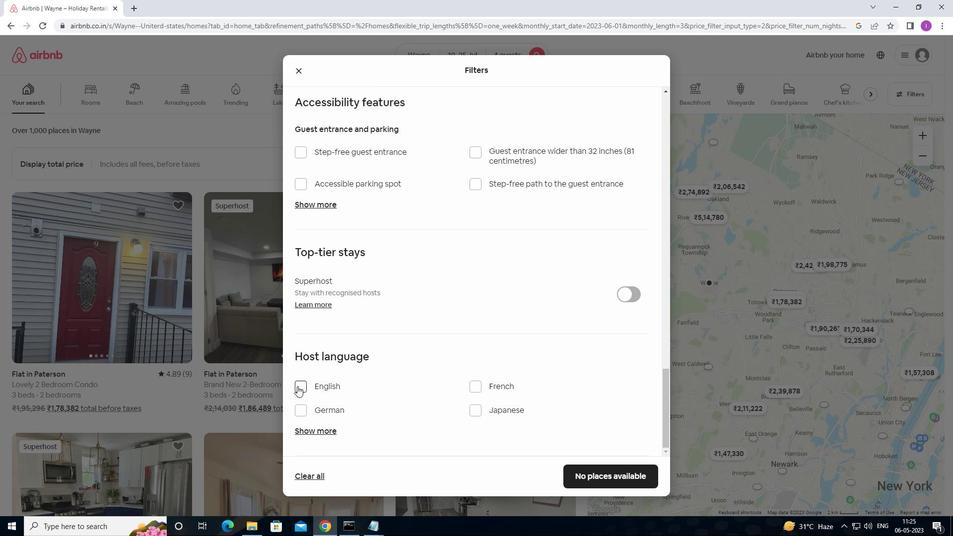 
Action: Mouse pressed left at (298, 385)
Screenshot: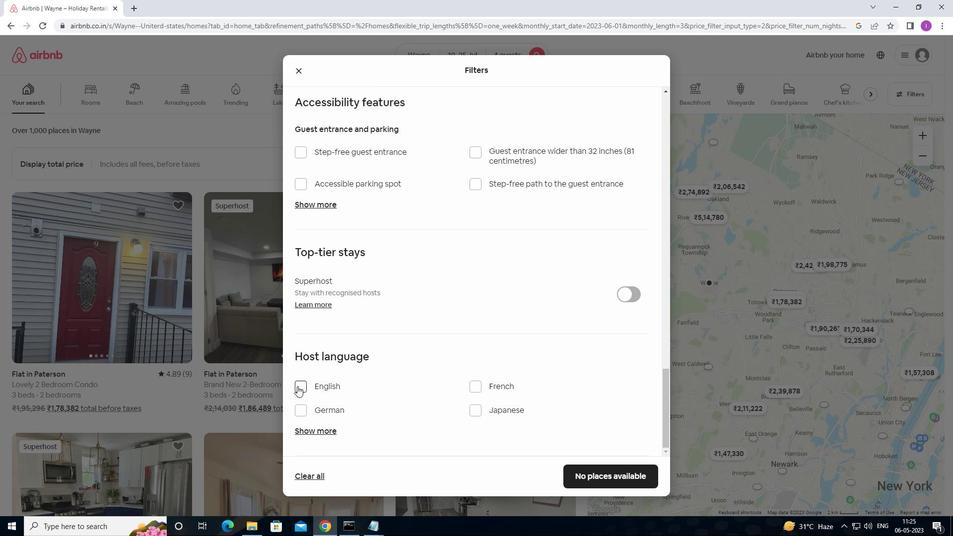 
Action: Mouse moved to (619, 478)
Screenshot: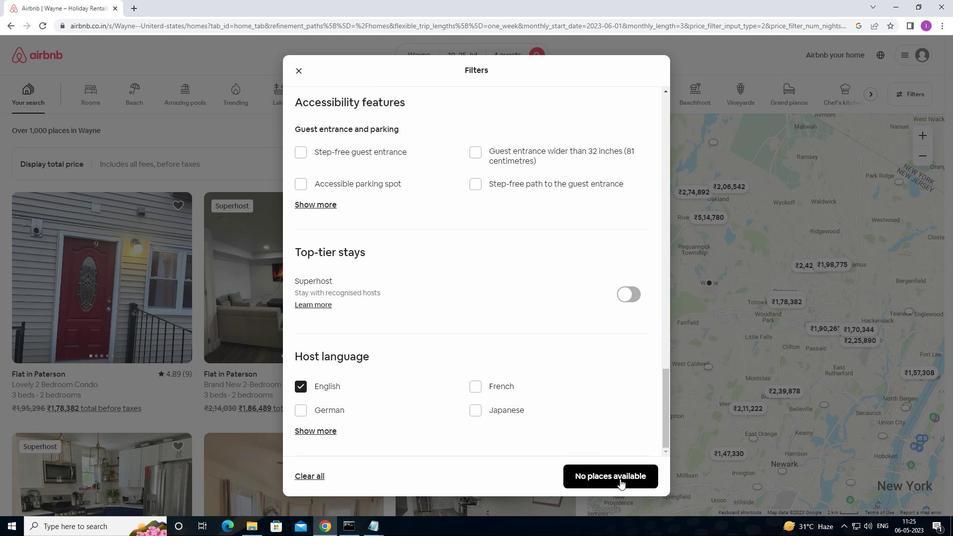 
Action: Mouse pressed left at (619, 478)
Screenshot: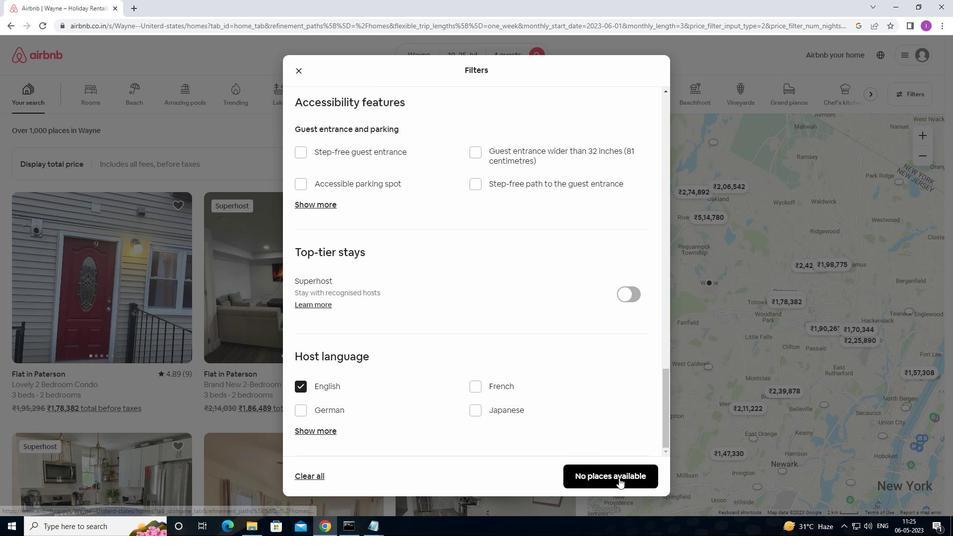
Action: Mouse moved to (803, 288)
Screenshot: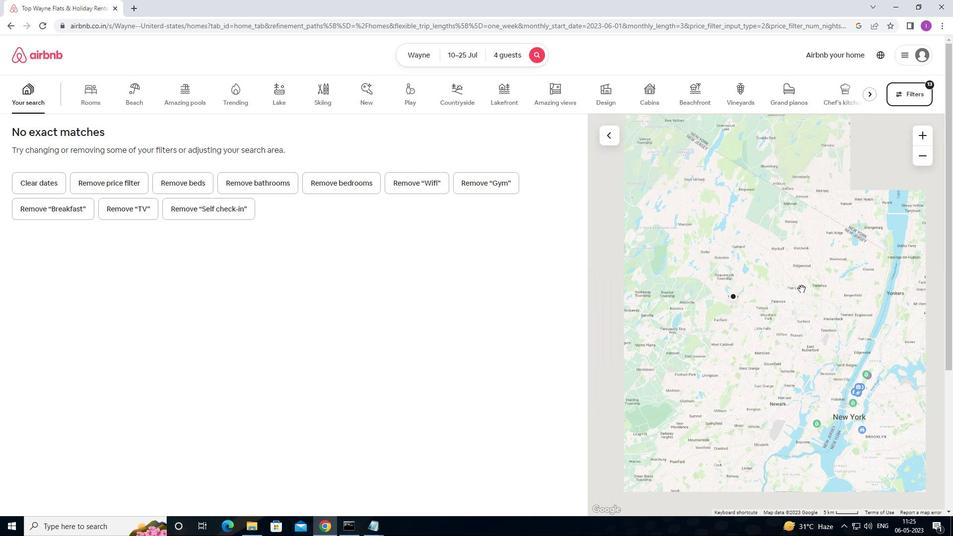 
